 Task: Look for Airbnb options in RMI Capitol, Marshall Islands from 11th November, 2023 to 17th November, 2023 for 1 adult.1  bedroom having 1 bed and 1 bathroom. Property type can be hotel. Booking option can be shelf check-in. Look for 5 properties as per requirement.
Action: Mouse moved to (460, 165)
Screenshot: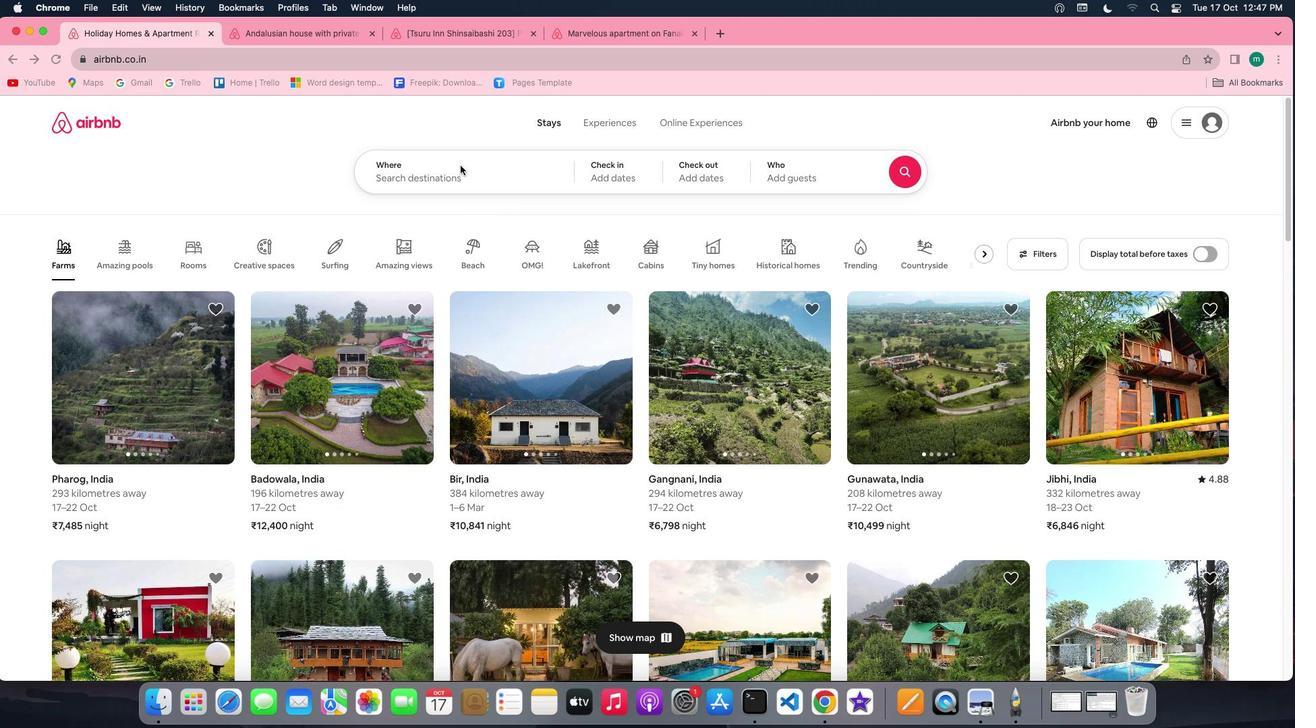 
Action: Mouse pressed left at (460, 165)
Screenshot: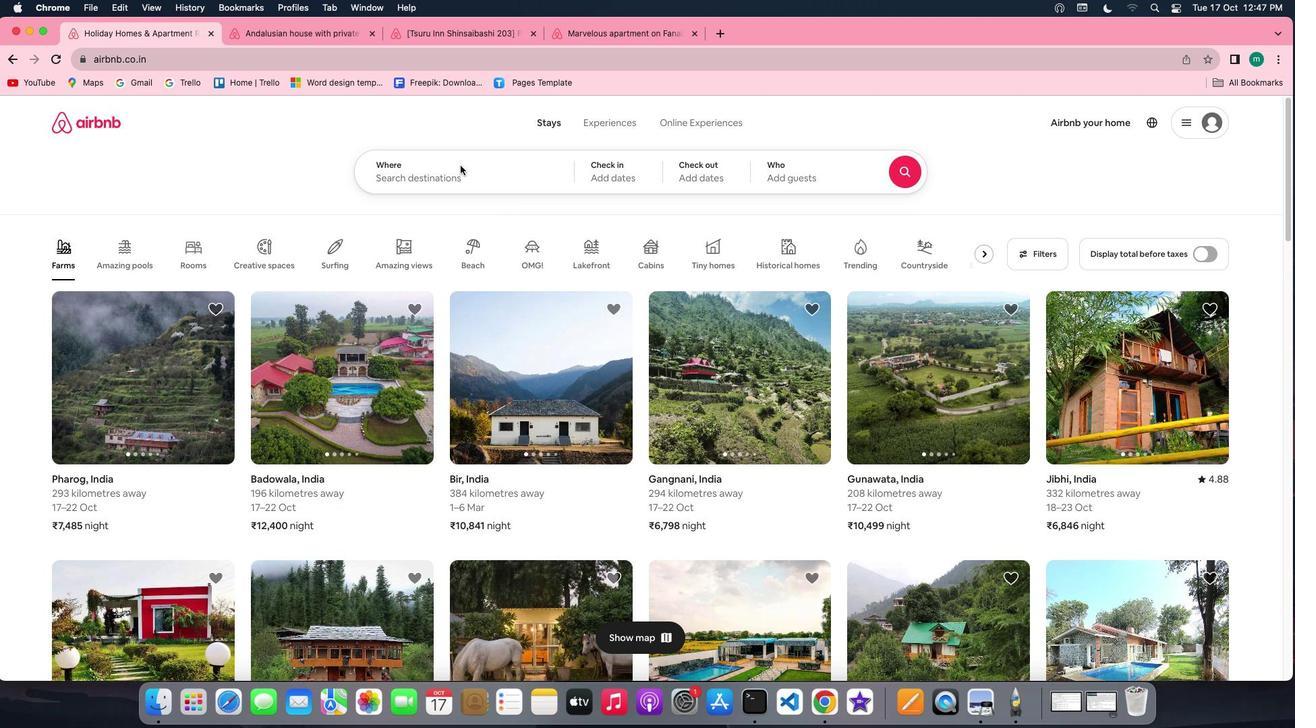 
Action: Mouse moved to (457, 166)
Screenshot: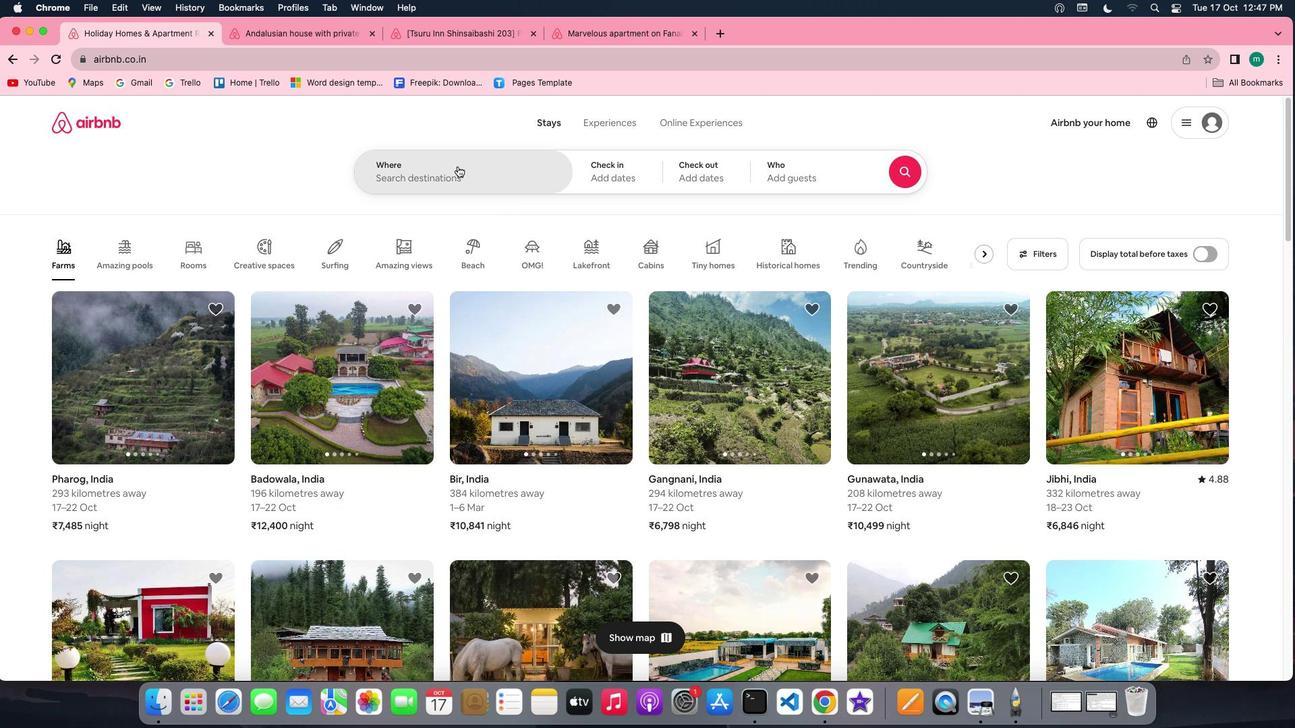 
Action: Mouse pressed left at (457, 166)
Screenshot: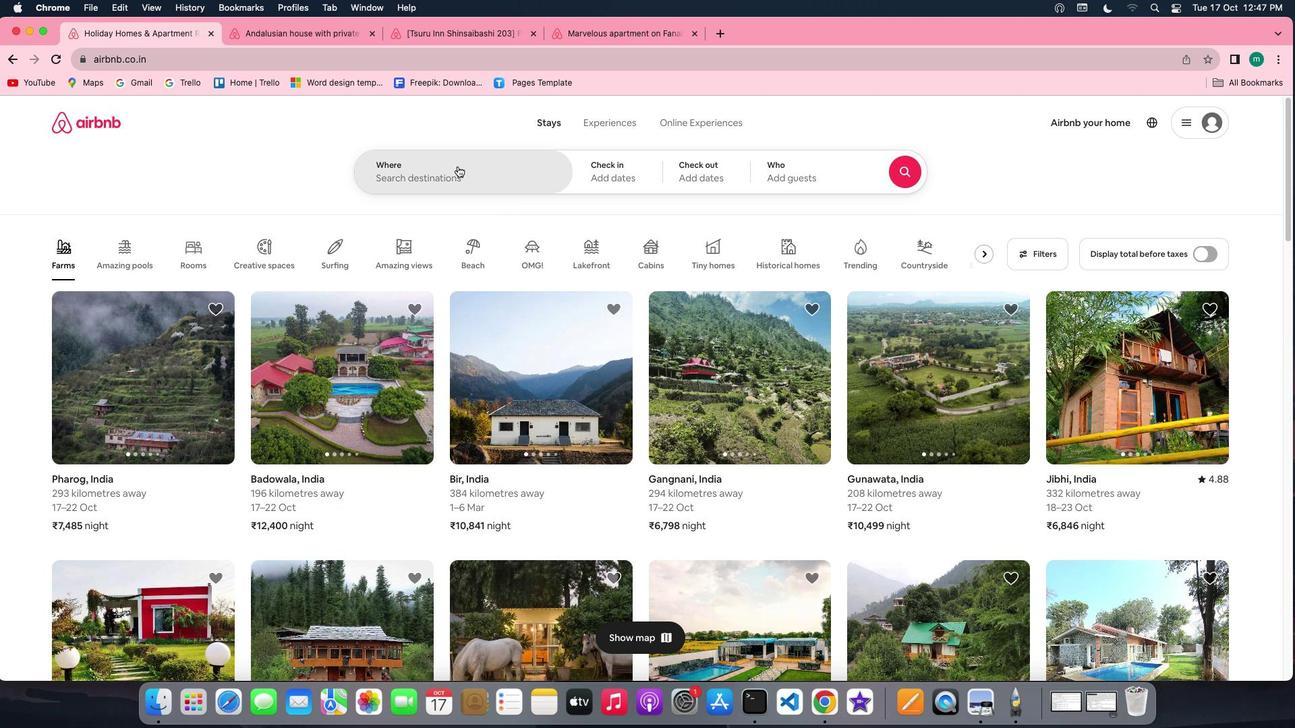 
Action: Key pressed Key.shift'R''M''I'Key.spaceKey.shift'C''a''p''i''t''o''l'','Key.shift'M''a''r''s''h''a''l''l'Key.spaceKey.shift'I''s''l''a''n''d''s'
Screenshot: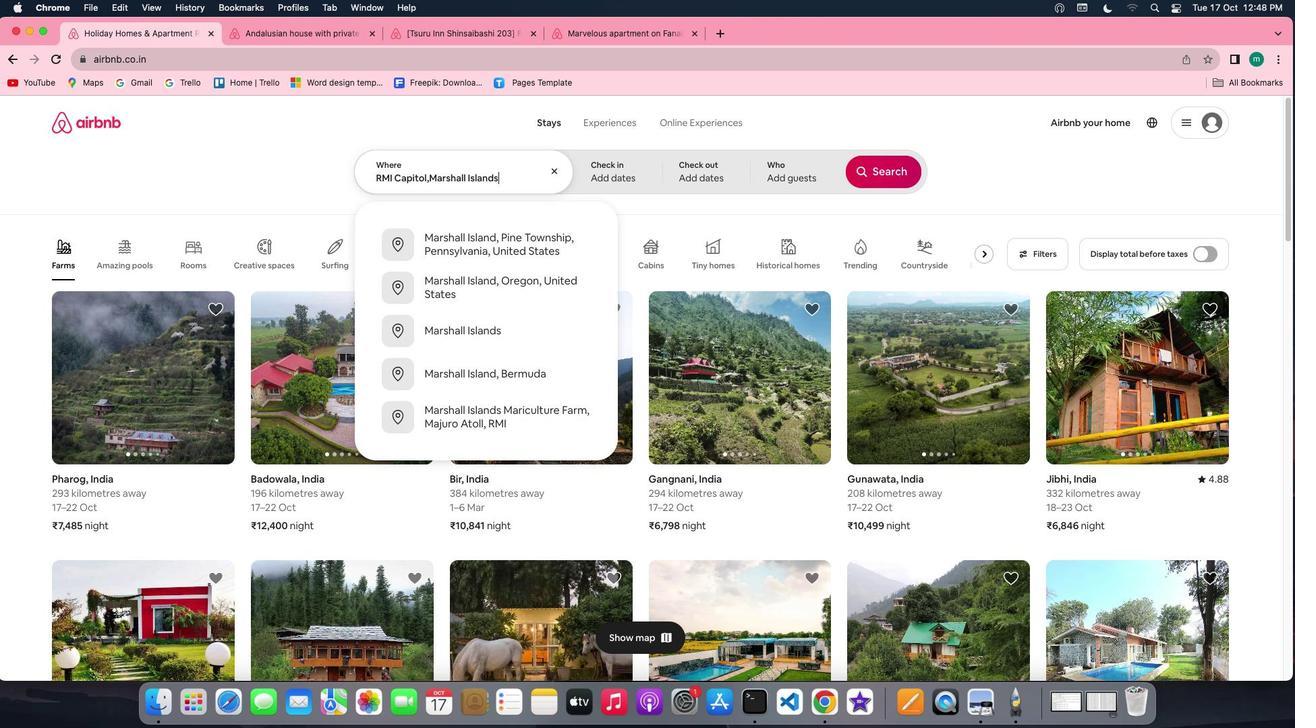 
Action: Mouse moved to (613, 181)
Screenshot: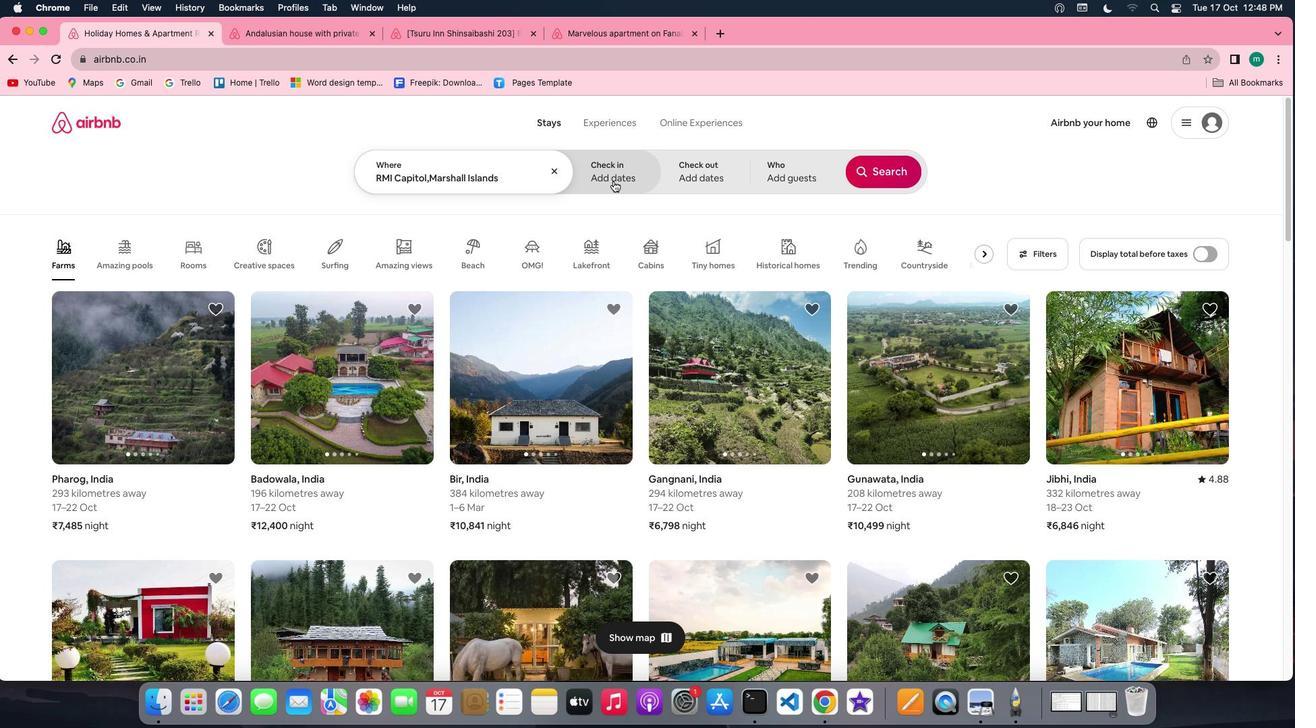 
Action: Mouse pressed left at (613, 181)
Screenshot: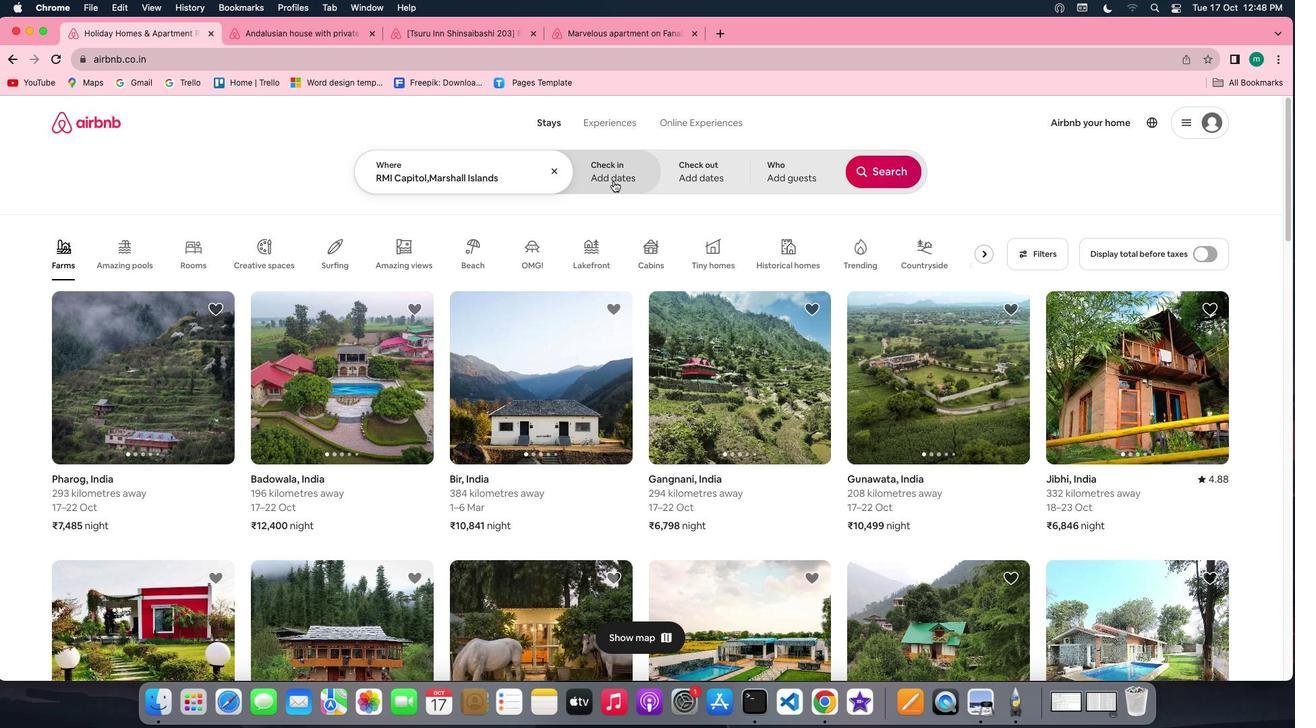
Action: Mouse moved to (868, 375)
Screenshot: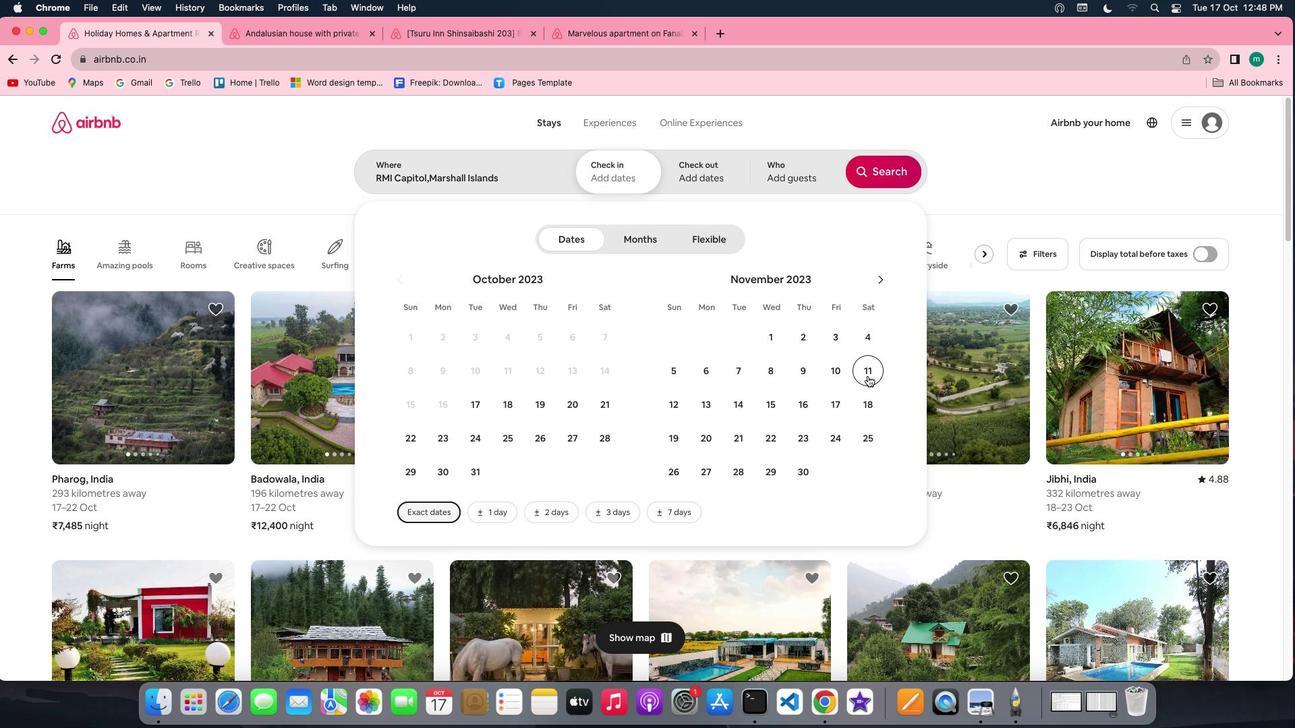 
Action: Mouse pressed left at (868, 375)
Screenshot: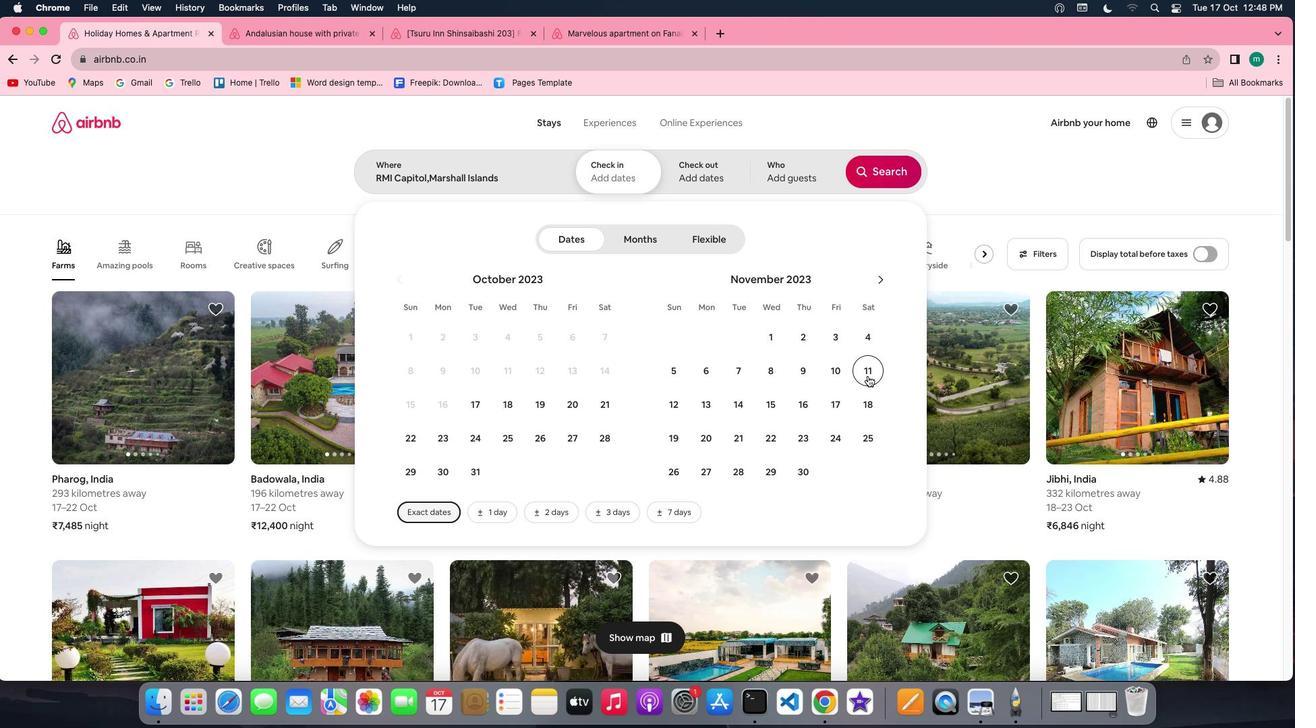 
Action: Mouse moved to (826, 402)
Screenshot: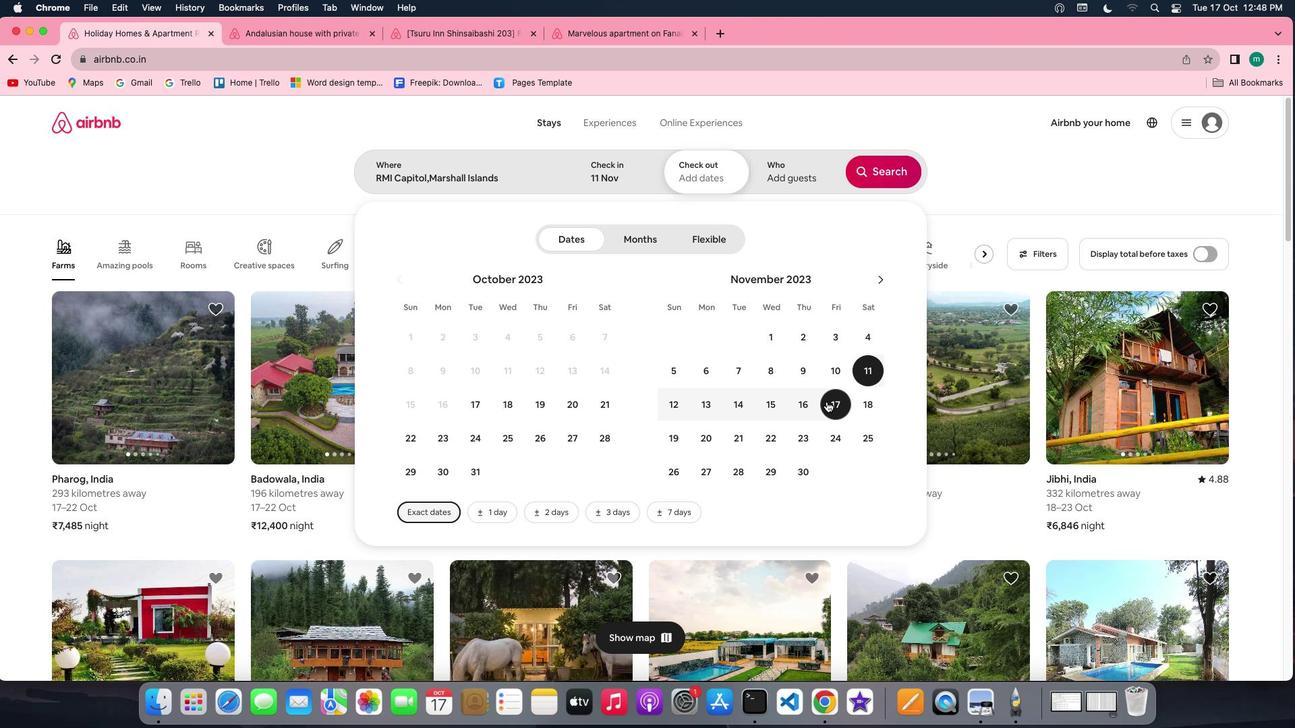 
Action: Mouse pressed left at (826, 402)
Screenshot: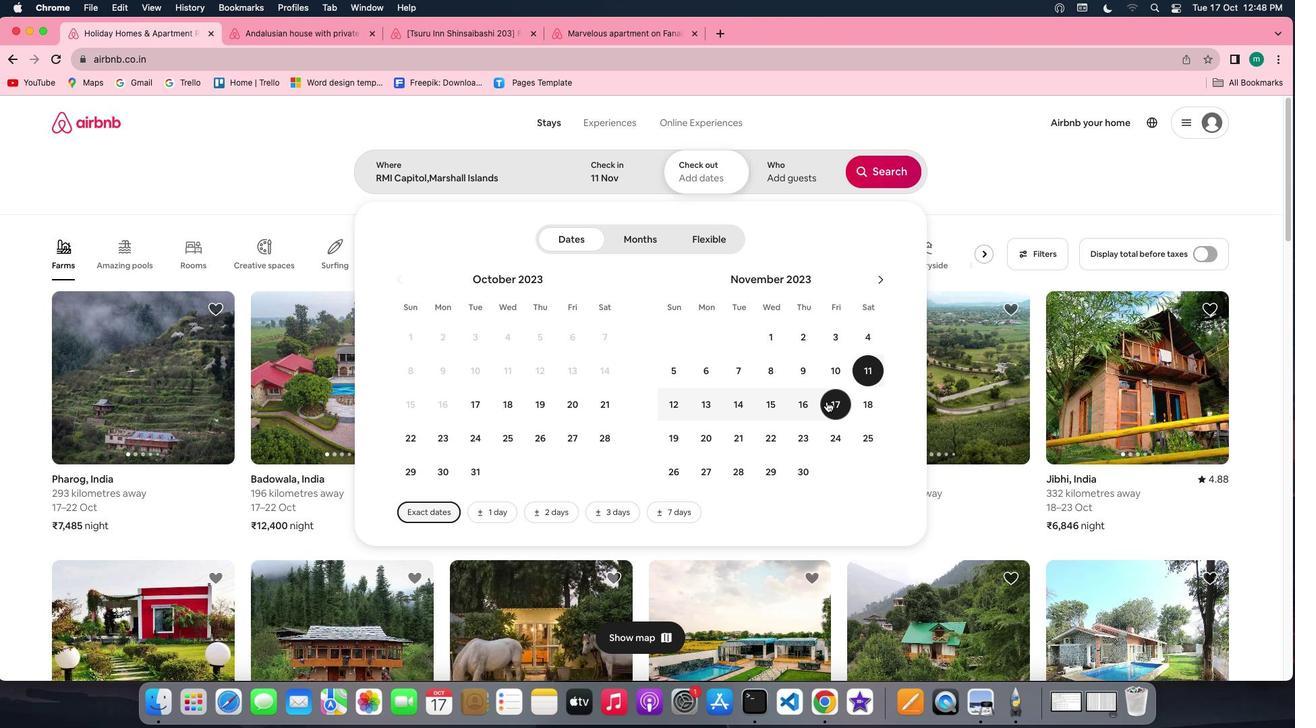 
Action: Mouse moved to (774, 180)
Screenshot: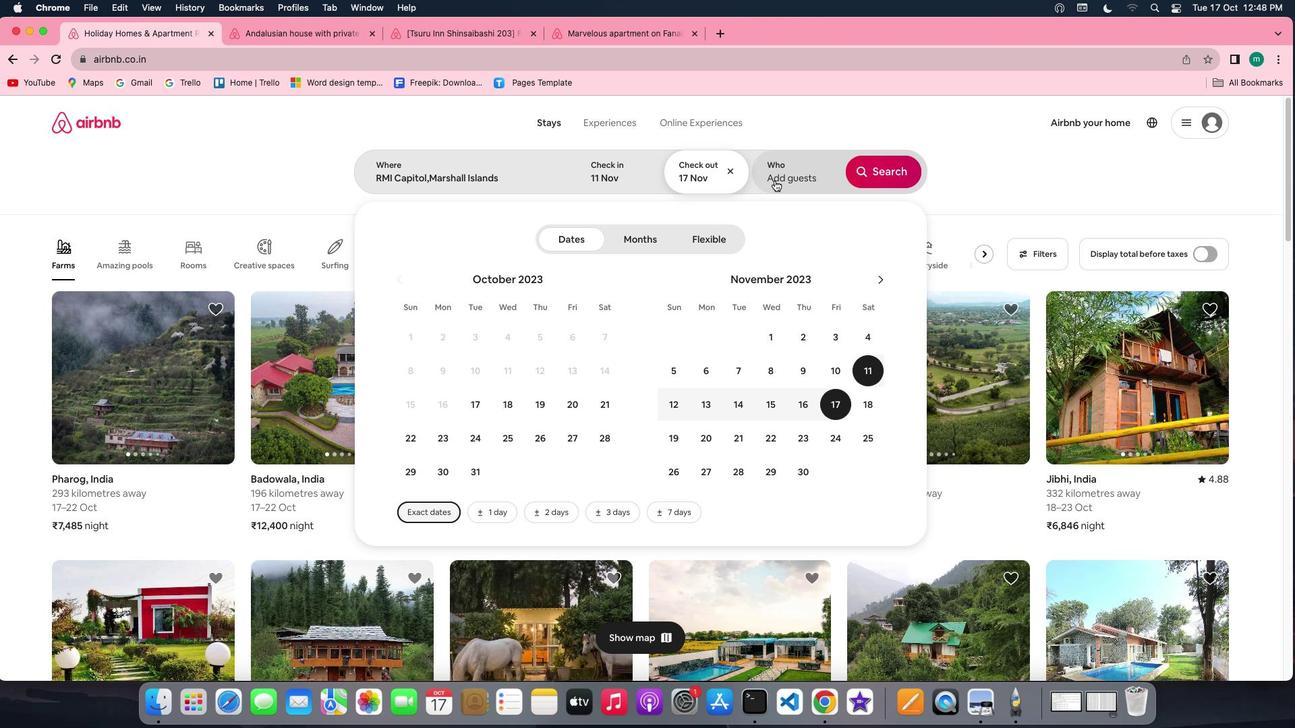 
Action: Mouse pressed left at (774, 180)
Screenshot: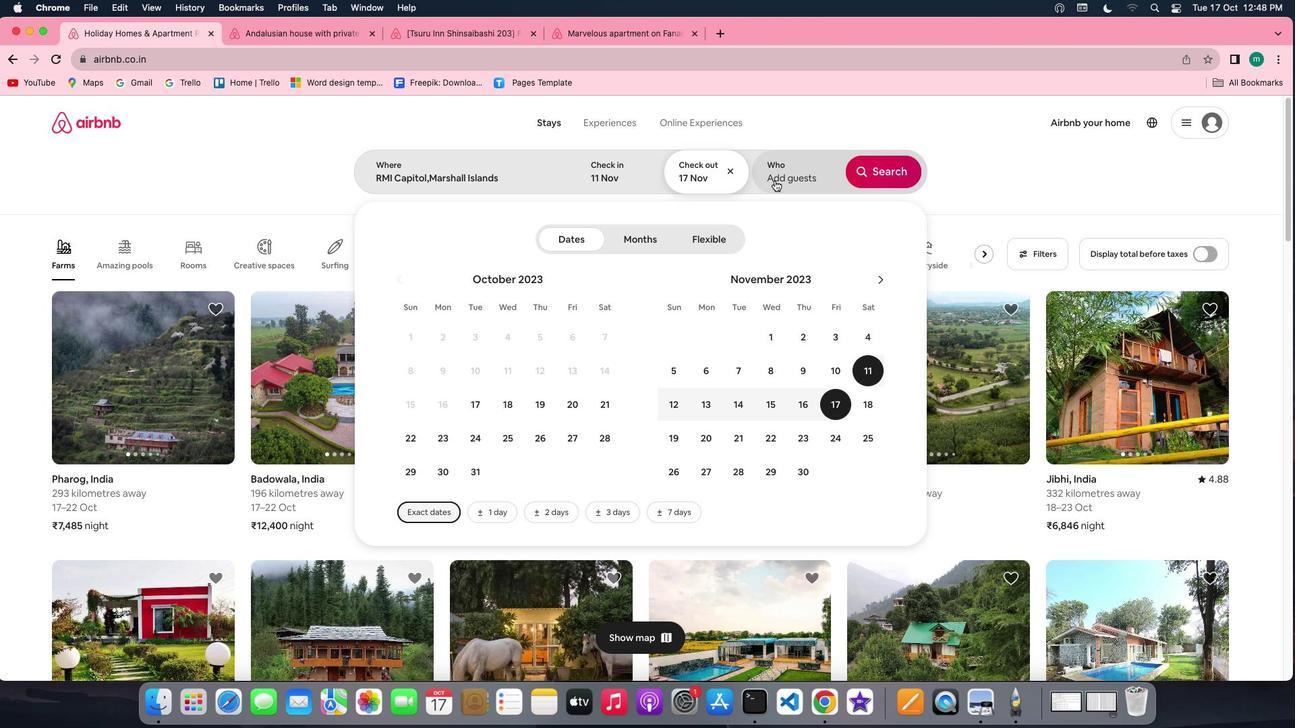 
Action: Mouse moved to (886, 242)
Screenshot: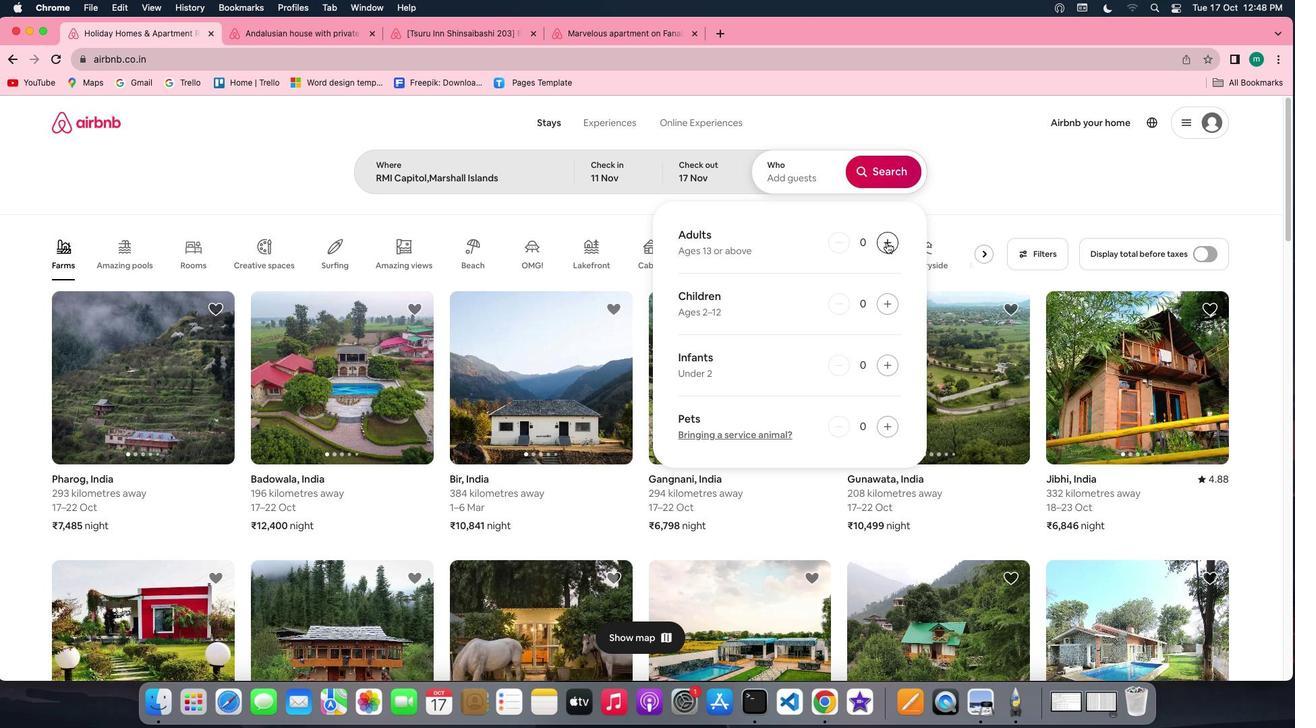 
Action: Mouse pressed left at (886, 242)
Screenshot: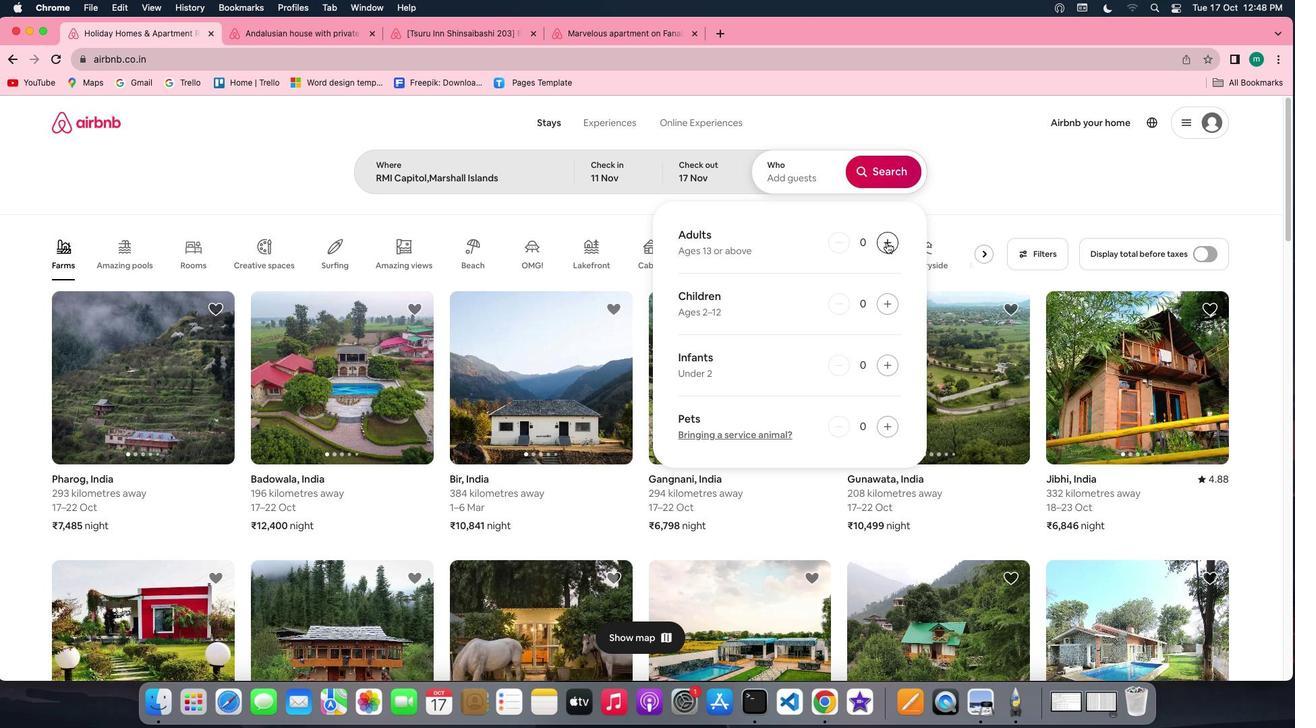 
Action: Mouse moved to (873, 165)
Screenshot: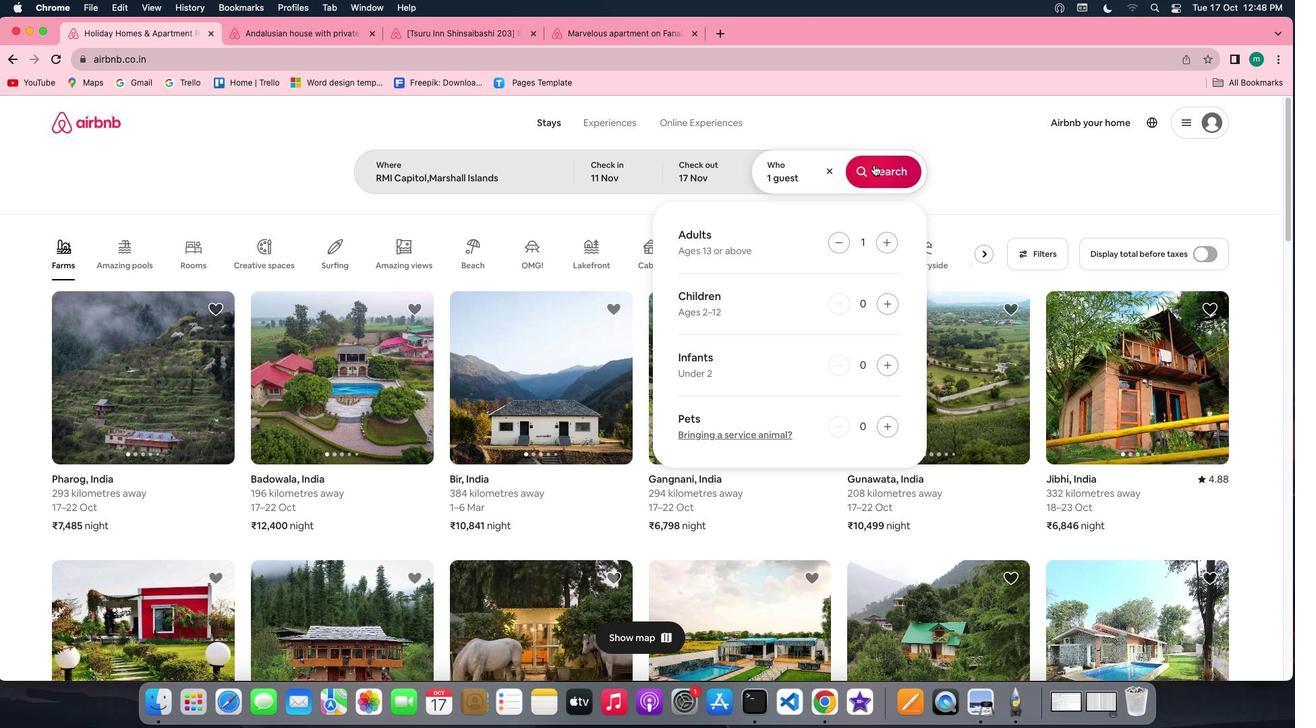 
Action: Mouse pressed left at (873, 165)
Screenshot: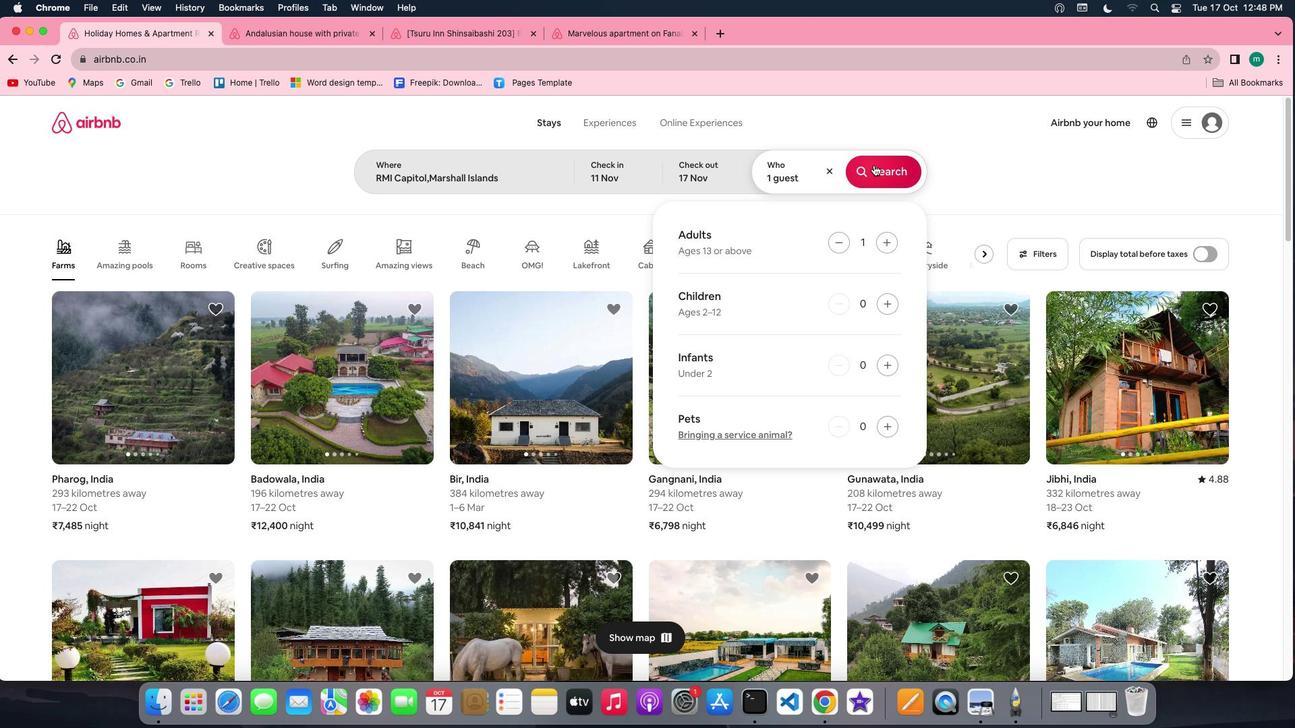 
Action: Mouse moved to (1050, 179)
Screenshot: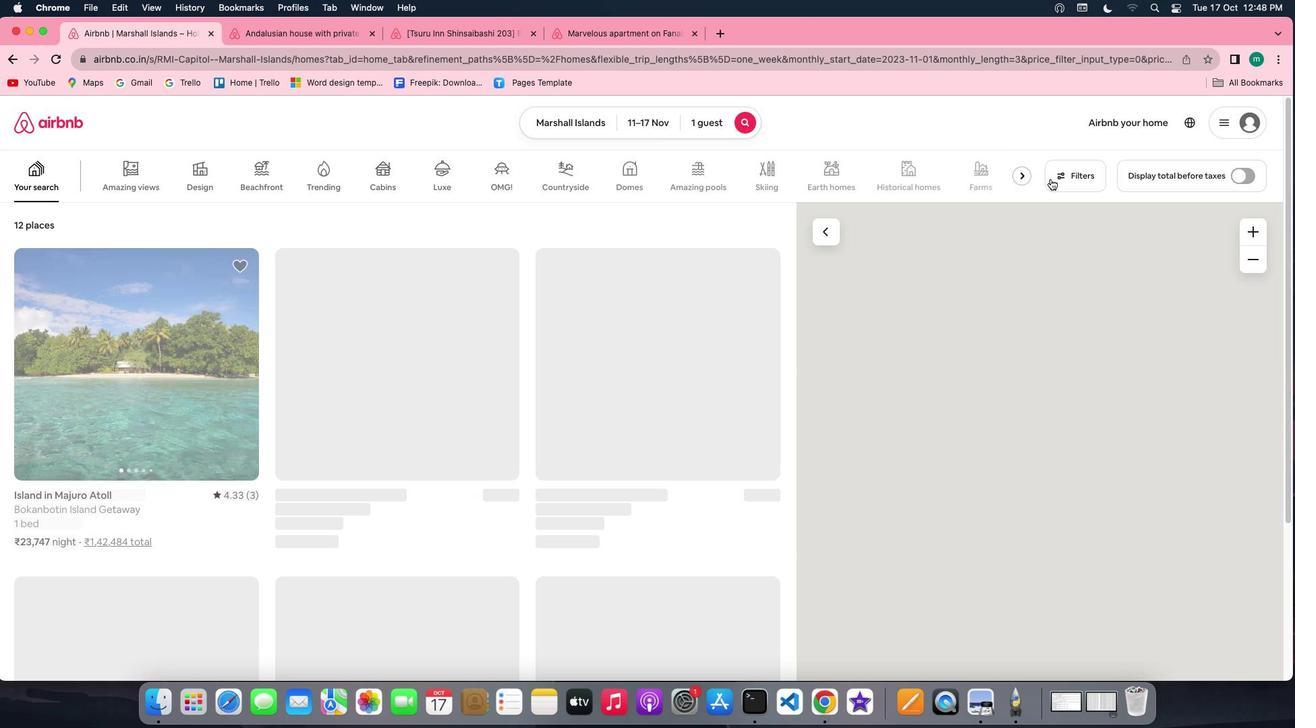 
Action: Mouse pressed left at (1050, 179)
Screenshot: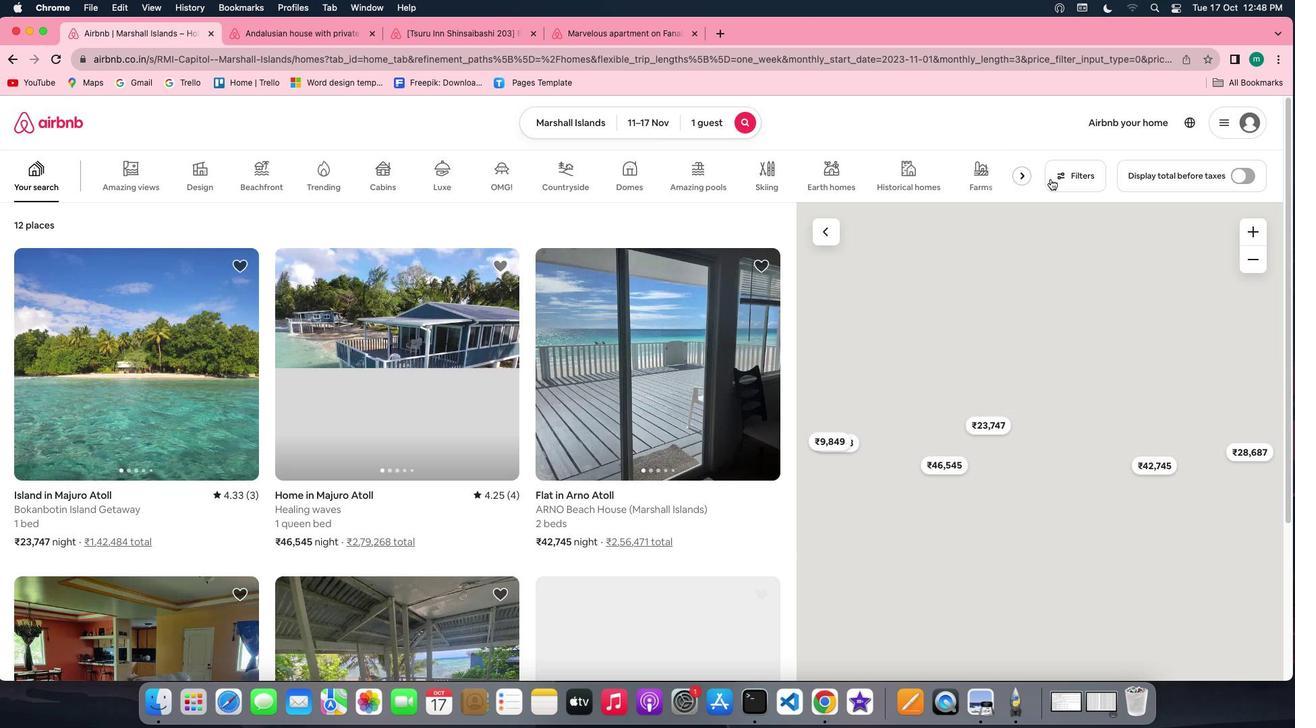 
Action: Mouse moved to (657, 362)
Screenshot: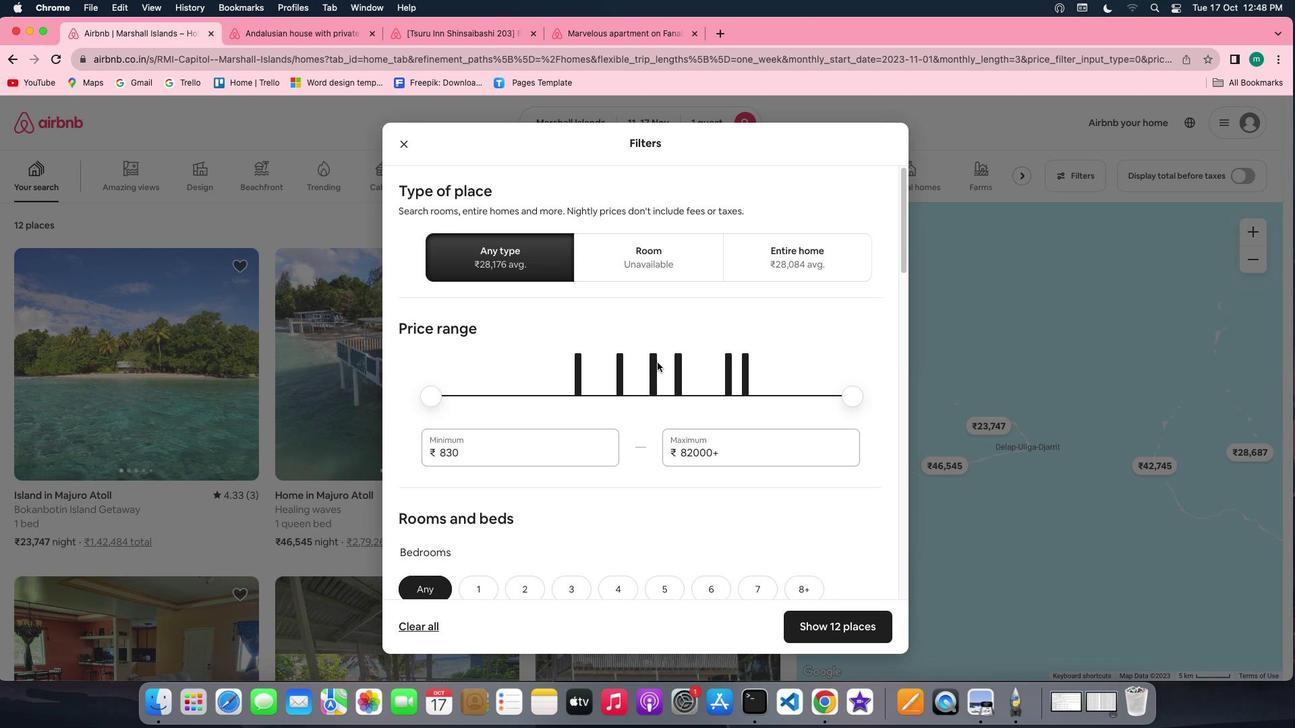 
Action: Mouse scrolled (657, 362) with delta (0, 0)
Screenshot: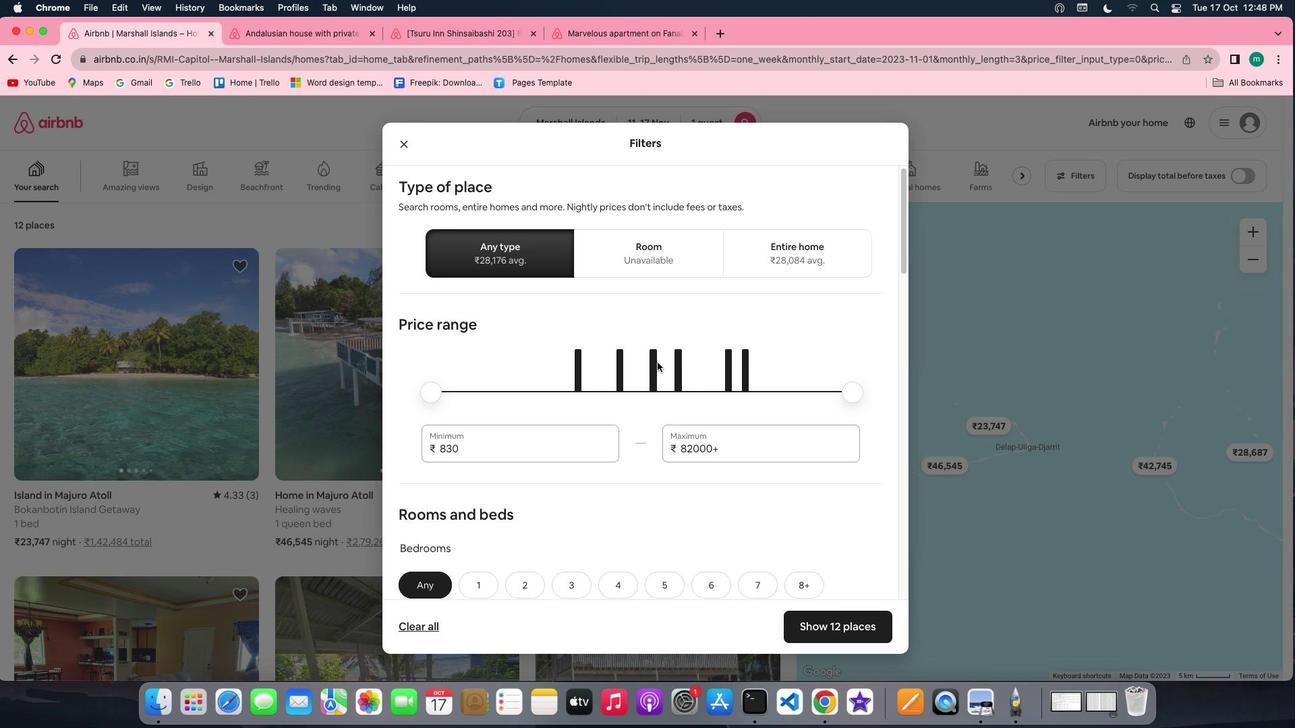 
Action: Mouse scrolled (657, 362) with delta (0, 0)
Screenshot: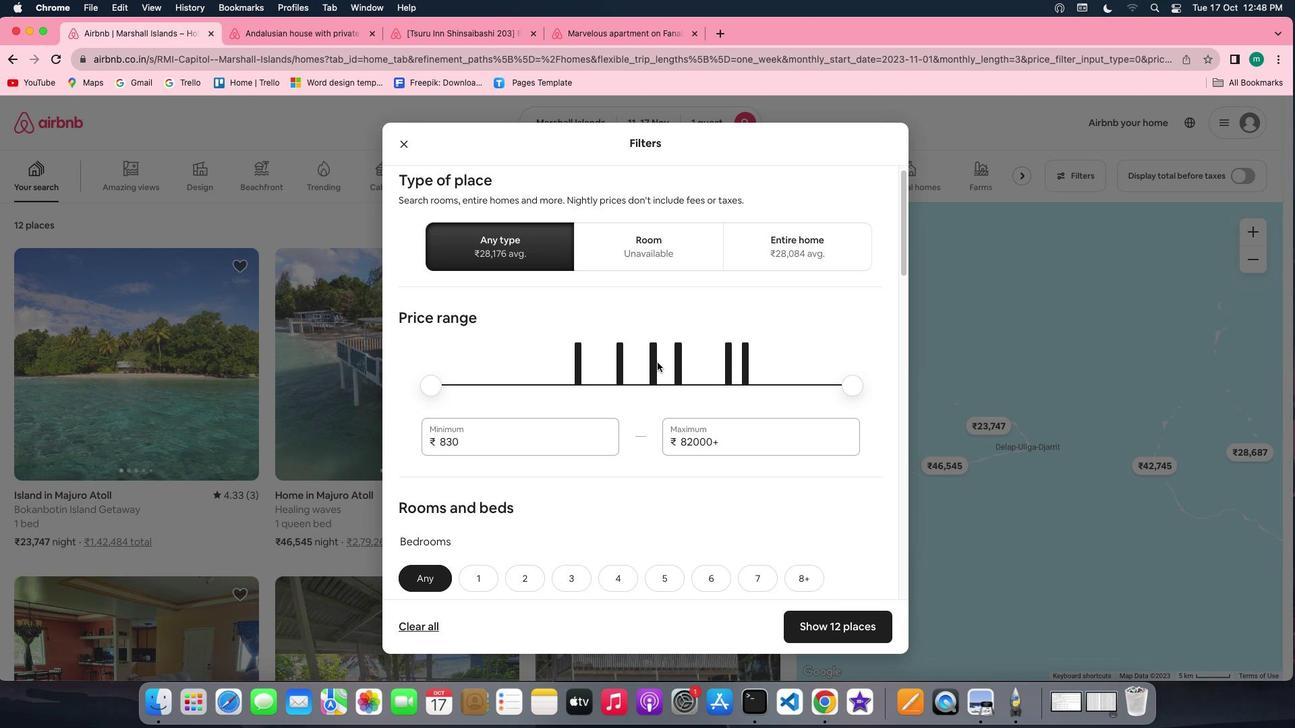
Action: Mouse scrolled (657, 362) with delta (0, -1)
Screenshot: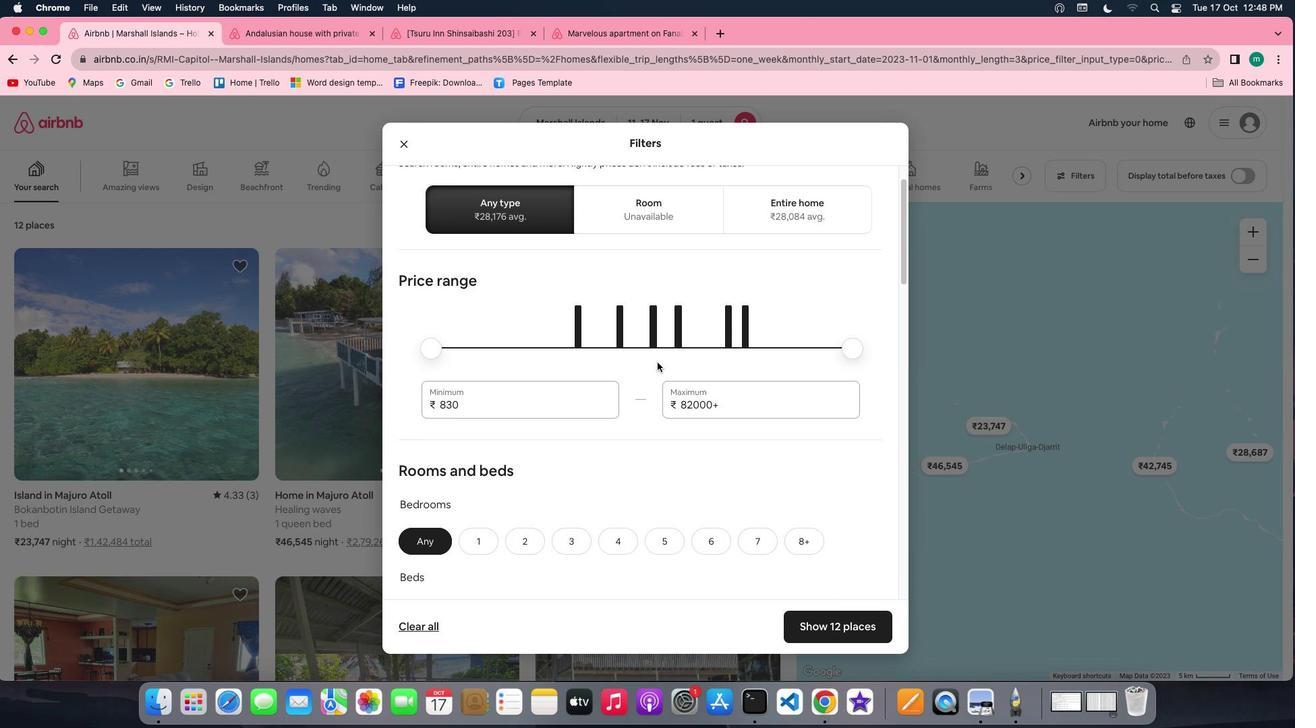 
Action: Mouse scrolled (657, 362) with delta (0, 0)
Screenshot: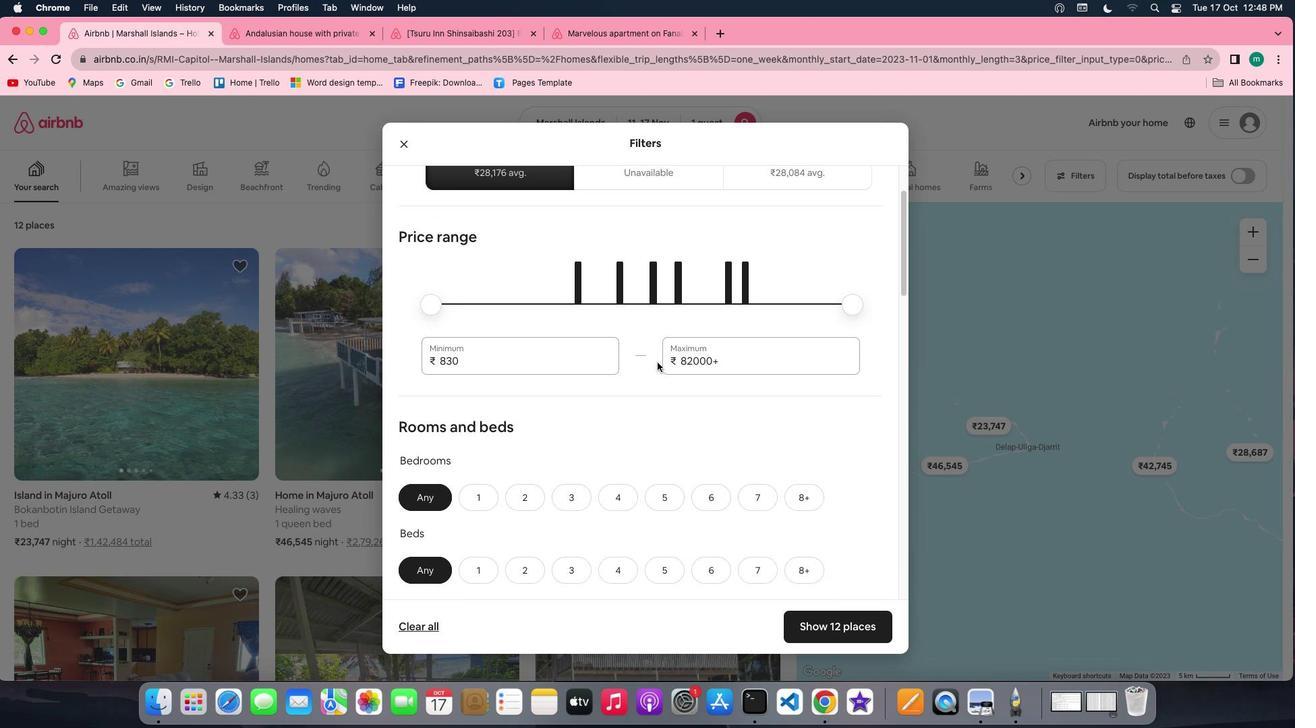
Action: Mouse scrolled (657, 362) with delta (0, 0)
Screenshot: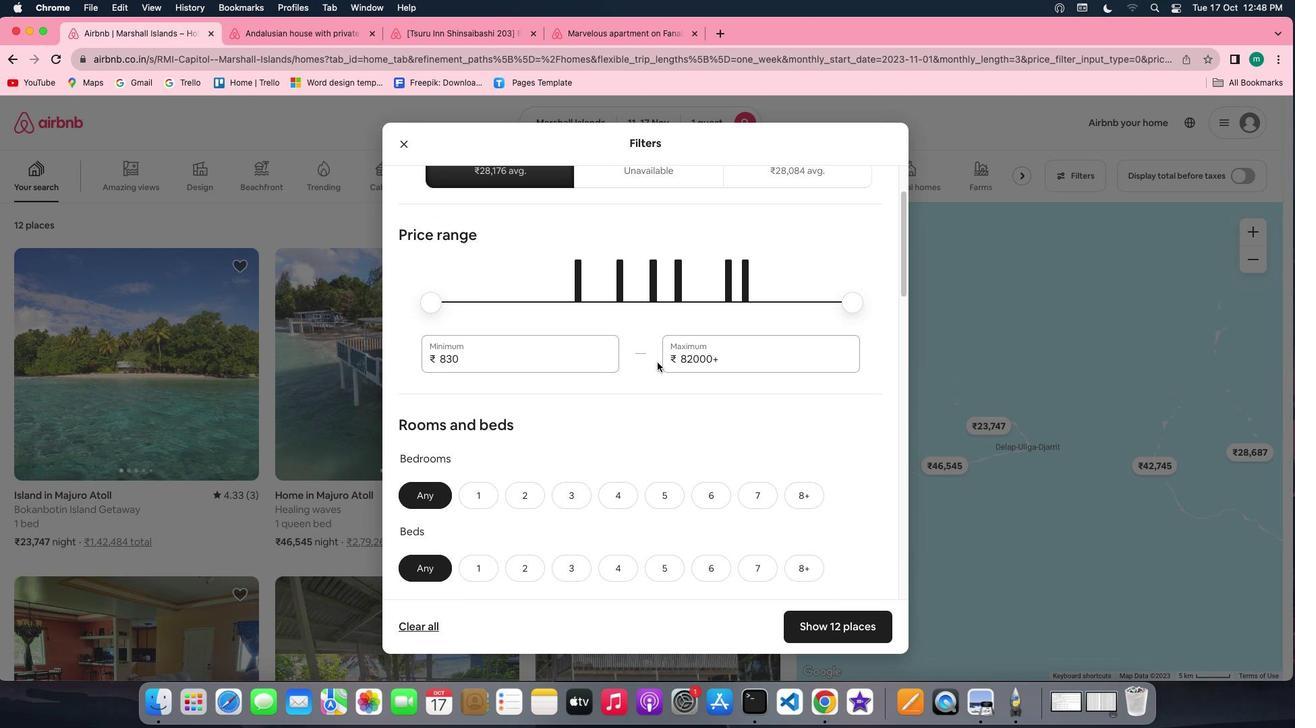 
Action: Mouse scrolled (657, 362) with delta (0, 0)
Screenshot: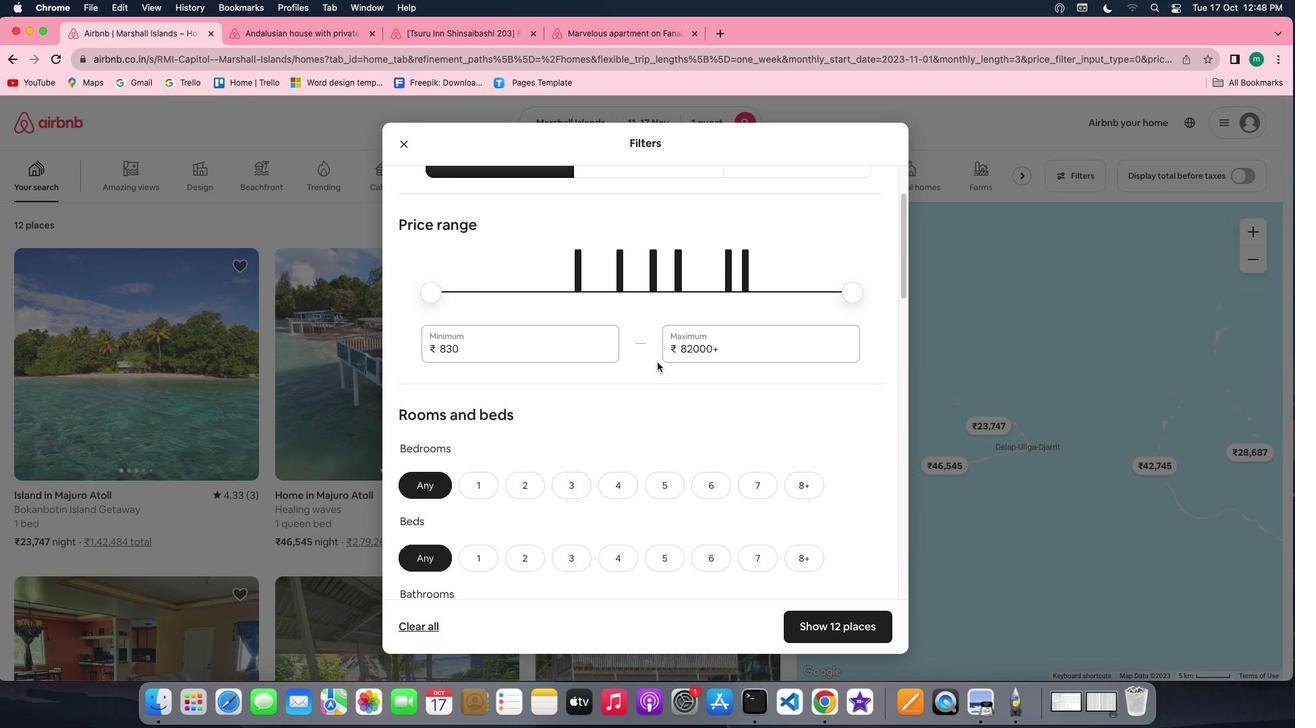 
Action: Mouse scrolled (657, 362) with delta (0, 0)
Screenshot: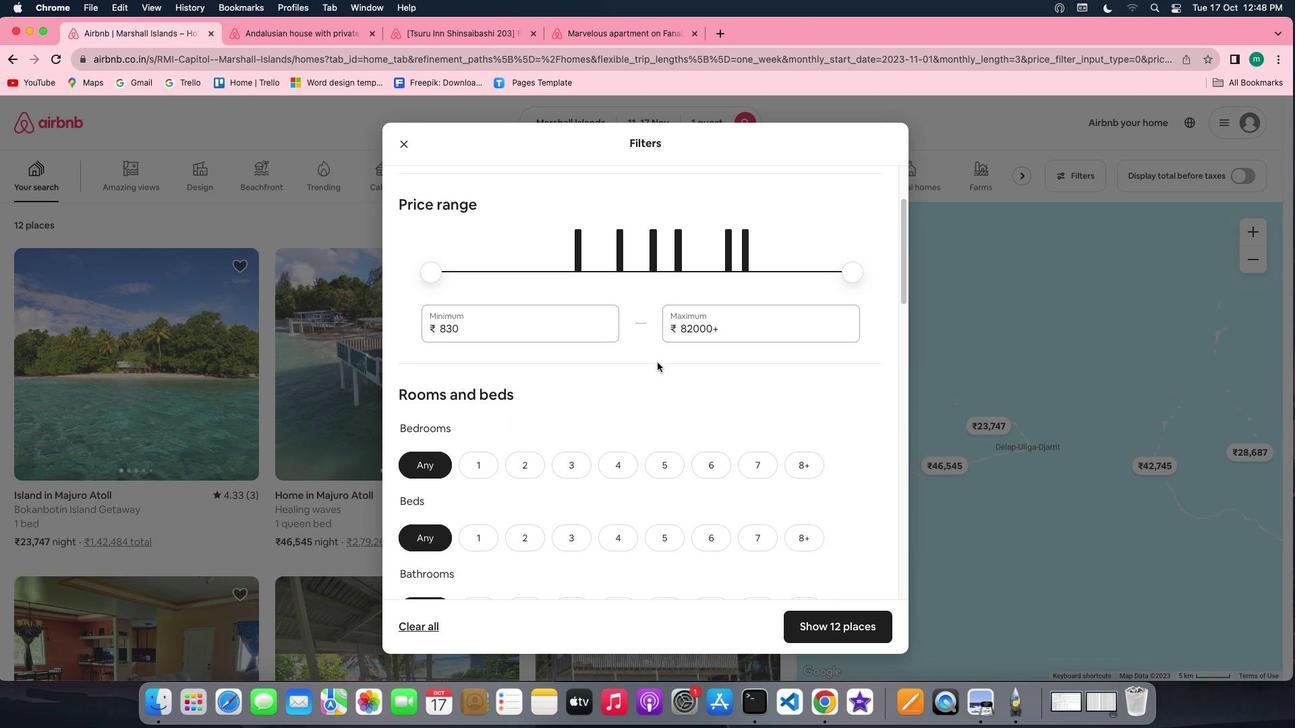 
Action: Mouse scrolled (657, 362) with delta (0, -1)
Screenshot: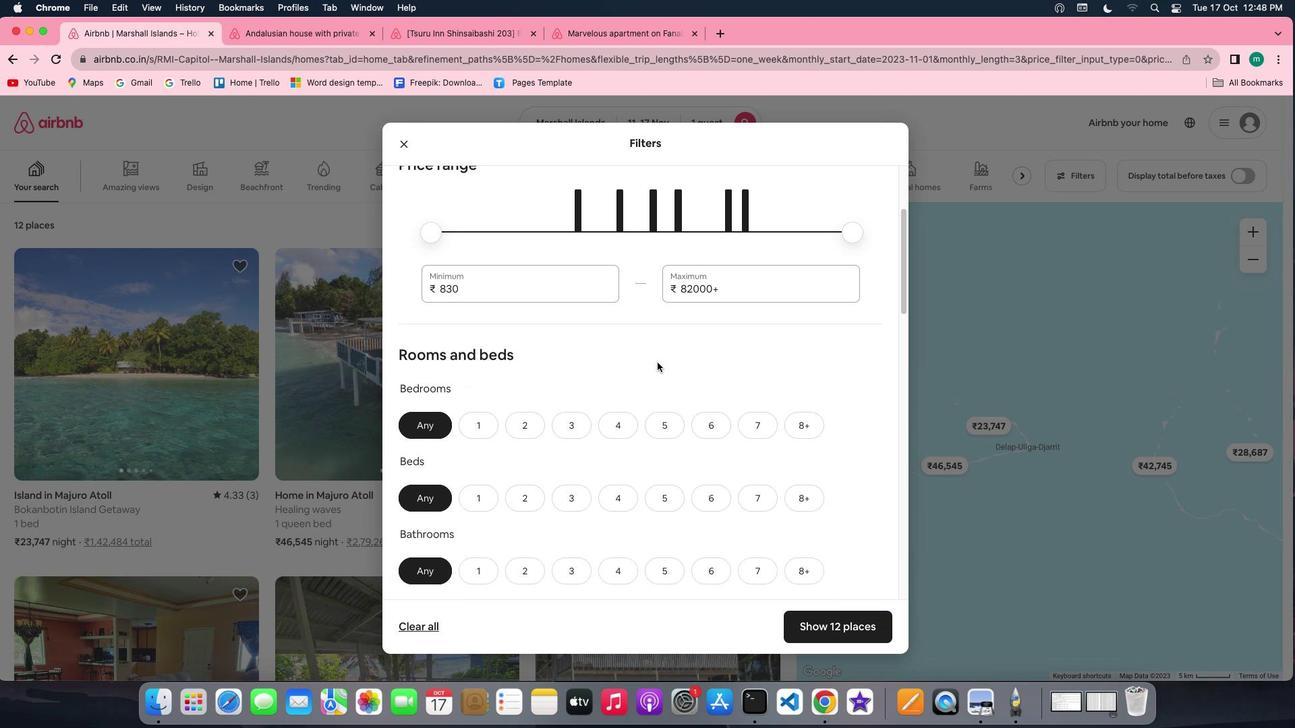 
Action: Mouse scrolled (657, 362) with delta (0, 0)
Screenshot: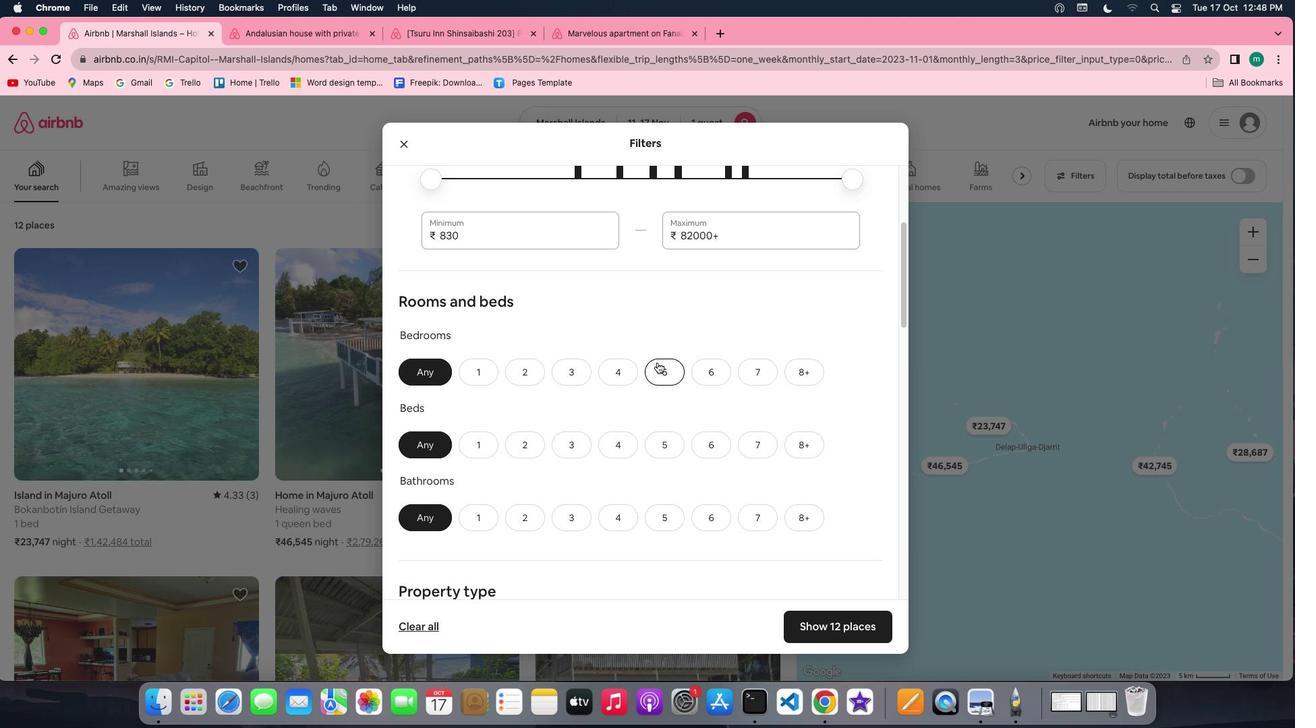 
Action: Mouse scrolled (657, 362) with delta (0, 0)
Screenshot: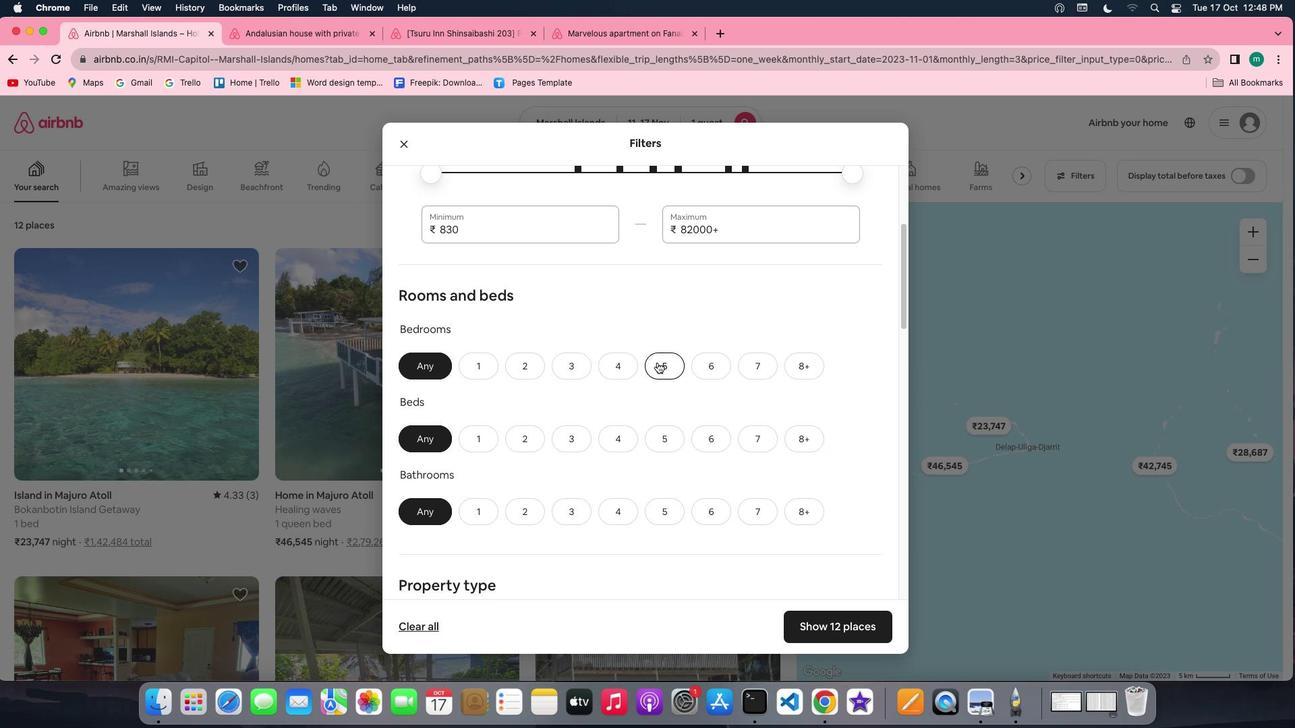 
Action: Mouse scrolled (657, 362) with delta (0, 0)
Screenshot: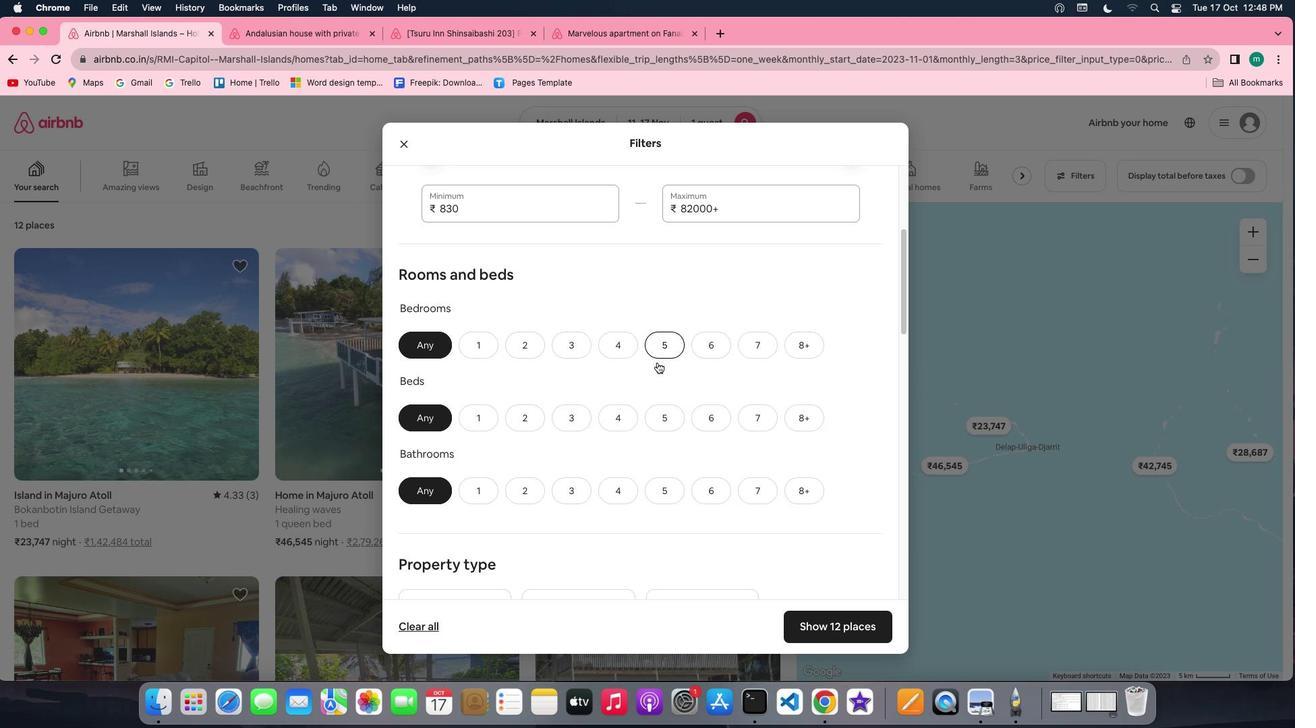 
Action: Mouse moved to (485, 340)
Screenshot: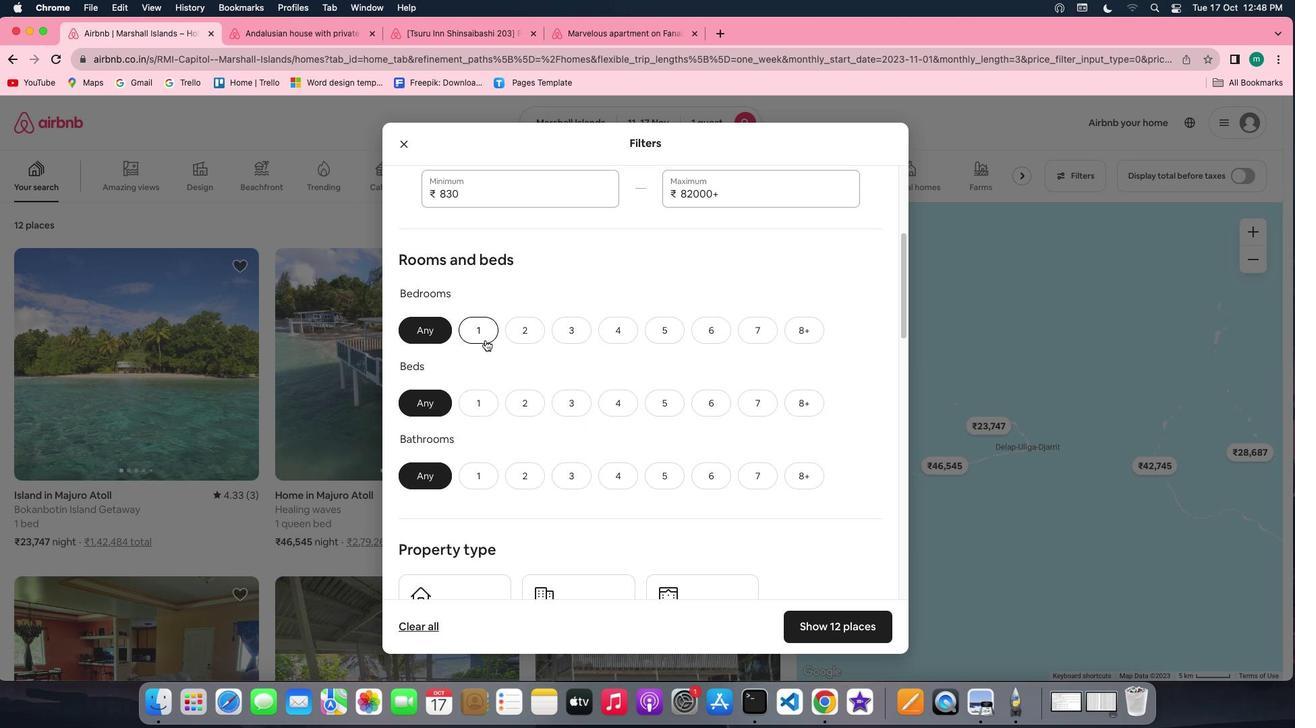 
Action: Mouse pressed left at (485, 340)
Screenshot: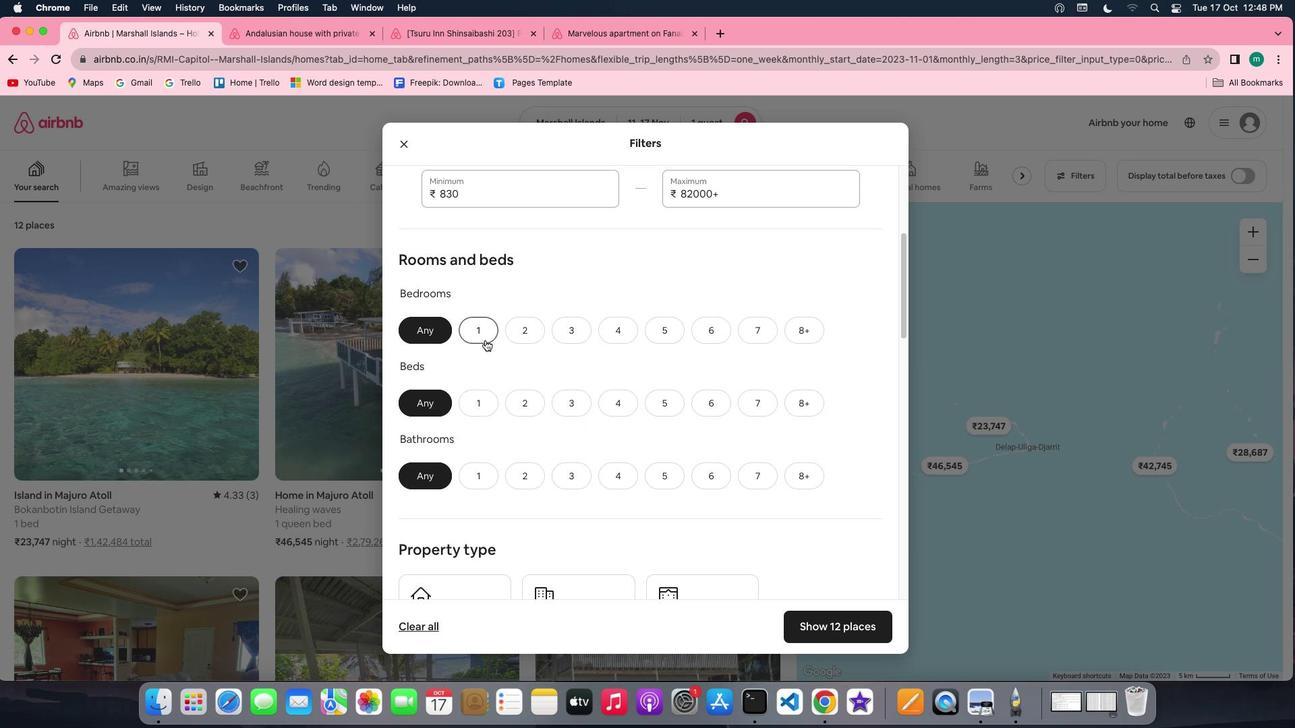 
Action: Mouse moved to (486, 400)
Screenshot: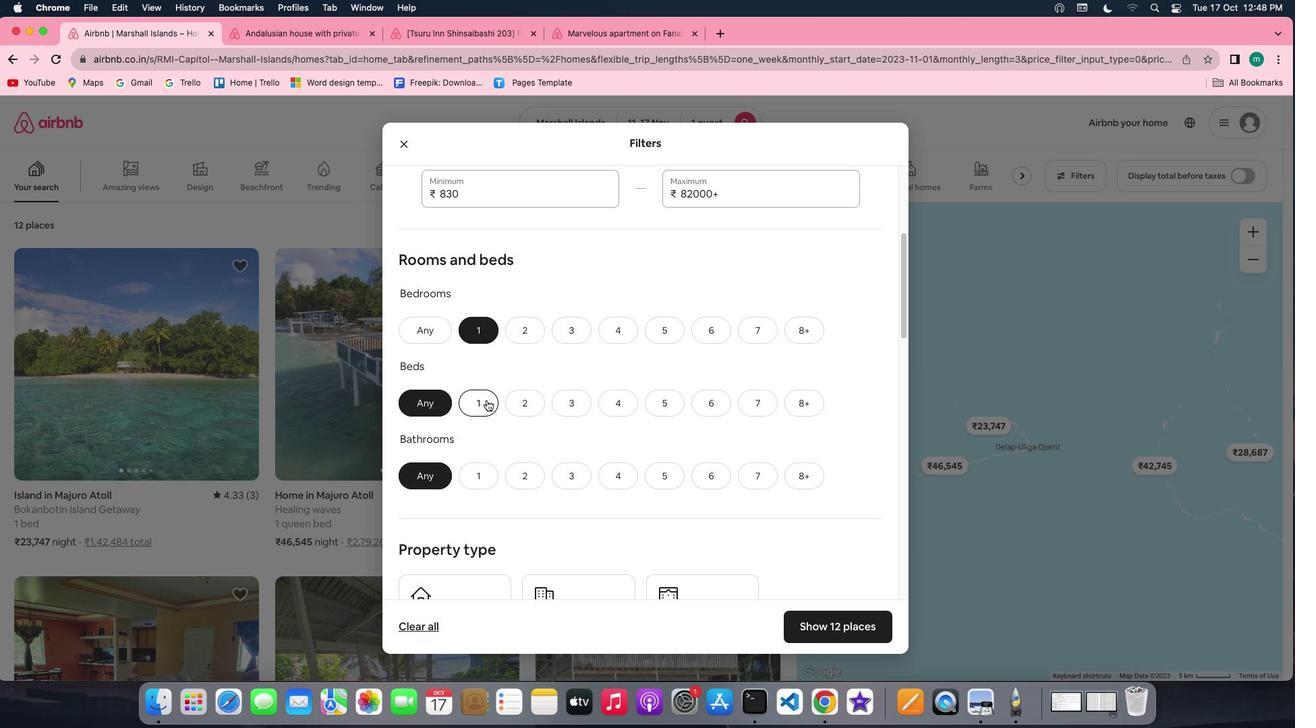 
Action: Mouse pressed left at (486, 400)
Screenshot: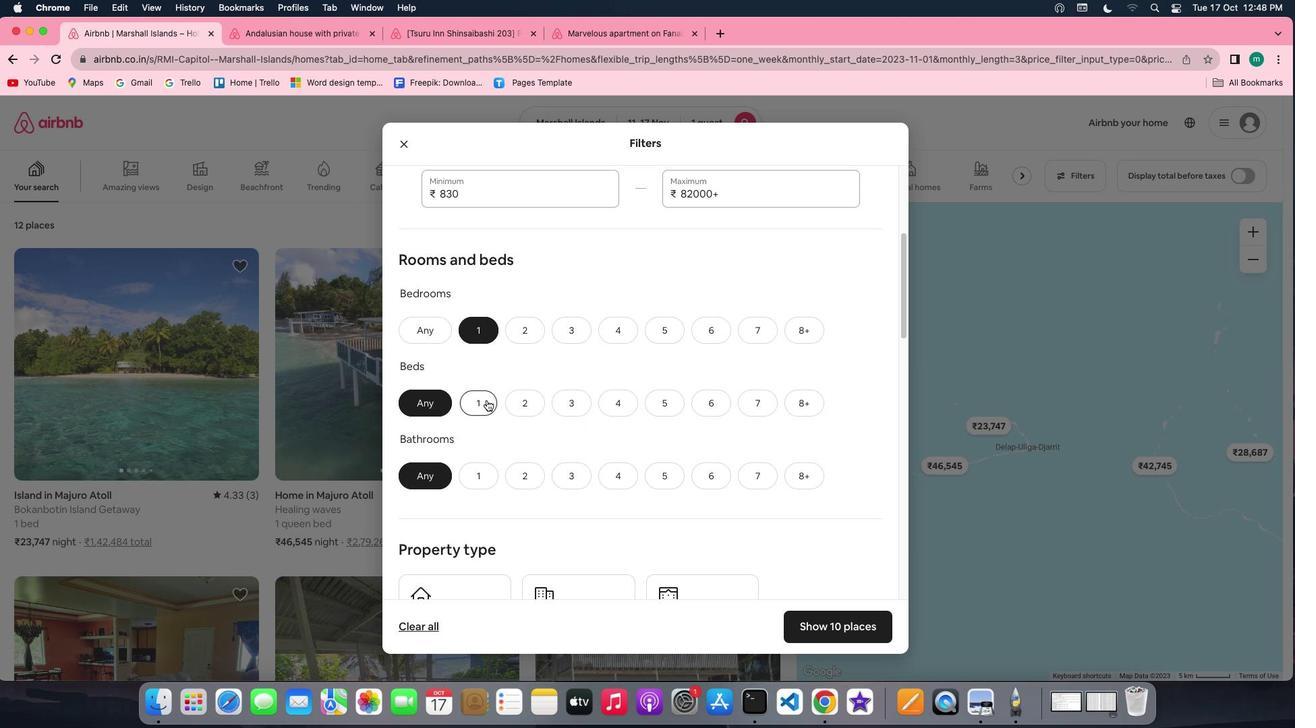 
Action: Mouse moved to (487, 490)
Screenshot: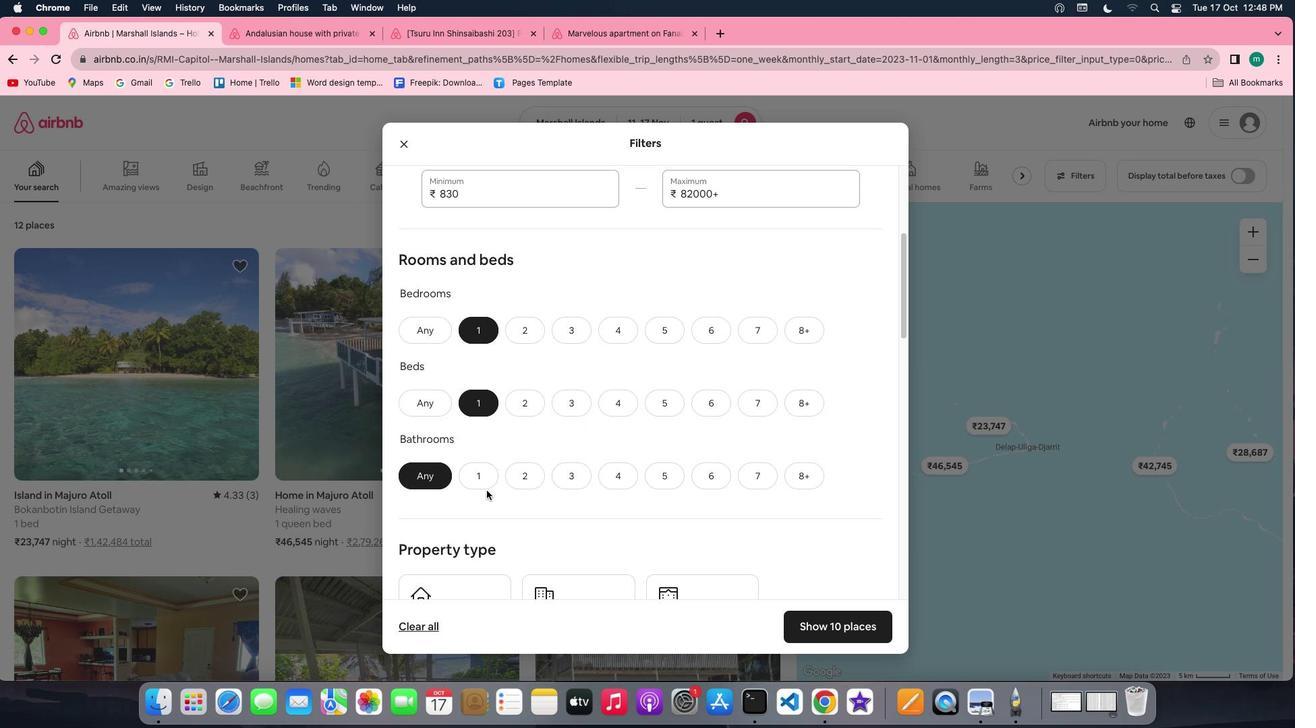 
Action: Mouse pressed left at (487, 490)
Screenshot: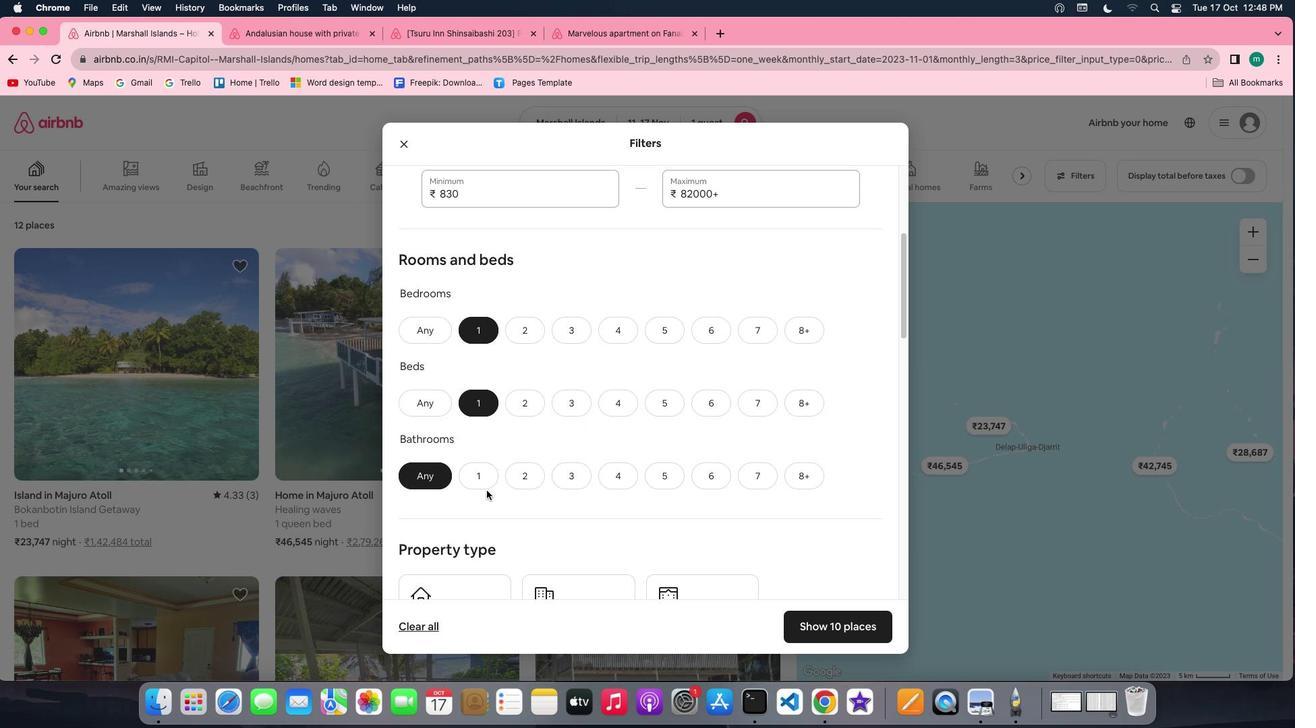 
Action: Mouse moved to (487, 482)
Screenshot: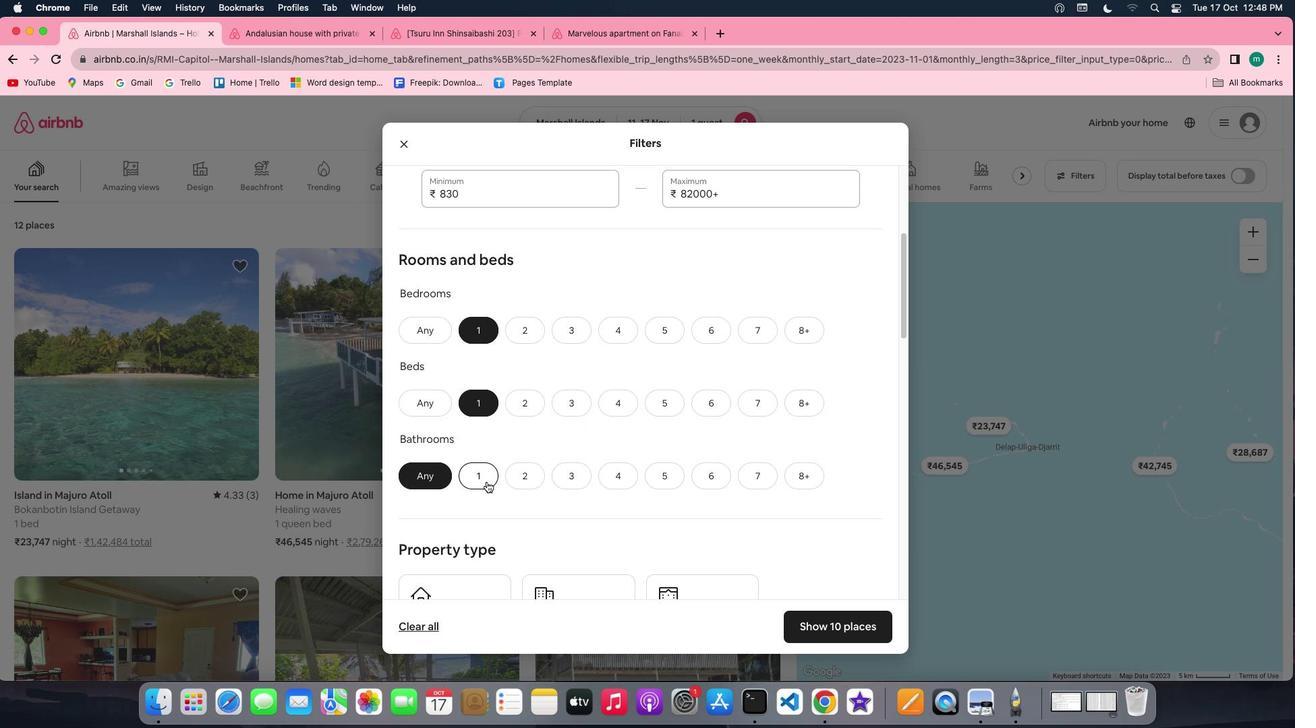 
Action: Mouse pressed left at (487, 482)
Screenshot: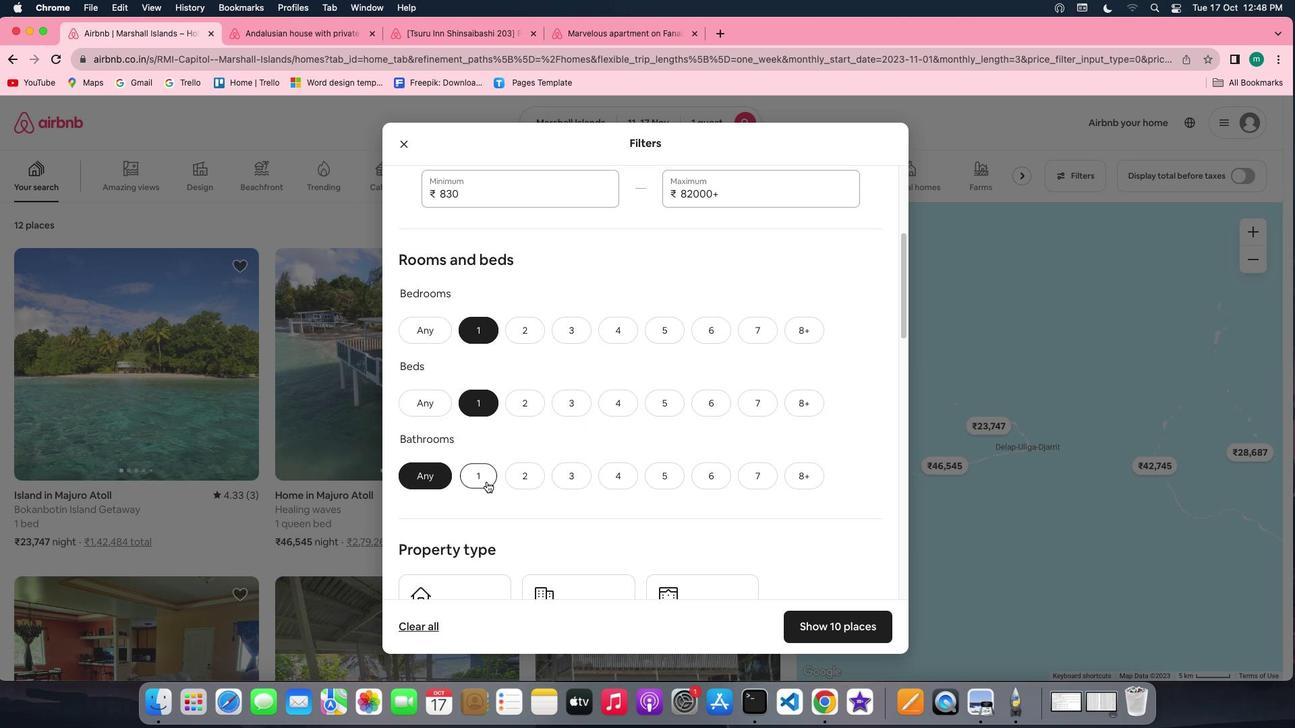 
Action: Mouse moved to (653, 454)
Screenshot: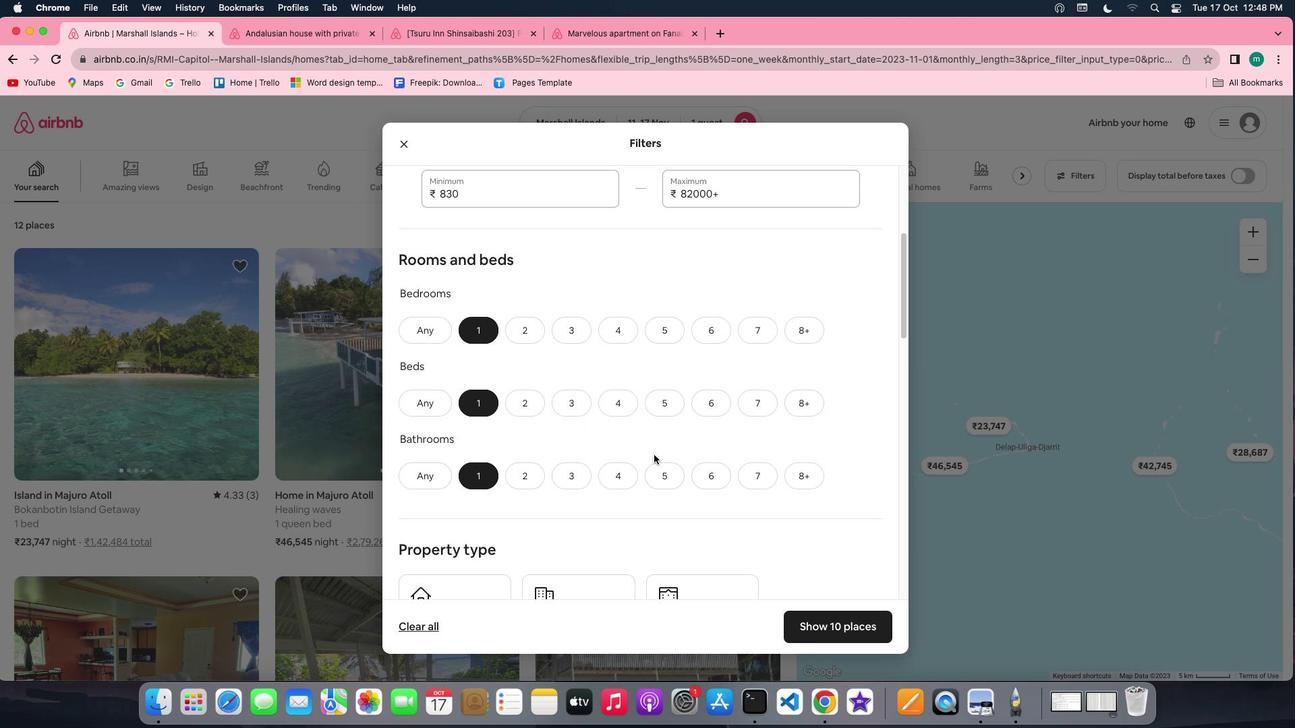 
Action: Mouse scrolled (653, 454) with delta (0, 0)
Screenshot: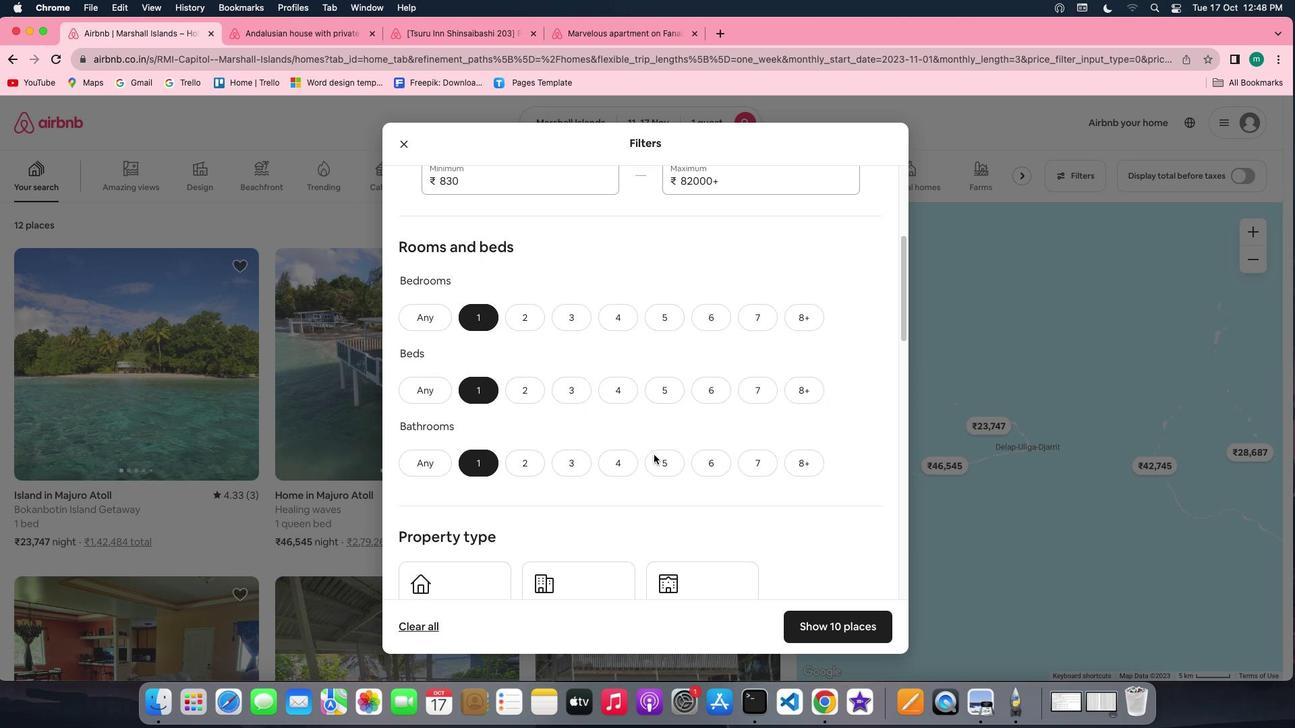 
Action: Mouse scrolled (653, 454) with delta (0, 0)
Screenshot: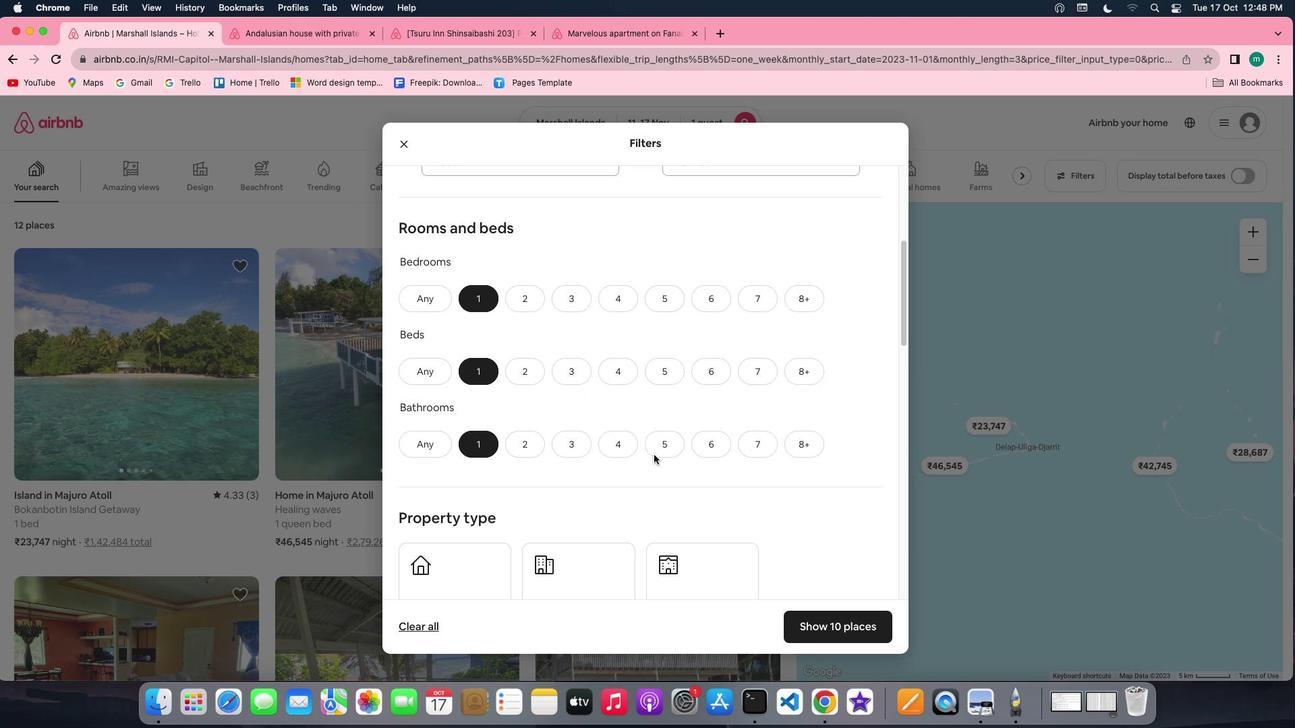 
Action: Mouse scrolled (653, 454) with delta (0, -1)
Screenshot: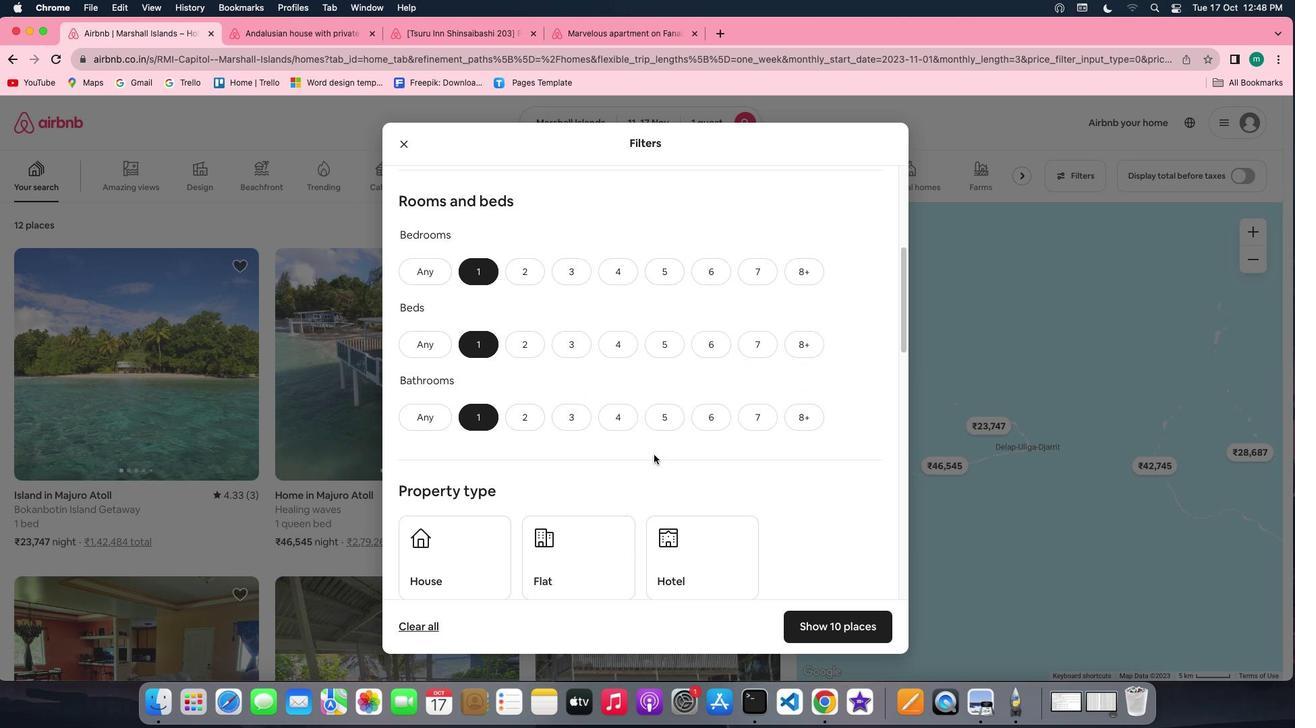 
Action: Mouse scrolled (653, 454) with delta (0, -1)
Screenshot: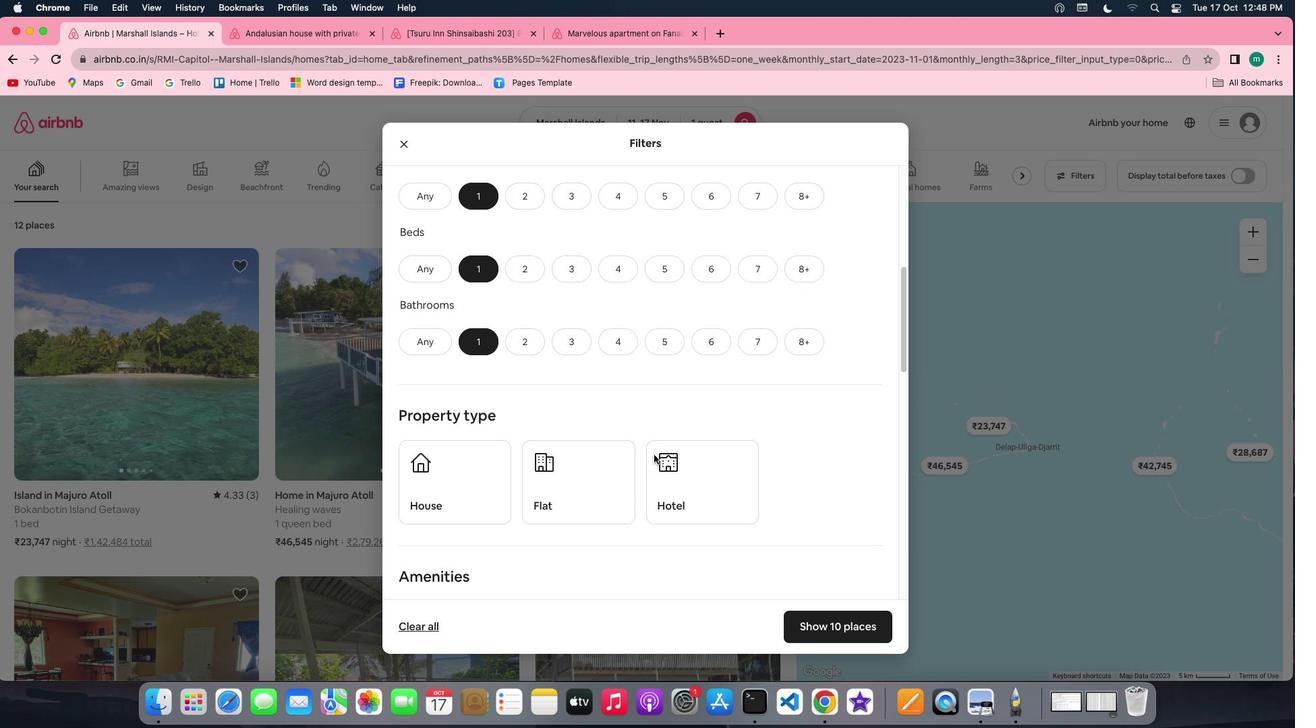 
Action: Mouse scrolled (653, 454) with delta (0, 0)
Screenshot: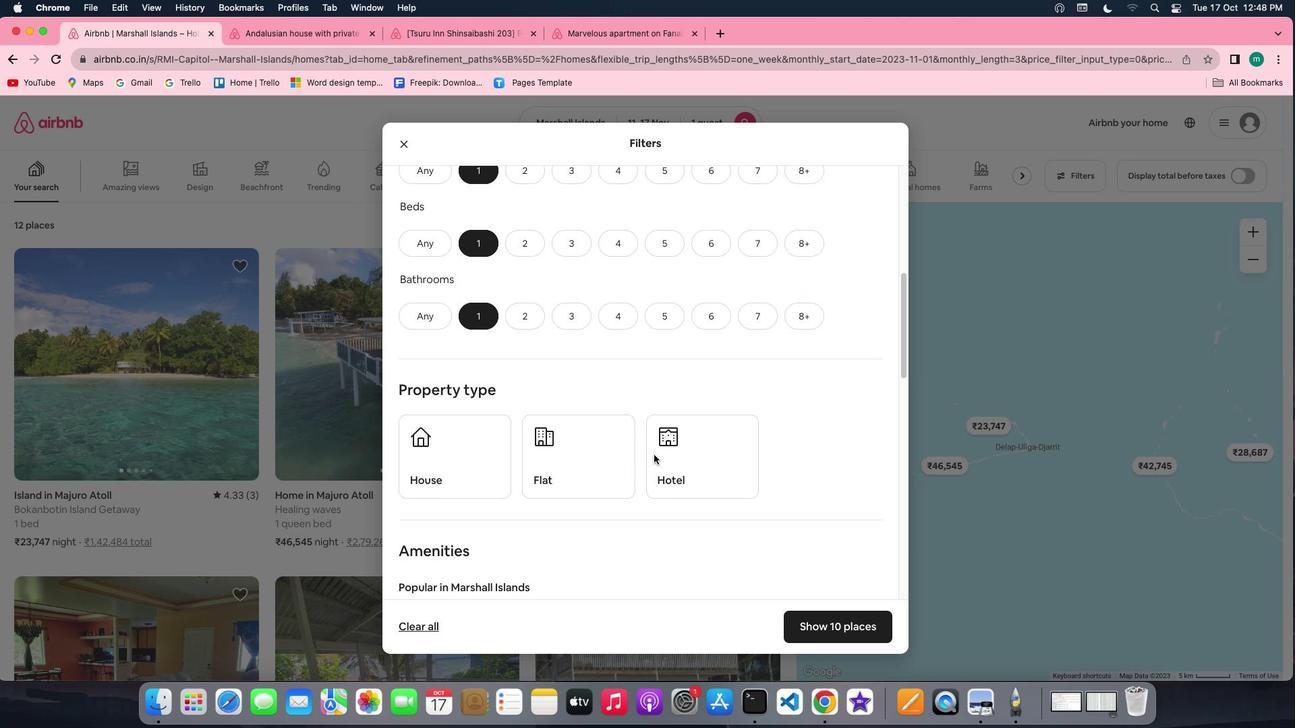 
Action: Mouse scrolled (653, 454) with delta (0, 0)
Screenshot: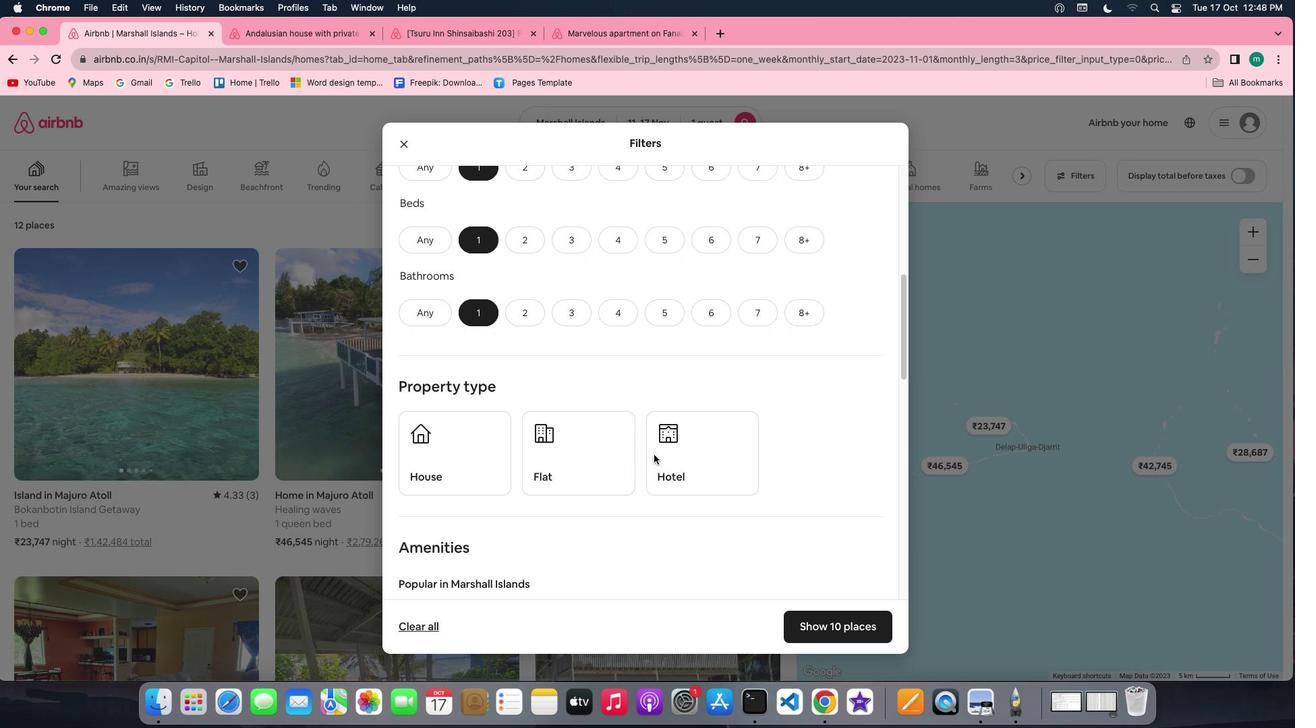 
Action: Mouse scrolled (653, 454) with delta (0, 0)
Screenshot: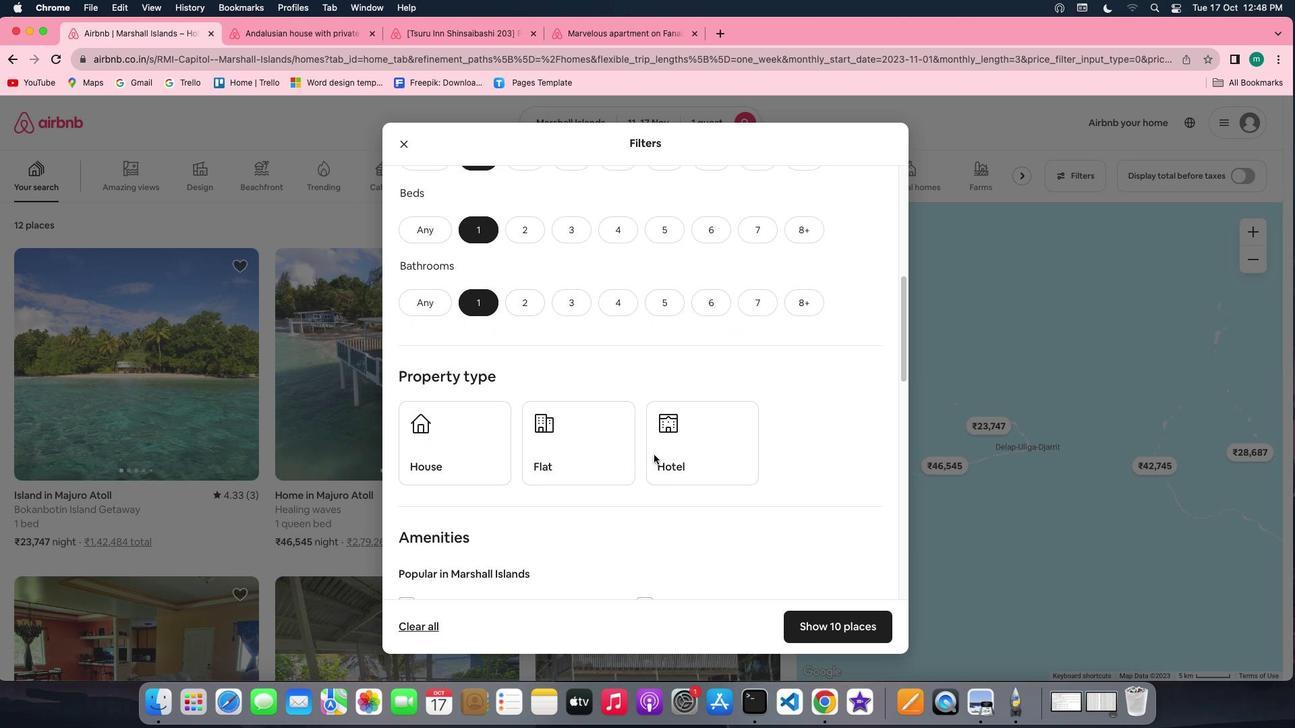 
Action: Mouse scrolled (653, 454) with delta (0, 0)
Screenshot: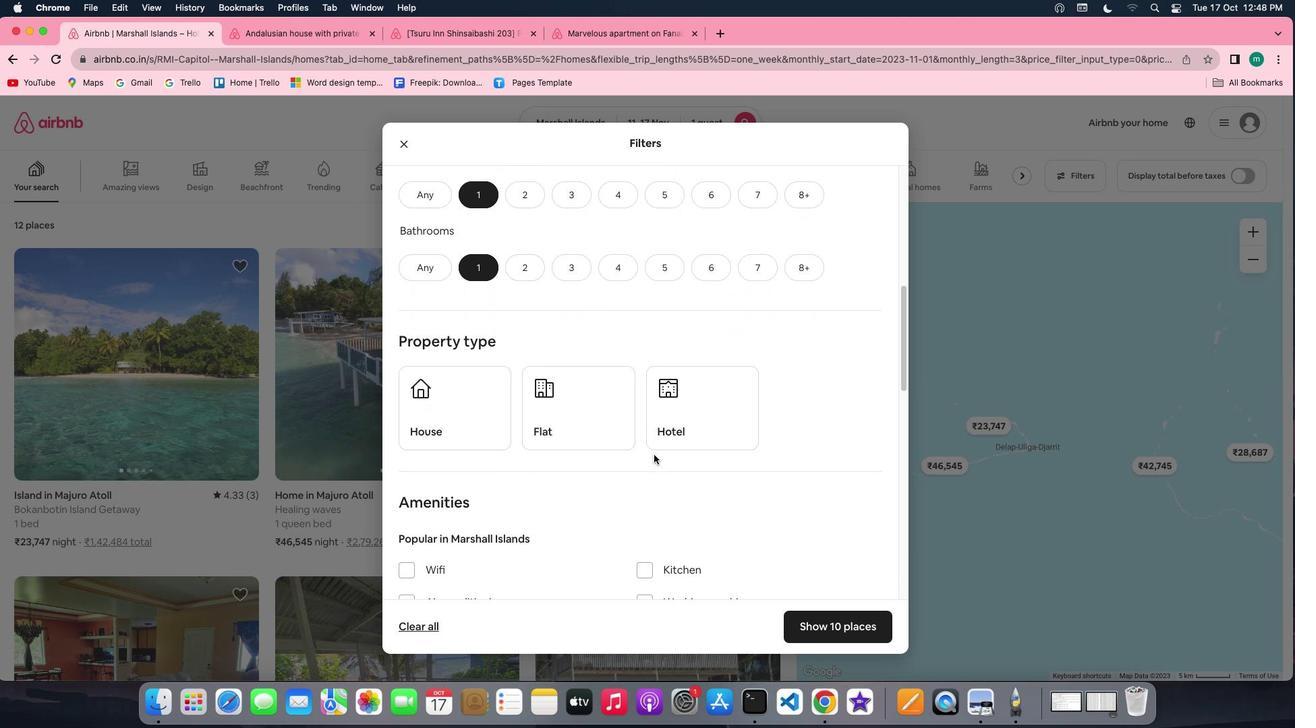 
Action: Mouse moved to (685, 414)
Screenshot: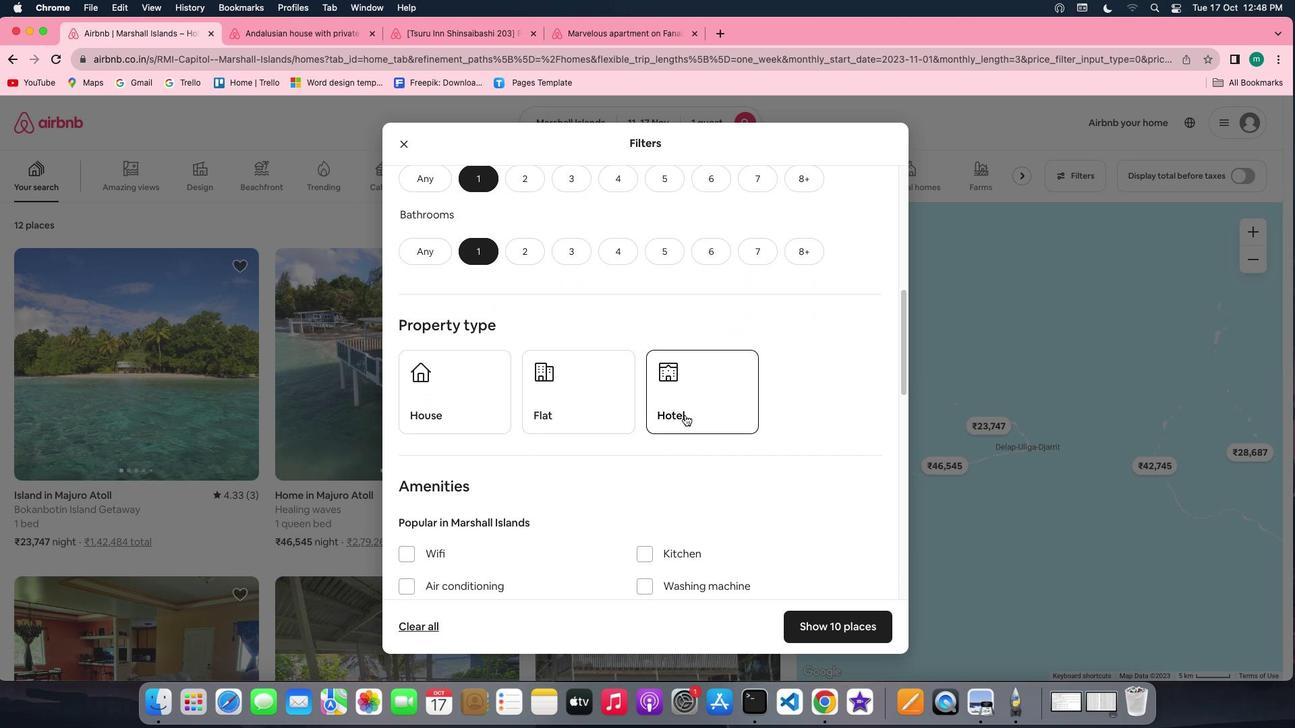 
Action: Mouse pressed left at (685, 414)
Screenshot: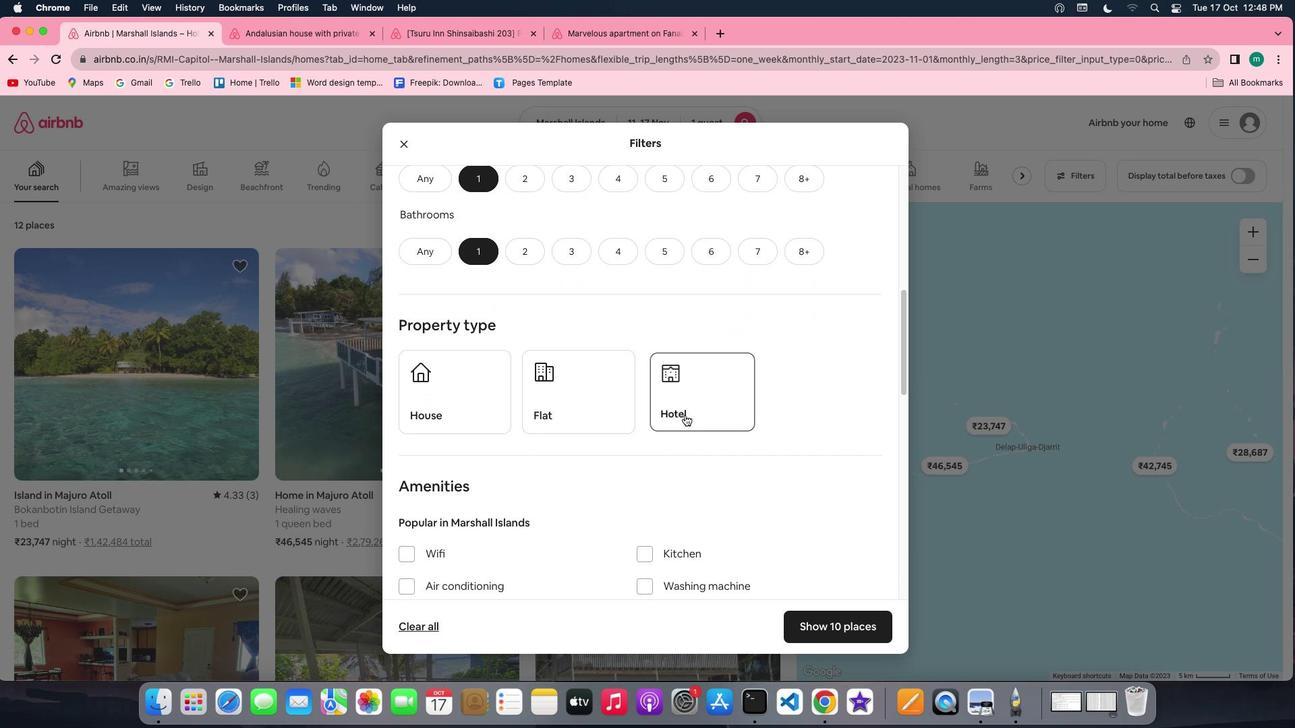 
Action: Mouse scrolled (685, 414) with delta (0, 0)
Screenshot: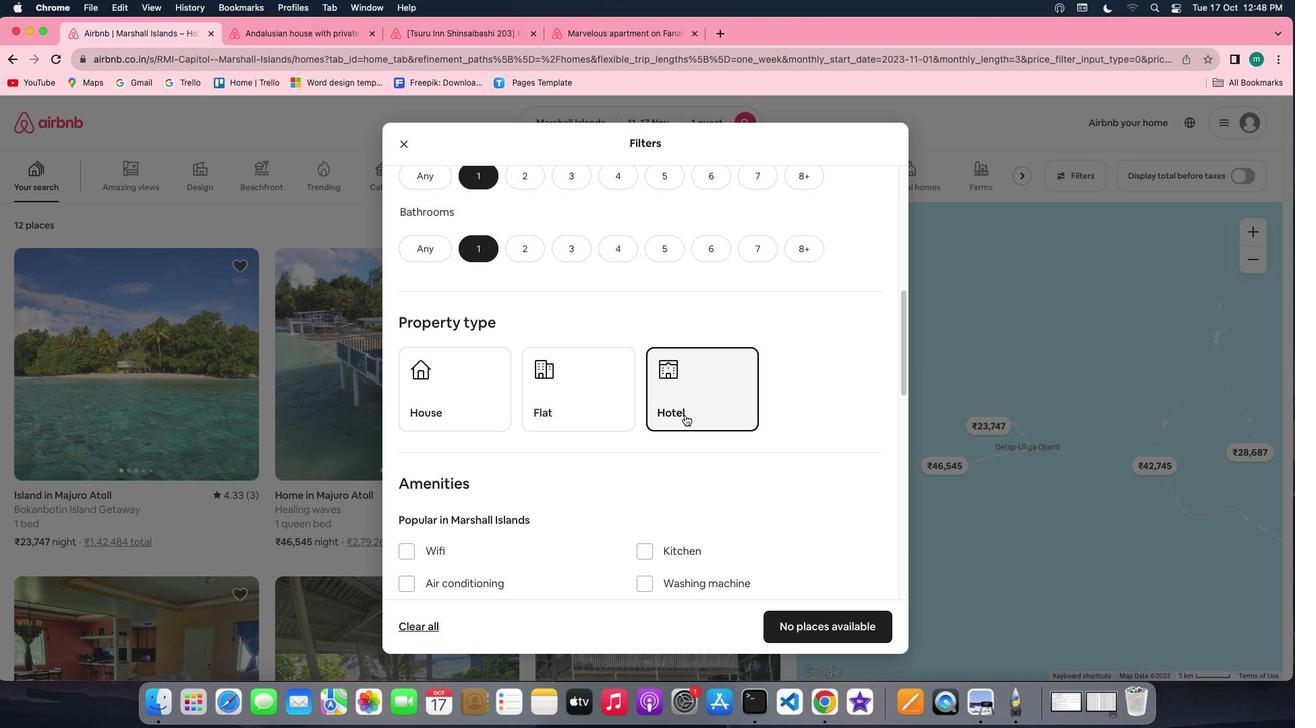 
Action: Mouse scrolled (685, 414) with delta (0, 0)
Screenshot: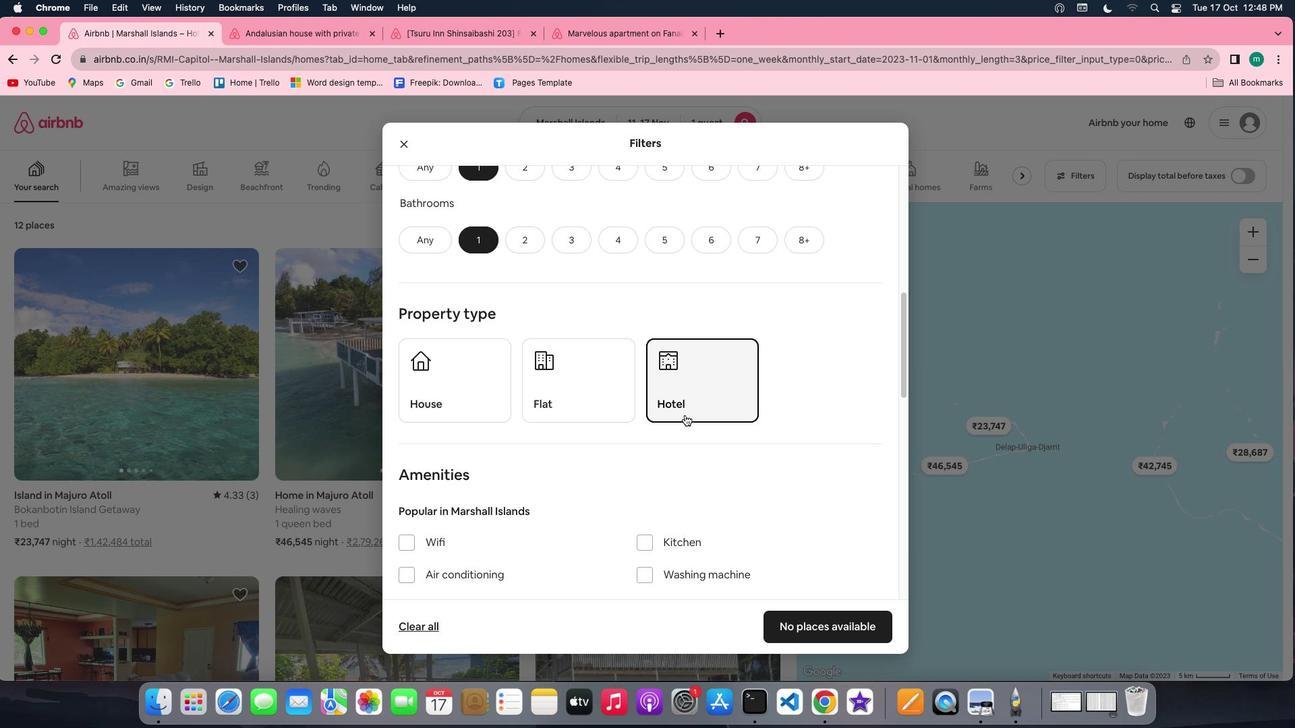 
Action: Mouse scrolled (685, 414) with delta (0, 0)
Screenshot: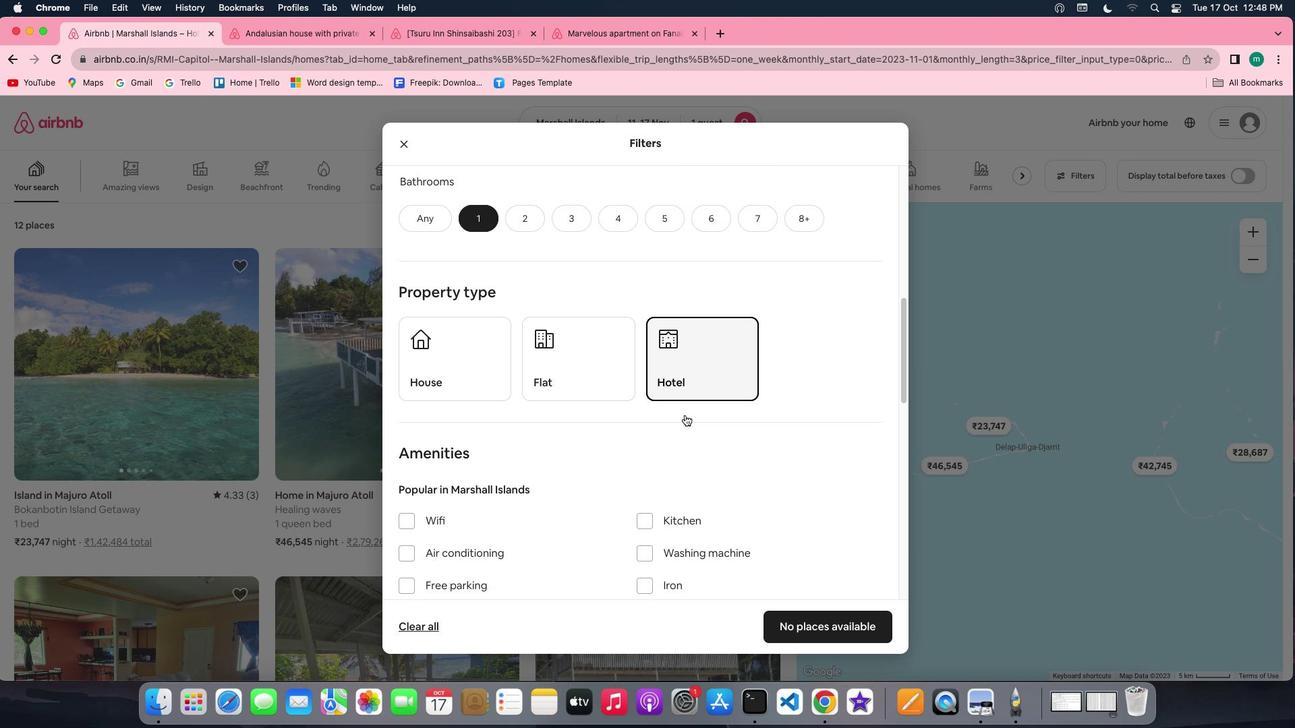 
Action: Mouse scrolled (685, 414) with delta (0, 0)
Screenshot: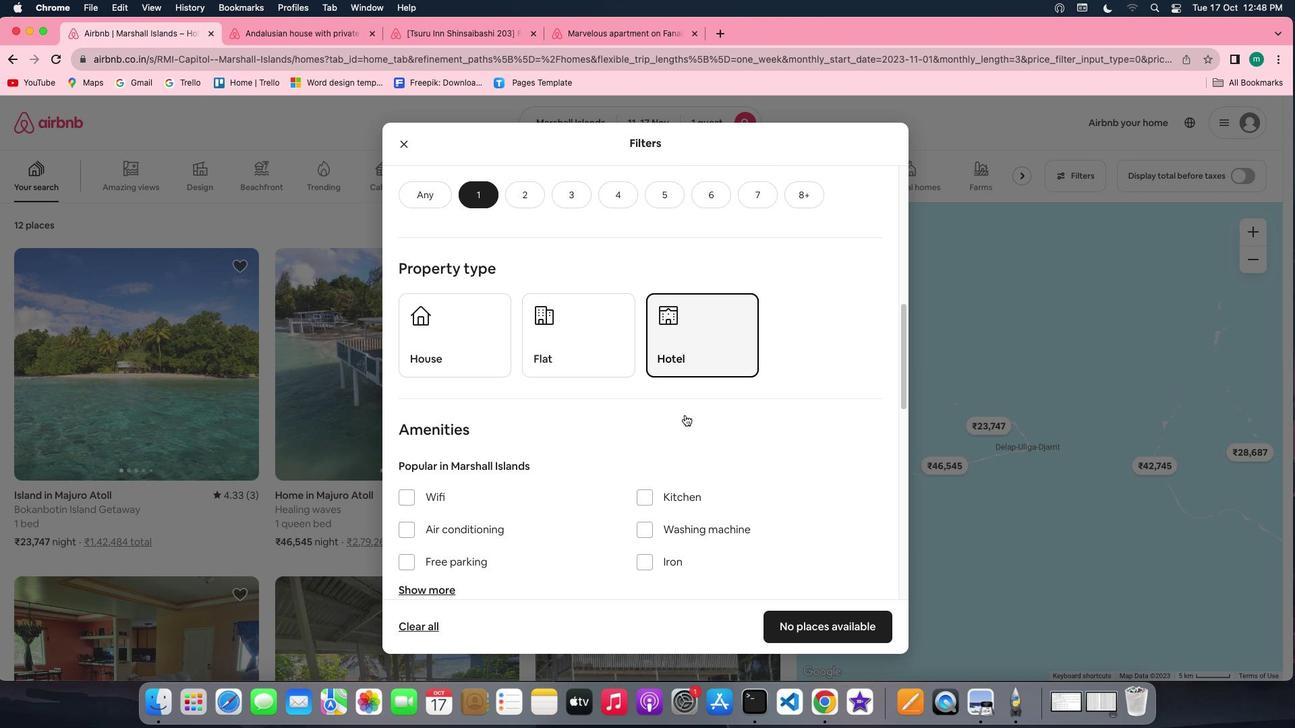
Action: Mouse scrolled (685, 414) with delta (0, 0)
Screenshot: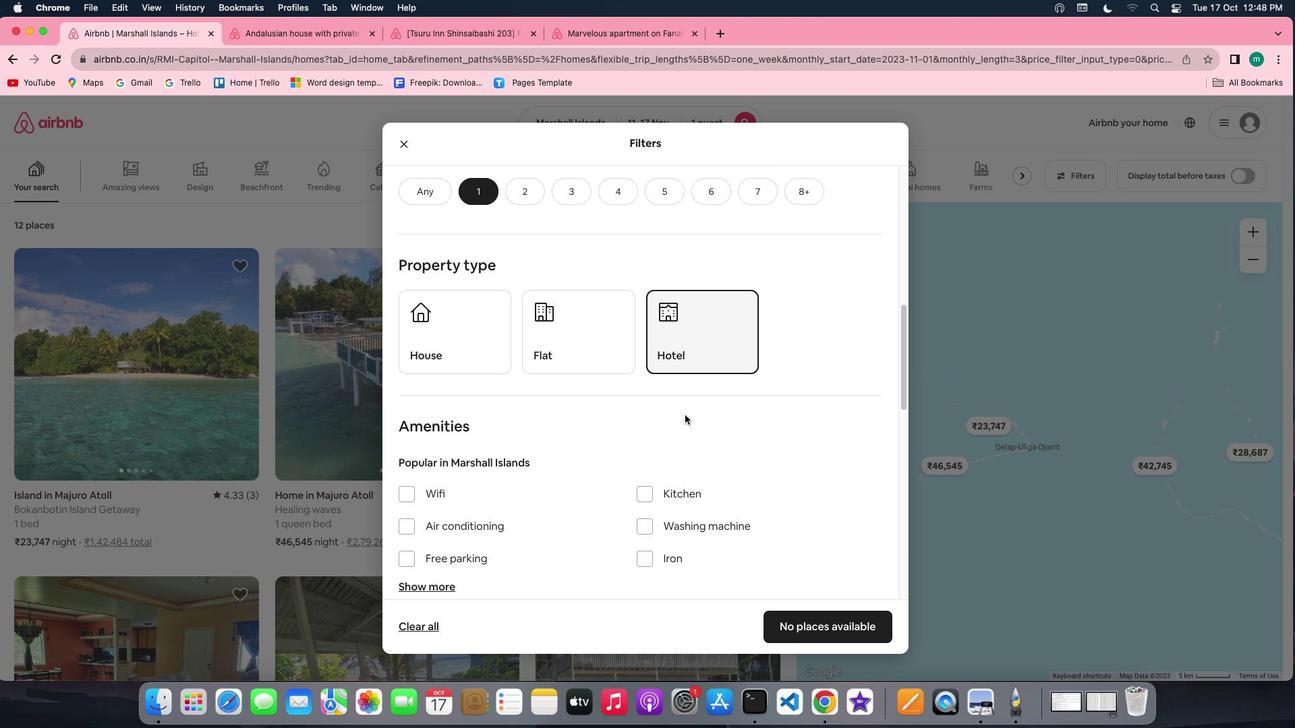
Action: Mouse scrolled (685, 414) with delta (0, 0)
Screenshot: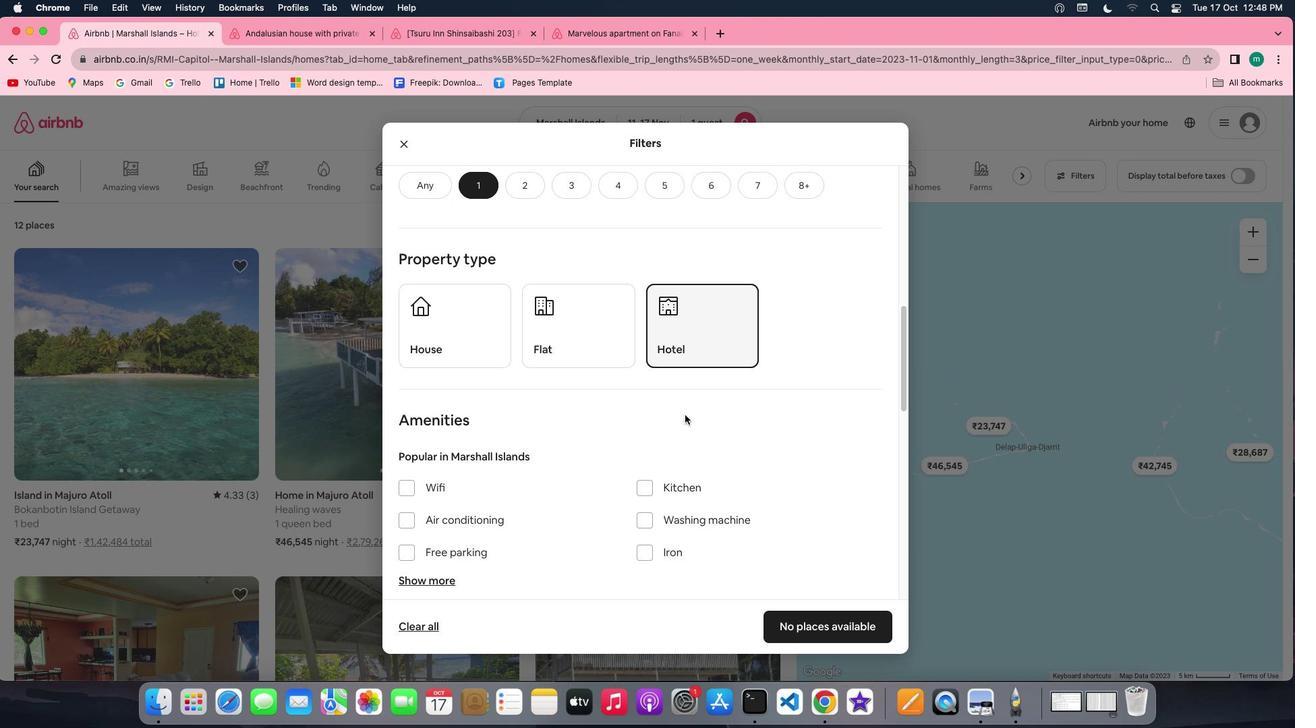 
Action: Mouse scrolled (685, 414) with delta (0, 0)
Screenshot: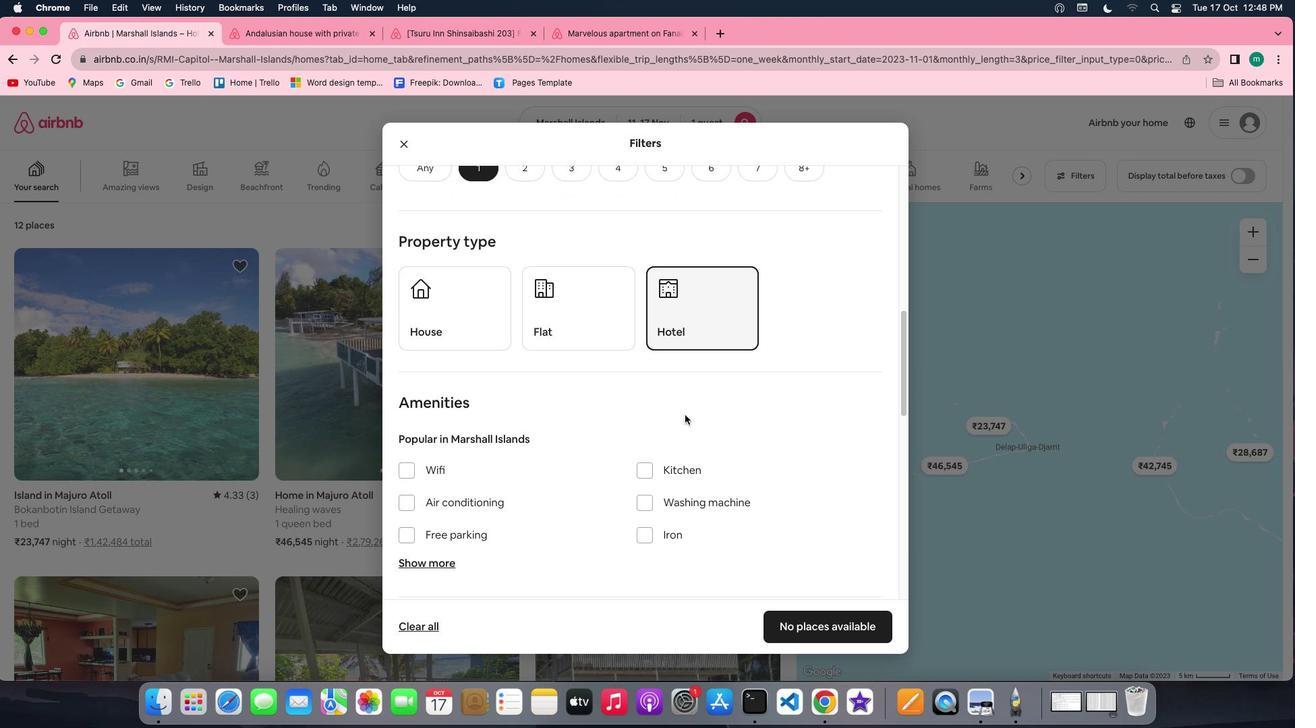 
Action: Mouse scrolled (685, 414) with delta (0, 0)
Screenshot: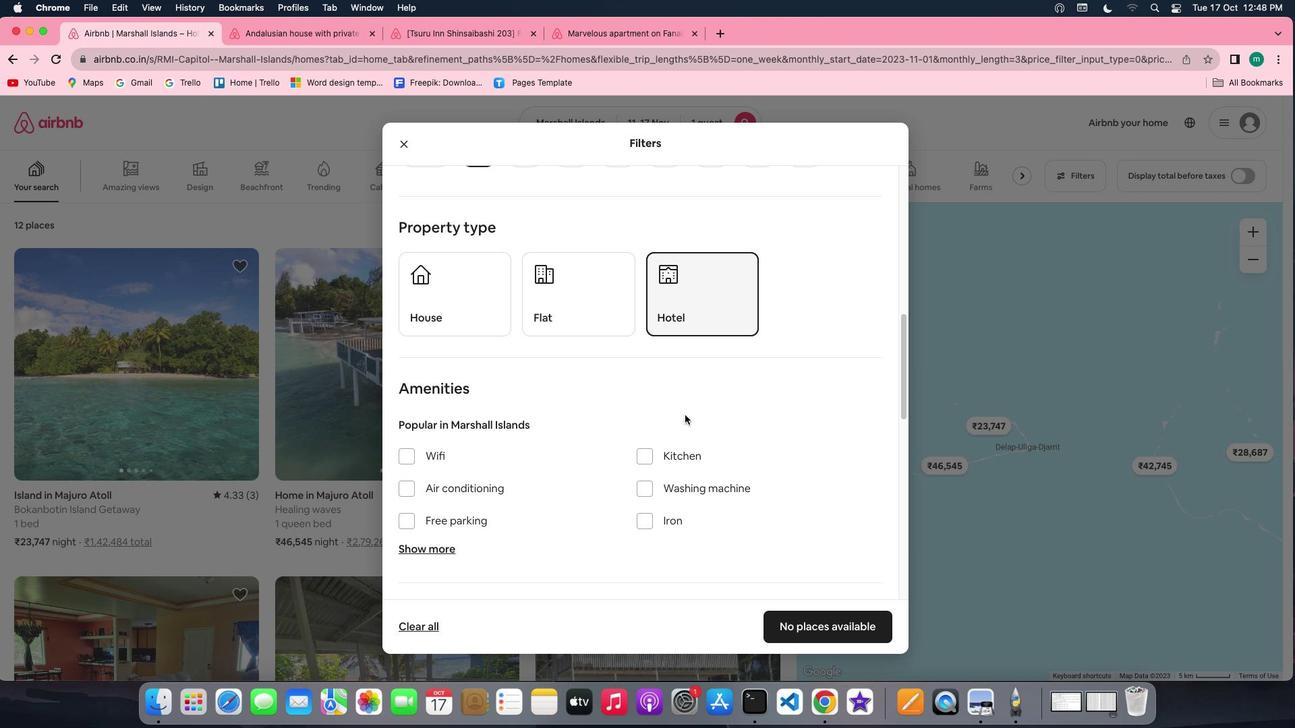 
Action: Mouse scrolled (685, 414) with delta (0, 0)
Screenshot: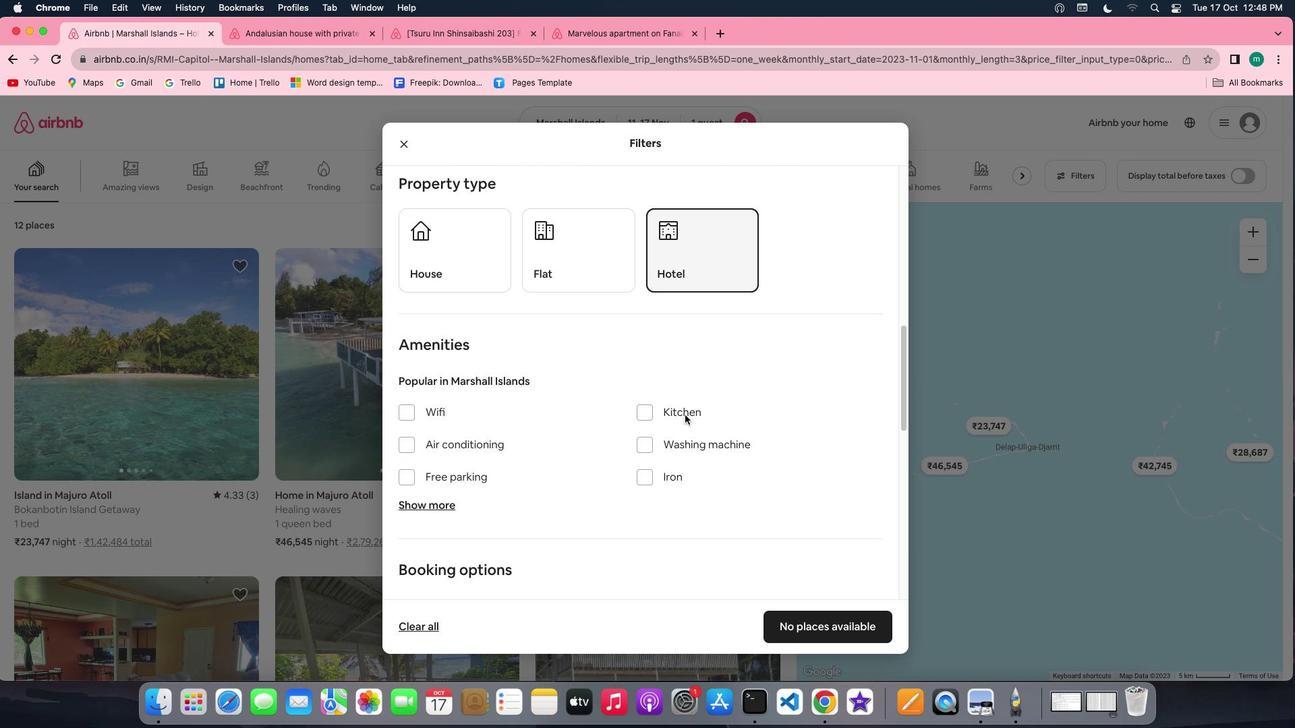 
Action: Mouse scrolled (685, 414) with delta (0, -1)
Screenshot: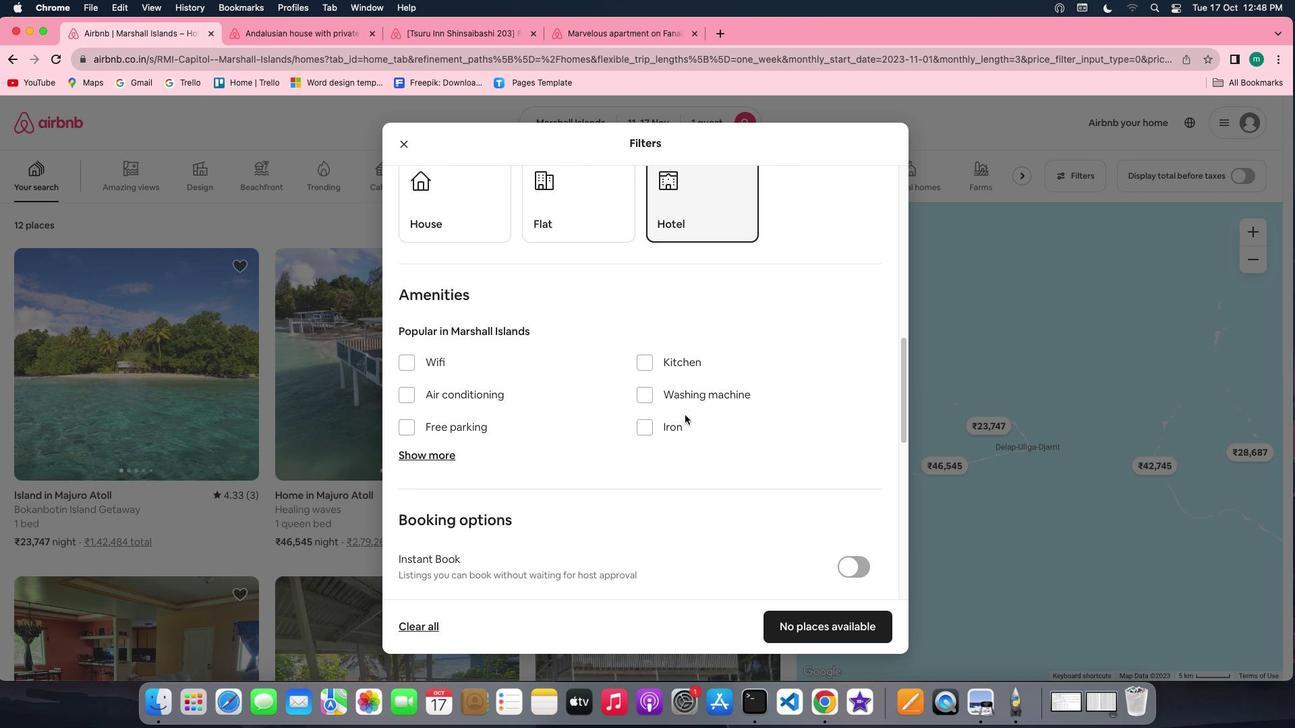 
Action: Mouse scrolled (685, 414) with delta (0, -2)
Screenshot: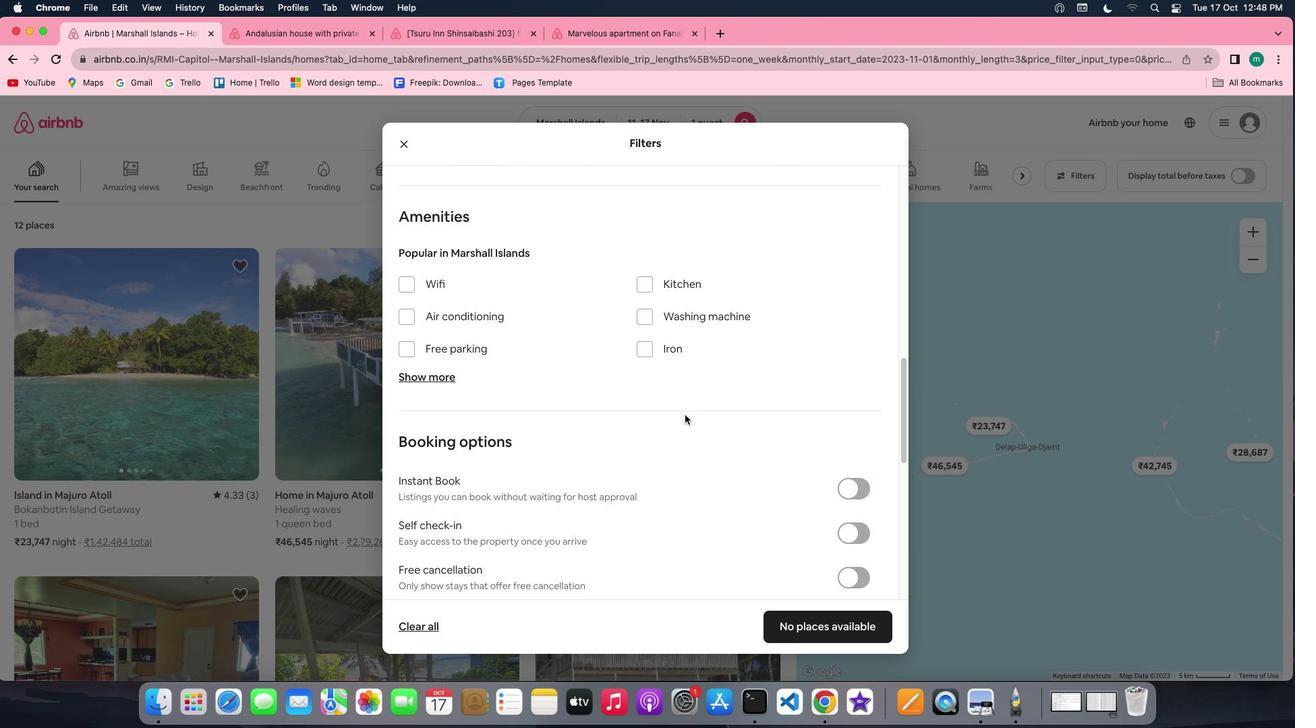 
Action: Mouse scrolled (685, 414) with delta (0, 0)
Screenshot: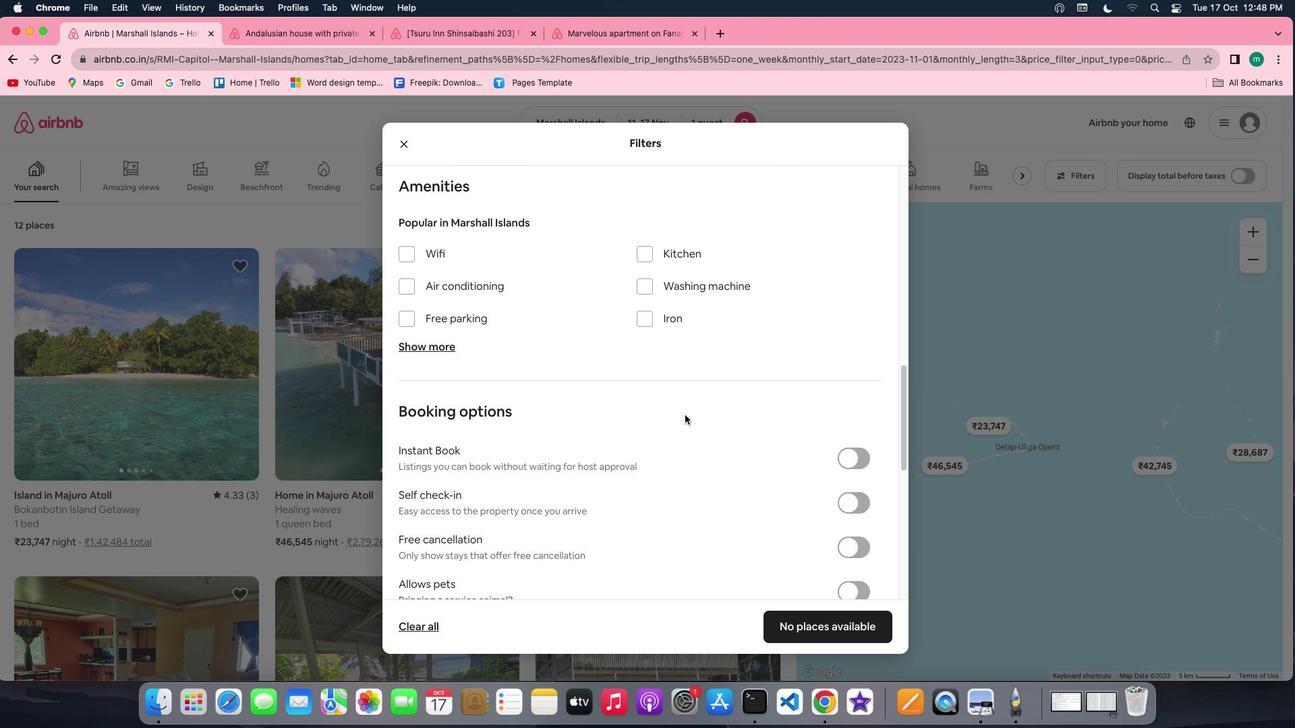 
Action: Mouse scrolled (685, 414) with delta (0, 0)
Screenshot: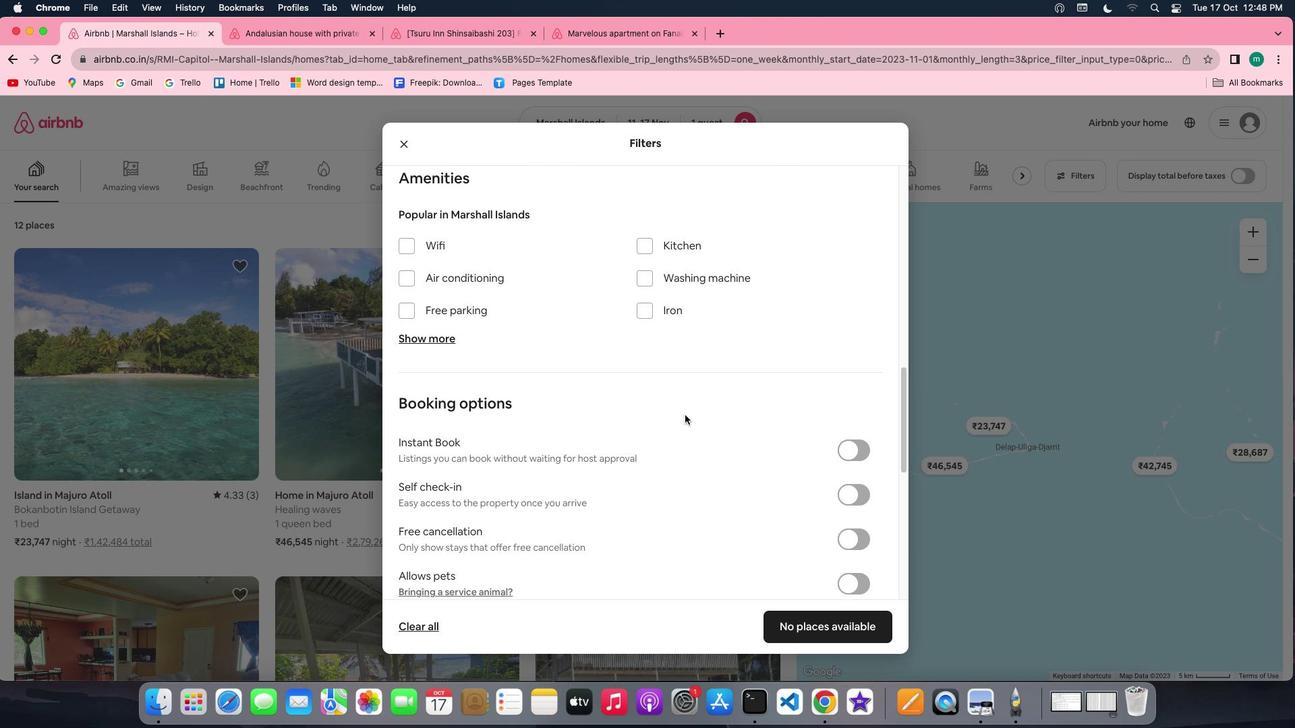 
Action: Mouse moved to (846, 484)
Screenshot: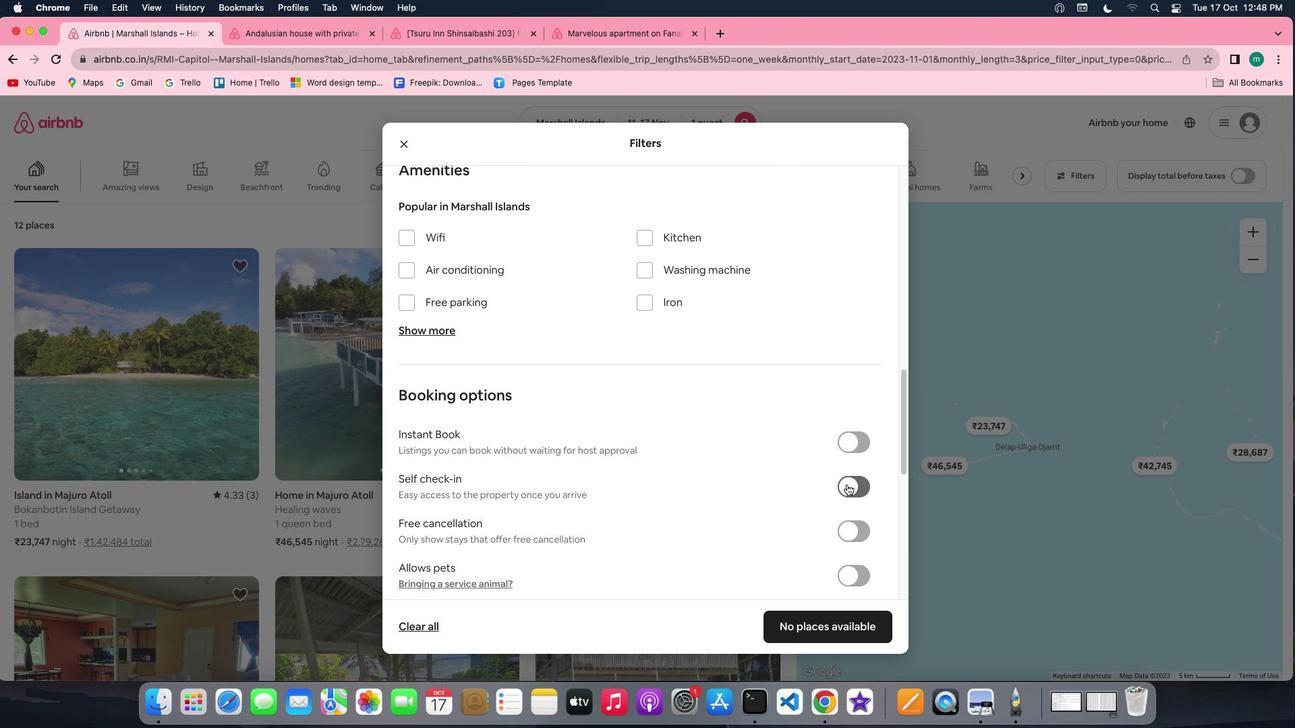 
Action: Mouse pressed left at (846, 484)
Screenshot: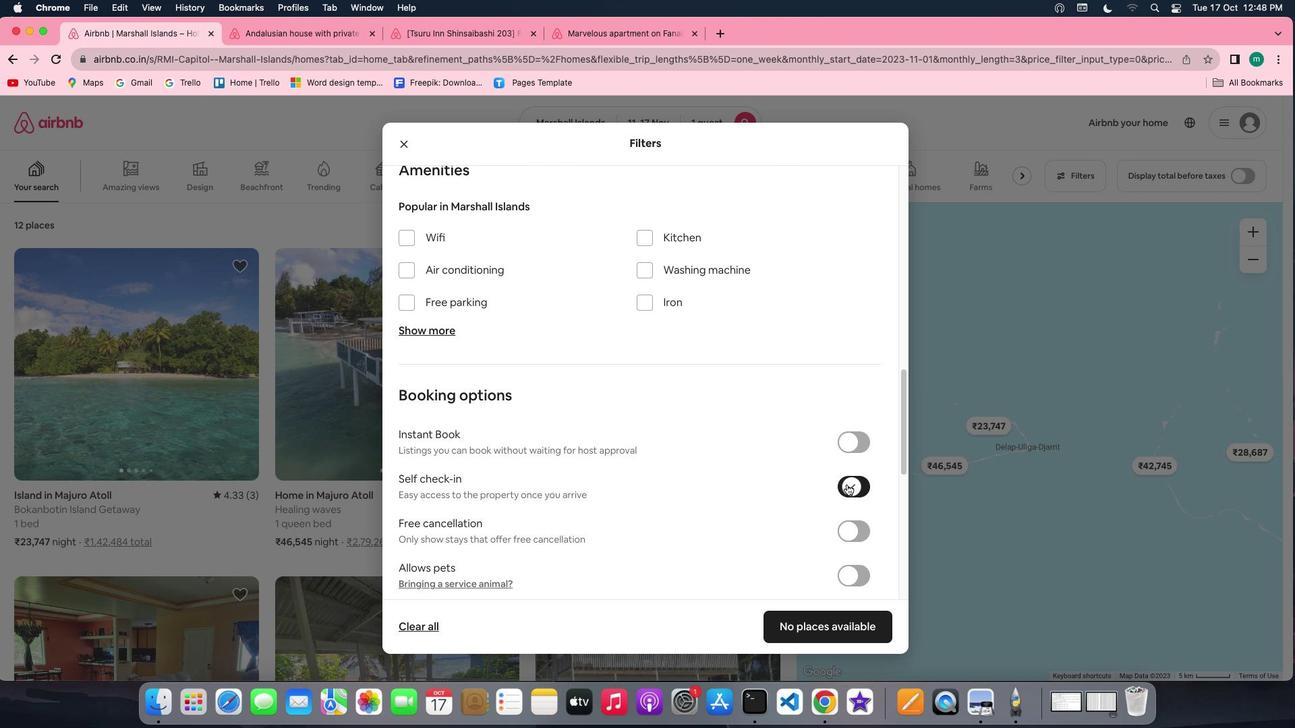 
Action: Mouse moved to (711, 525)
Screenshot: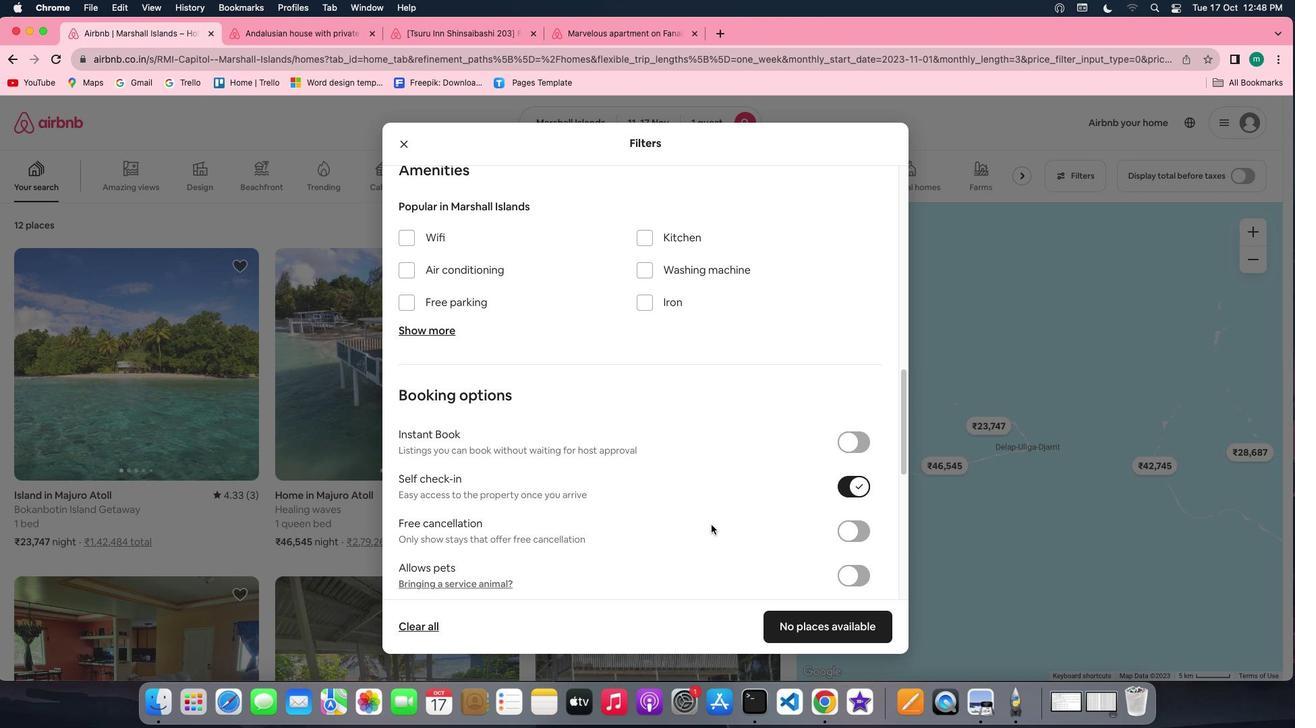 
Action: Mouse scrolled (711, 525) with delta (0, 0)
Screenshot: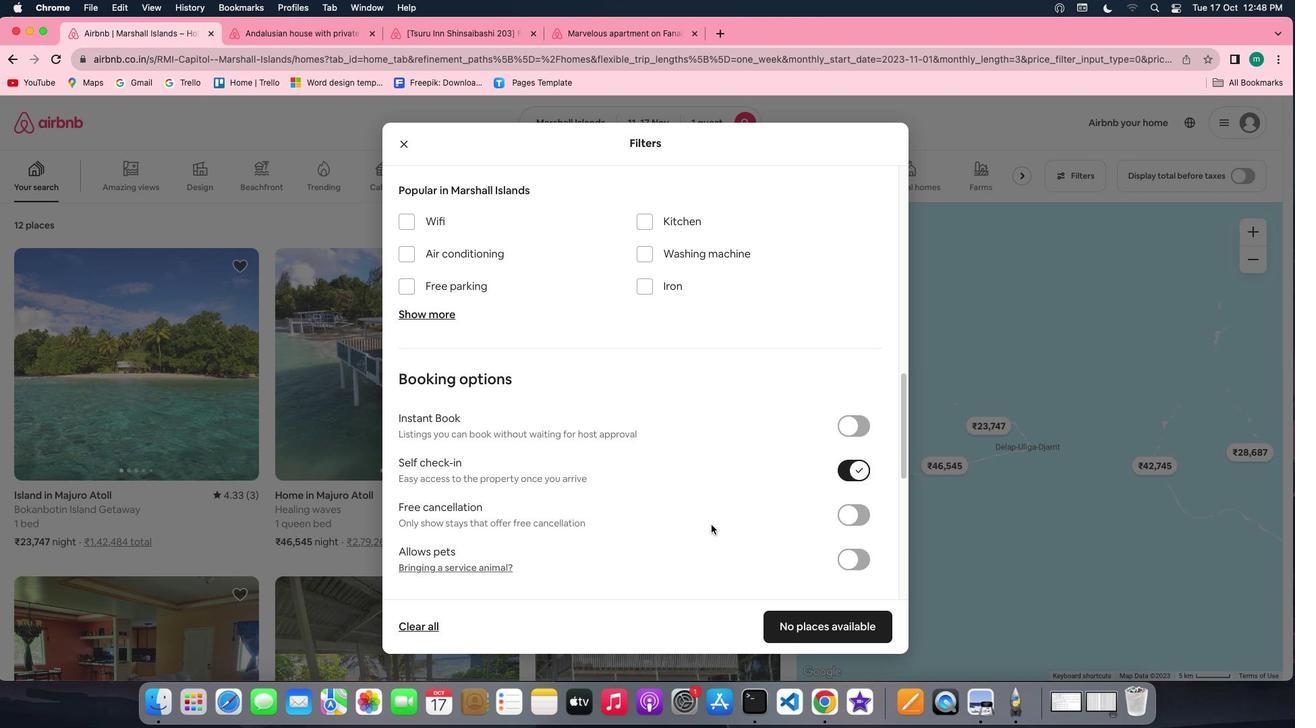 
Action: Mouse scrolled (711, 525) with delta (0, 0)
Screenshot: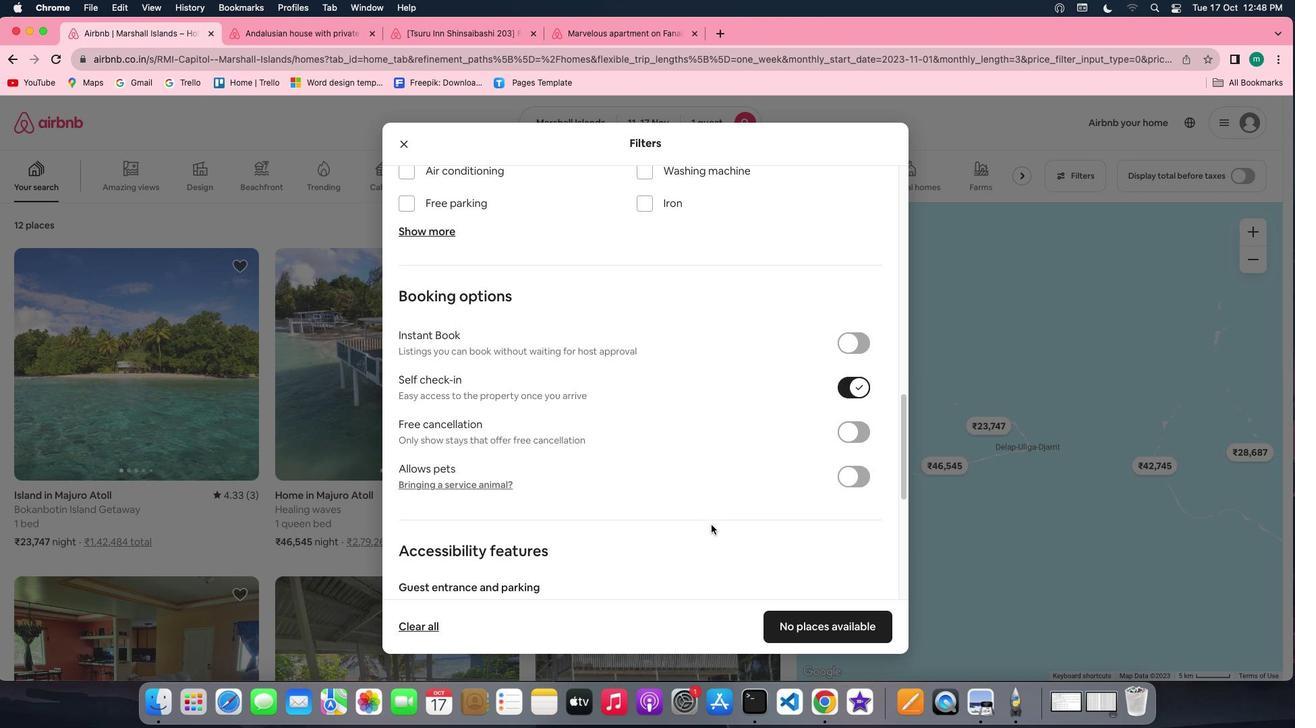 
Action: Mouse scrolled (711, 525) with delta (0, -2)
Screenshot: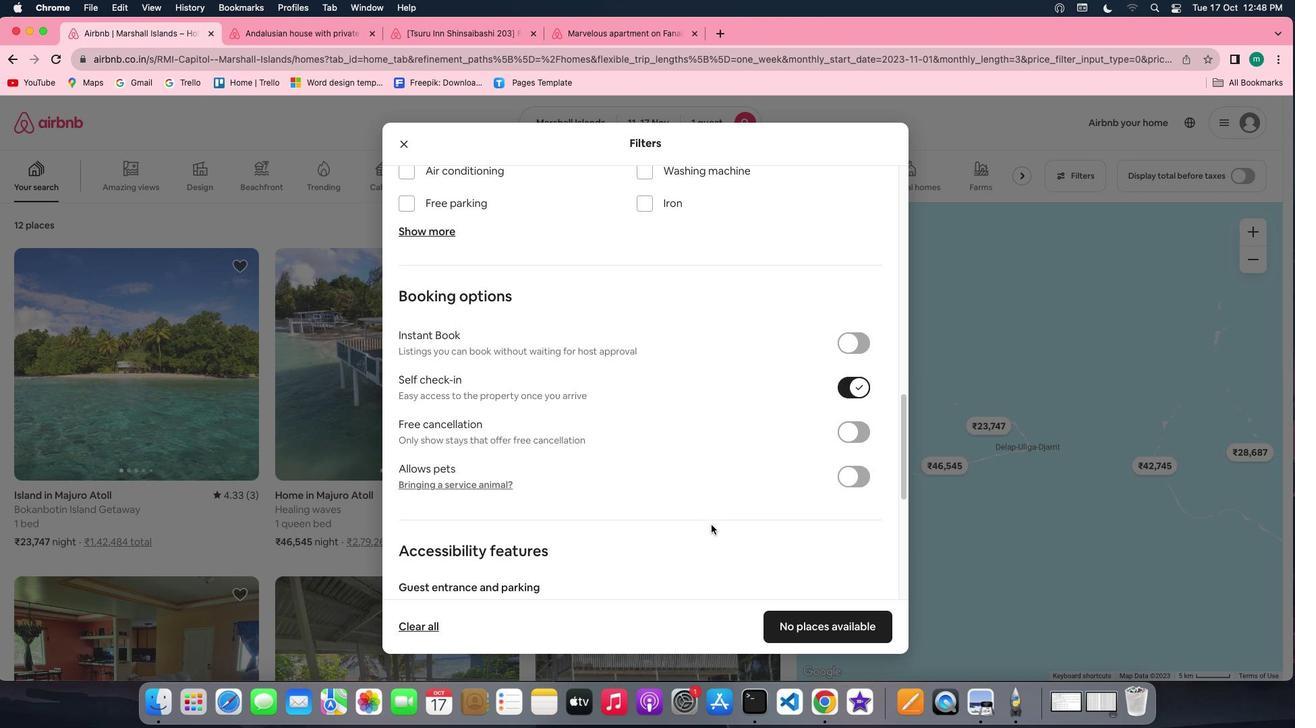 
Action: Mouse scrolled (711, 525) with delta (0, -3)
Screenshot: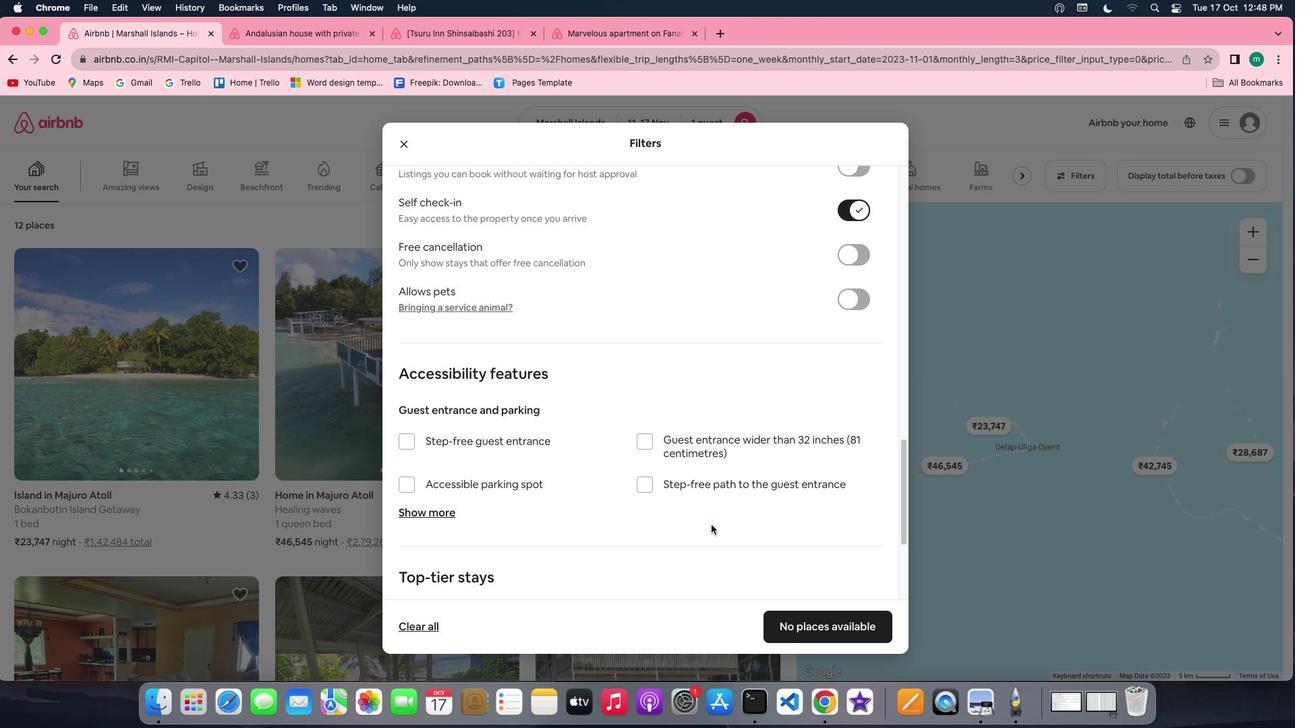 
Action: Mouse scrolled (711, 525) with delta (0, -4)
Screenshot: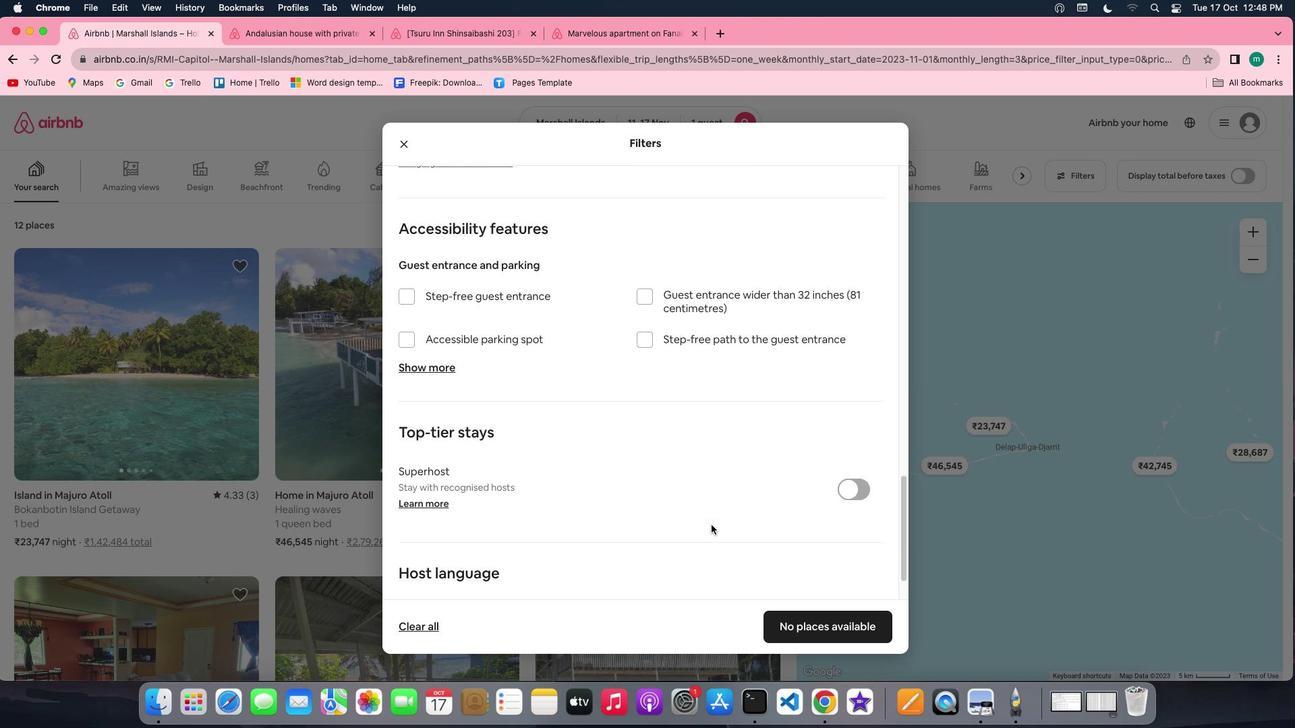 
Action: Mouse scrolled (711, 525) with delta (0, 0)
Screenshot: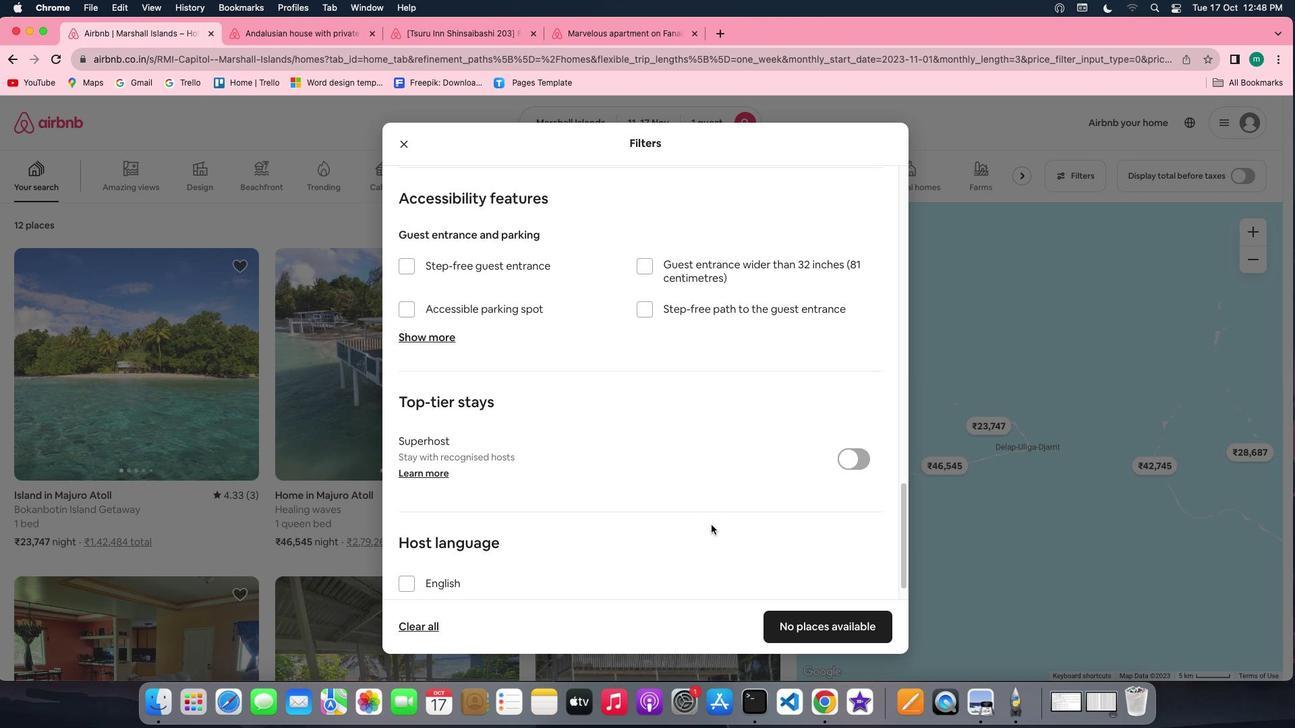 
Action: Mouse scrolled (711, 525) with delta (0, 0)
Screenshot: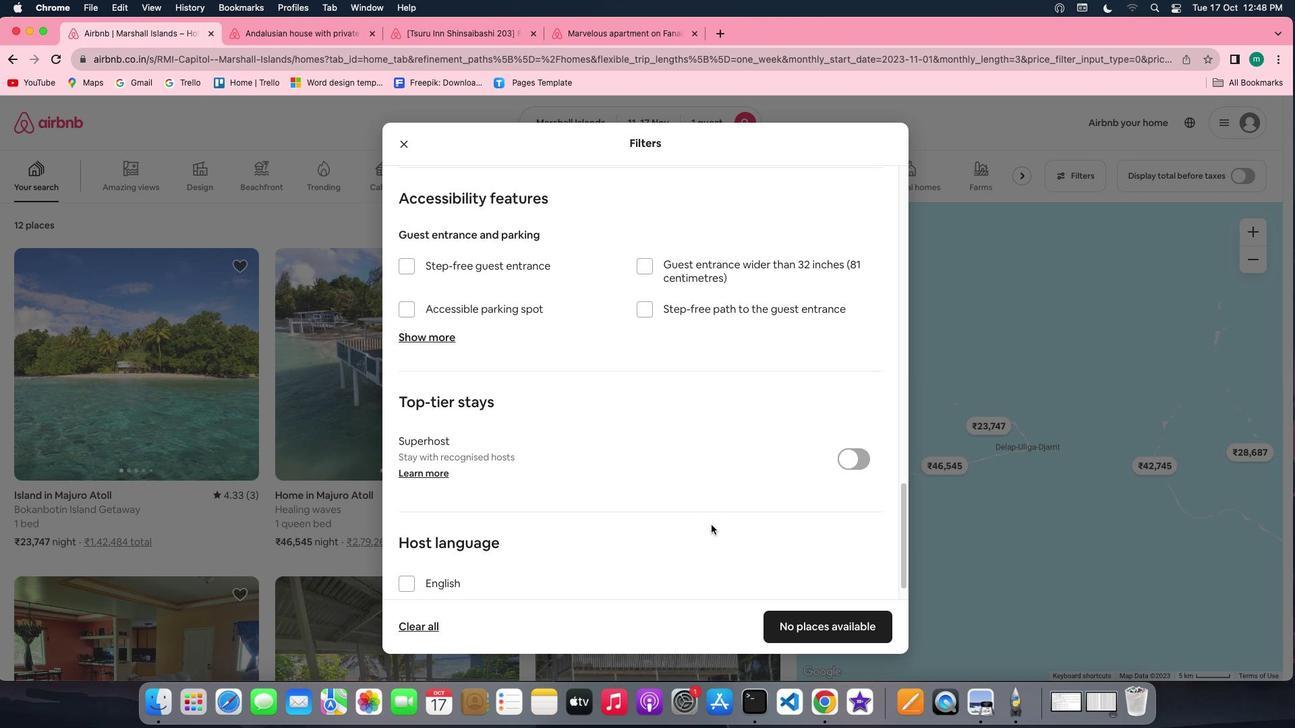 
Action: Mouse scrolled (711, 525) with delta (0, -2)
Screenshot: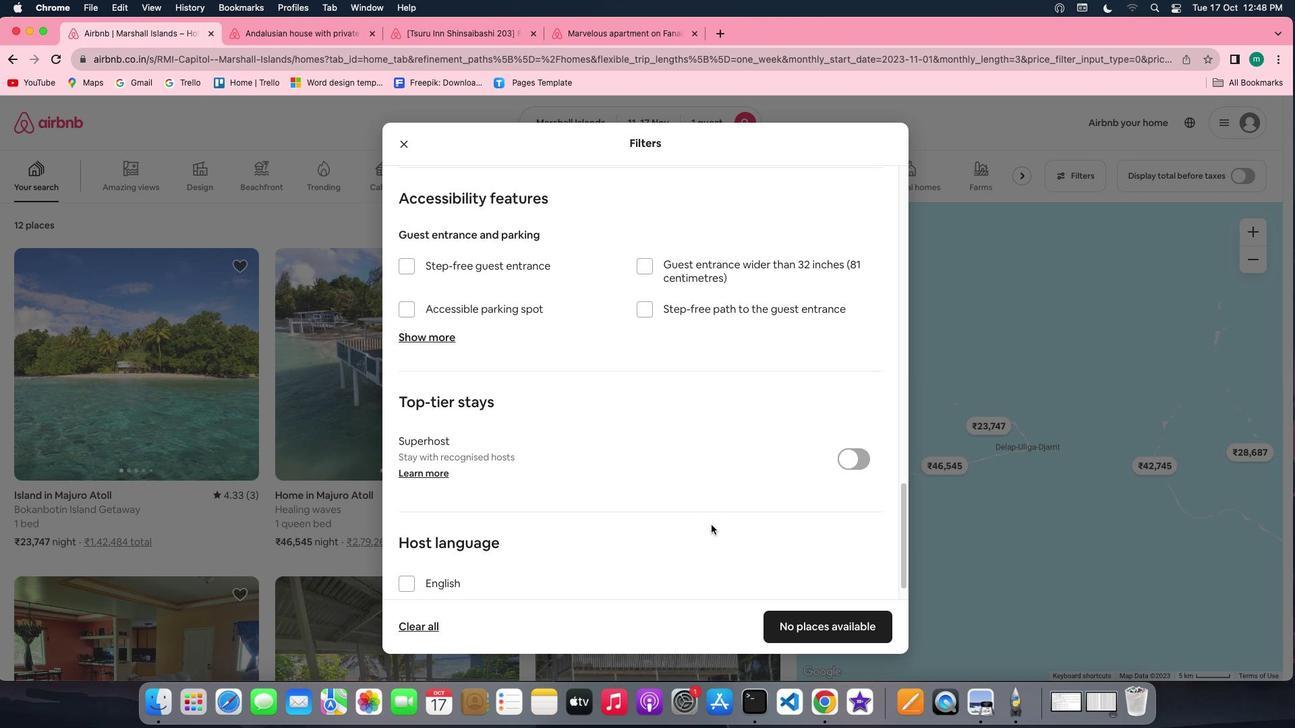 
Action: Mouse scrolled (711, 525) with delta (0, -3)
Screenshot: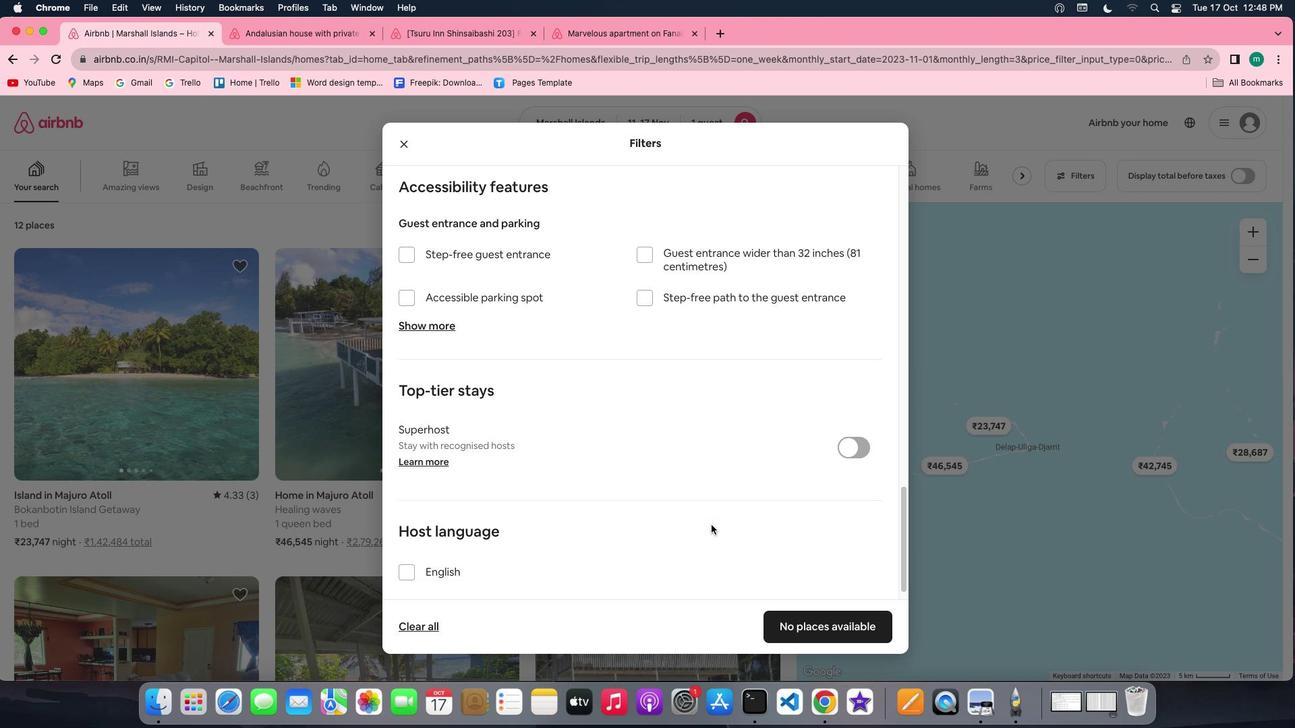 
Action: Mouse scrolled (711, 525) with delta (0, -4)
Screenshot: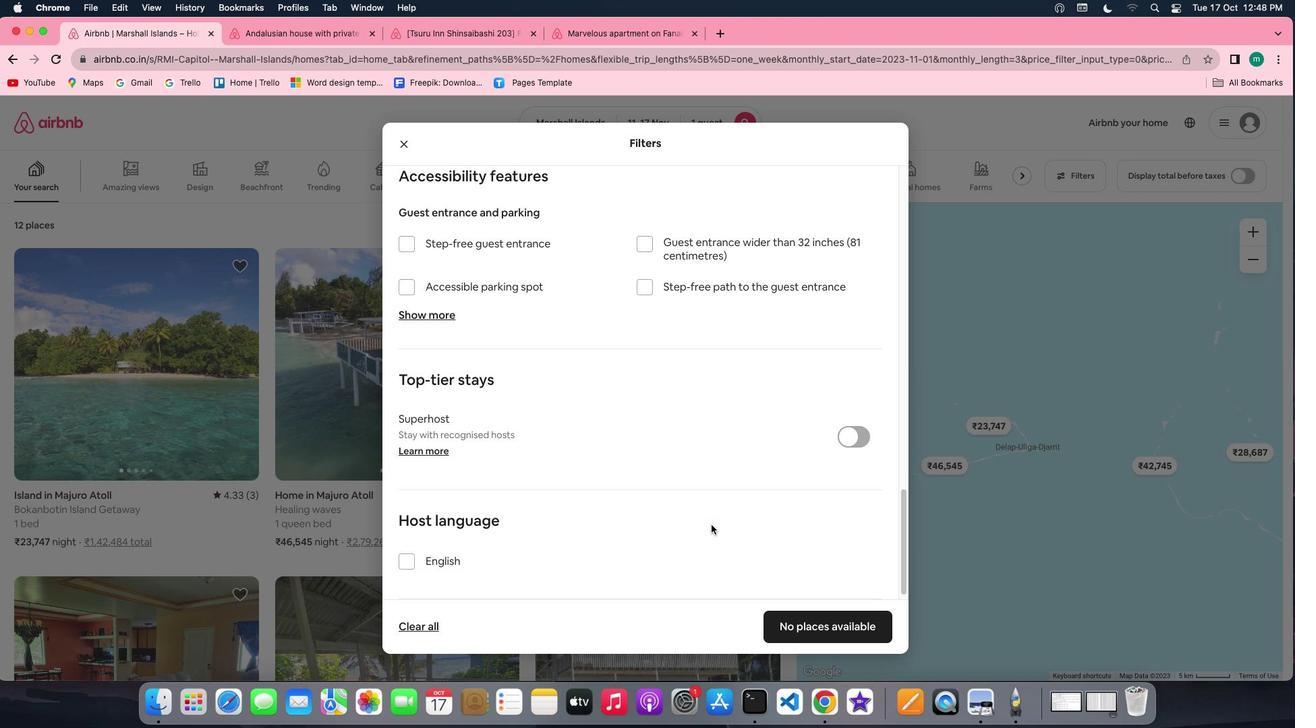 
Action: Mouse scrolled (711, 525) with delta (0, -4)
Screenshot: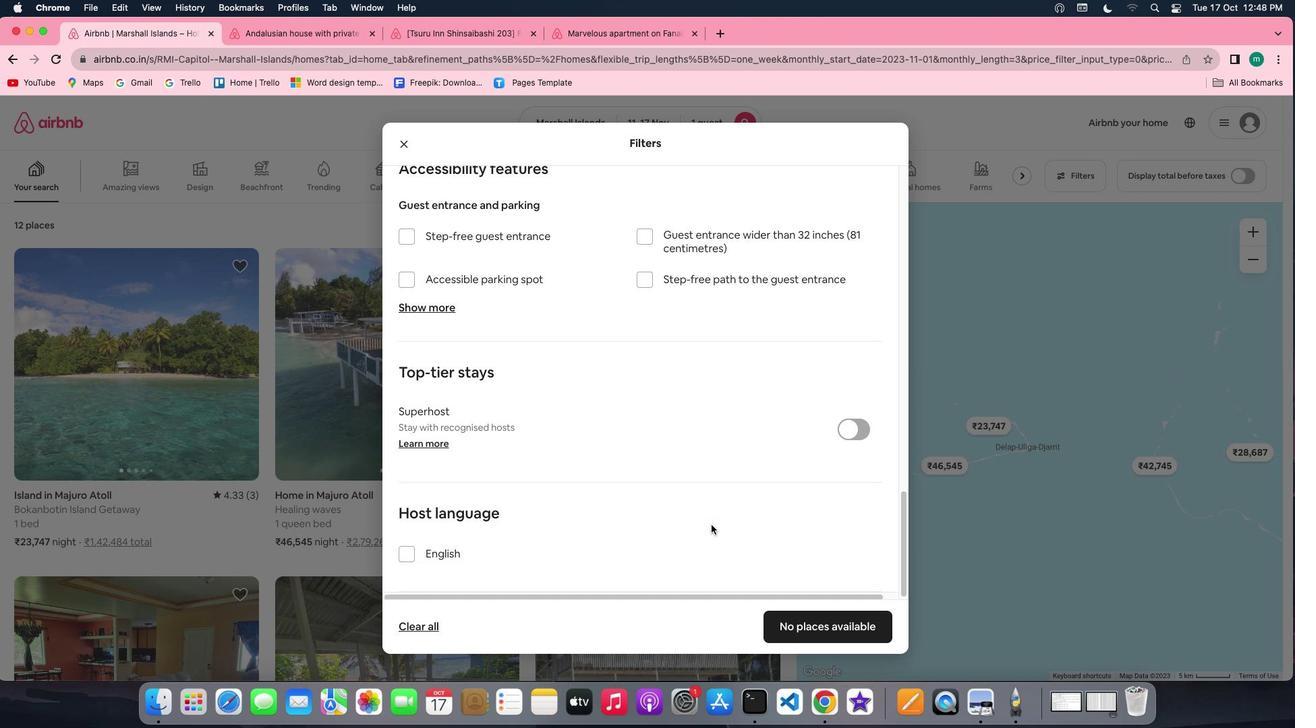 
Action: Mouse moved to (830, 624)
Screenshot: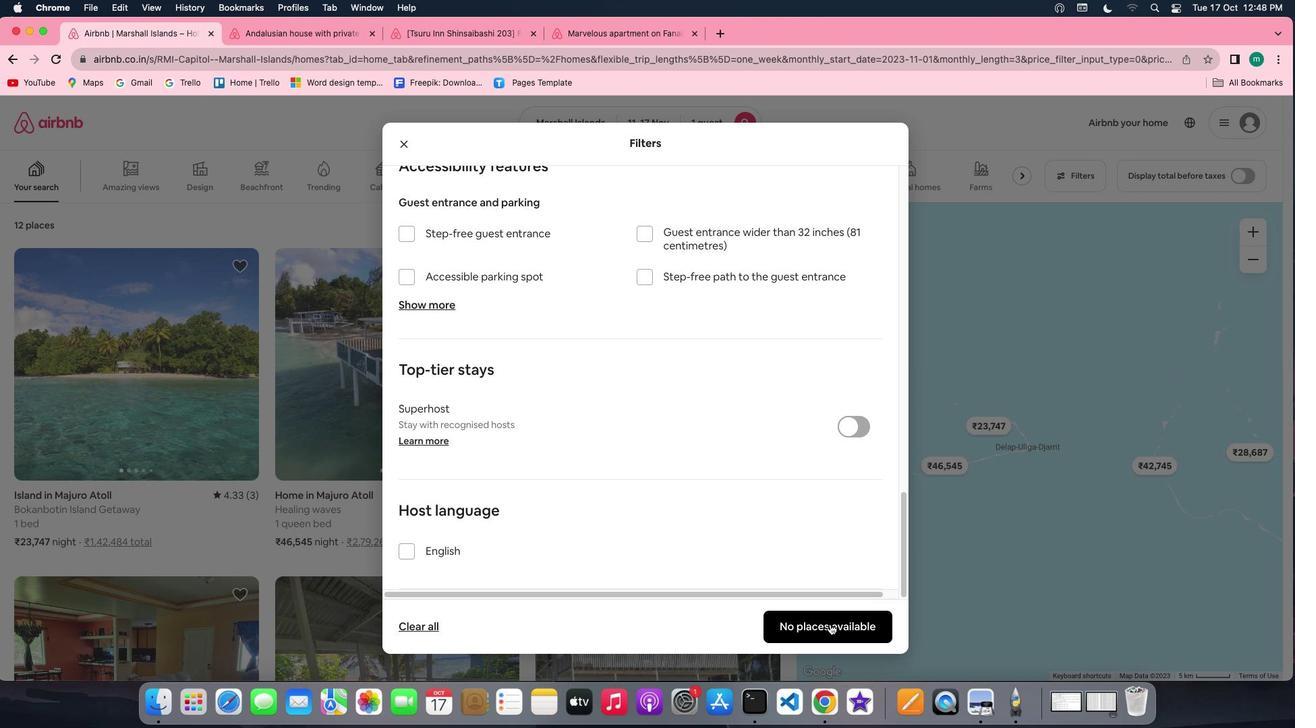 
Action: Mouse pressed left at (830, 624)
Screenshot: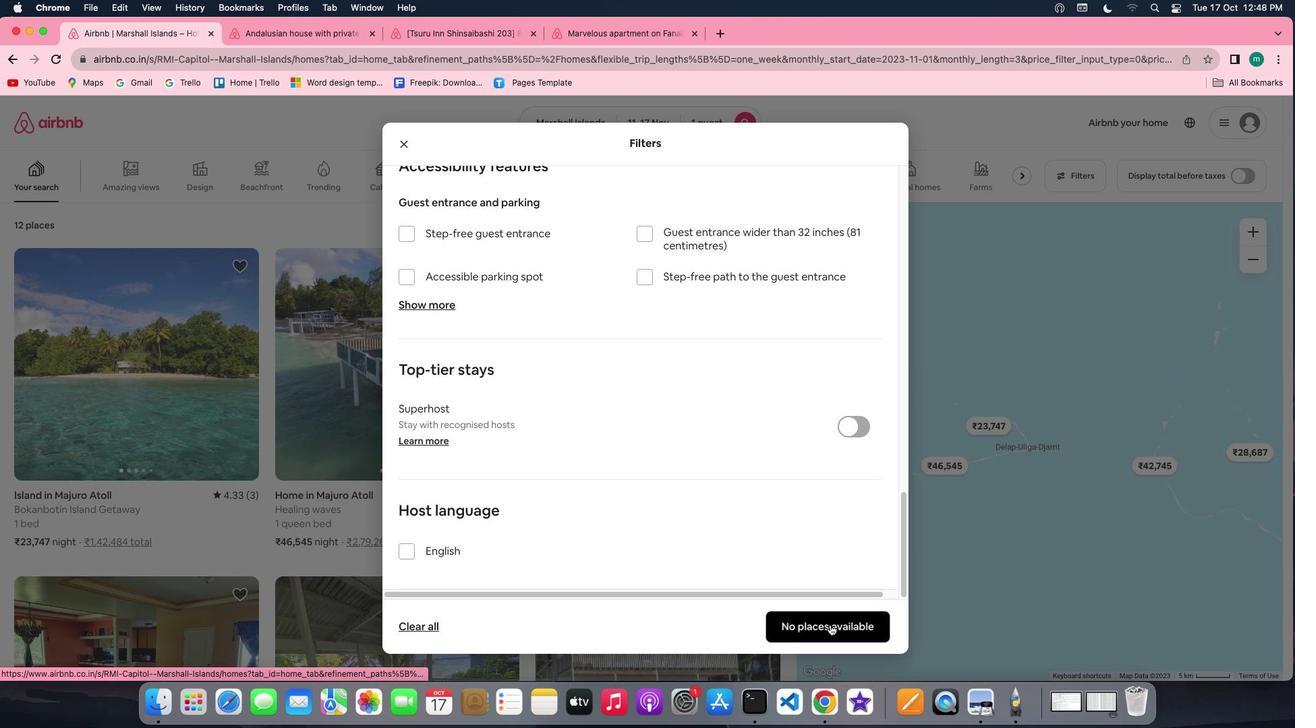 
Action: Mouse moved to (582, 495)
Screenshot: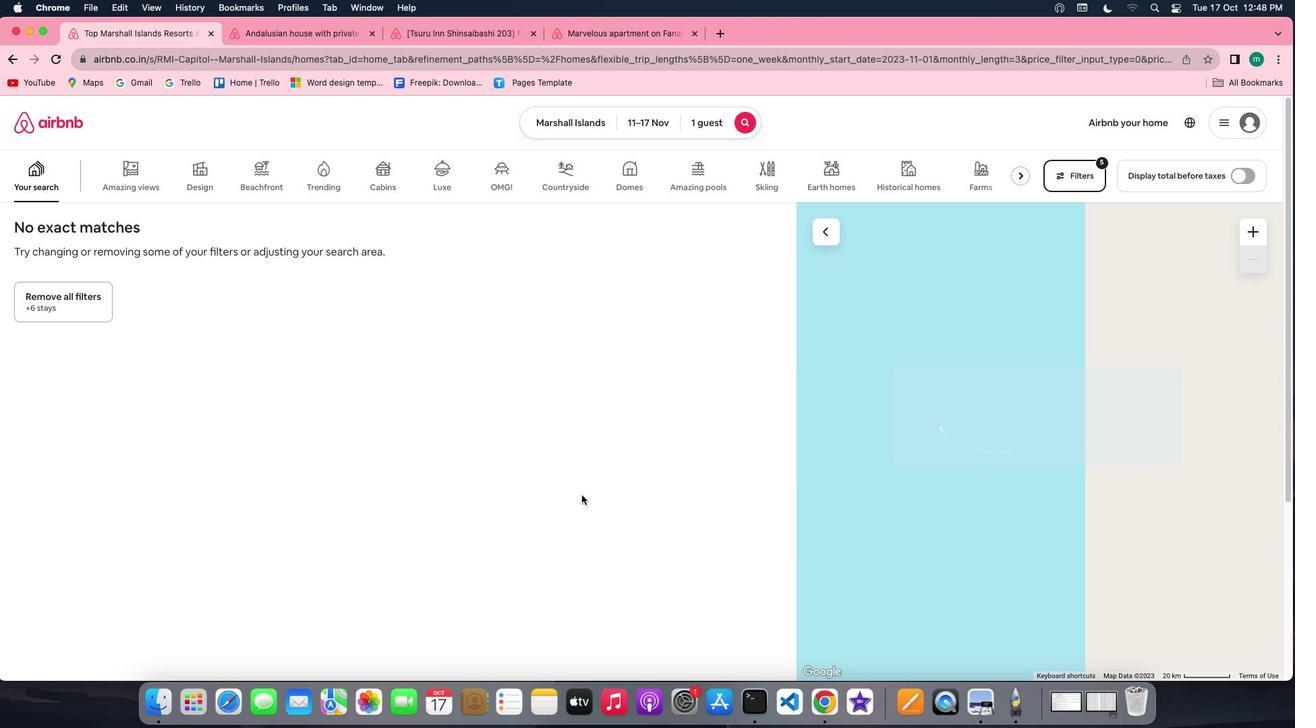 
